 Task: Look for space in Chervonohrad, Ukraine from 6th September, 2023 to 15th September, 2023 for 6 adults in price range Rs.8000 to Rs.12000. Place can be entire place or private room with 6 bedrooms having 6 beds and 6 bathrooms. Property type can be house, flat, guest house. Amenities needed are: wifi, TV, free parkinig on premises, gym, breakfast. Booking option can be shelf check-in. Required host language is English.
Action: Mouse moved to (579, 135)
Screenshot: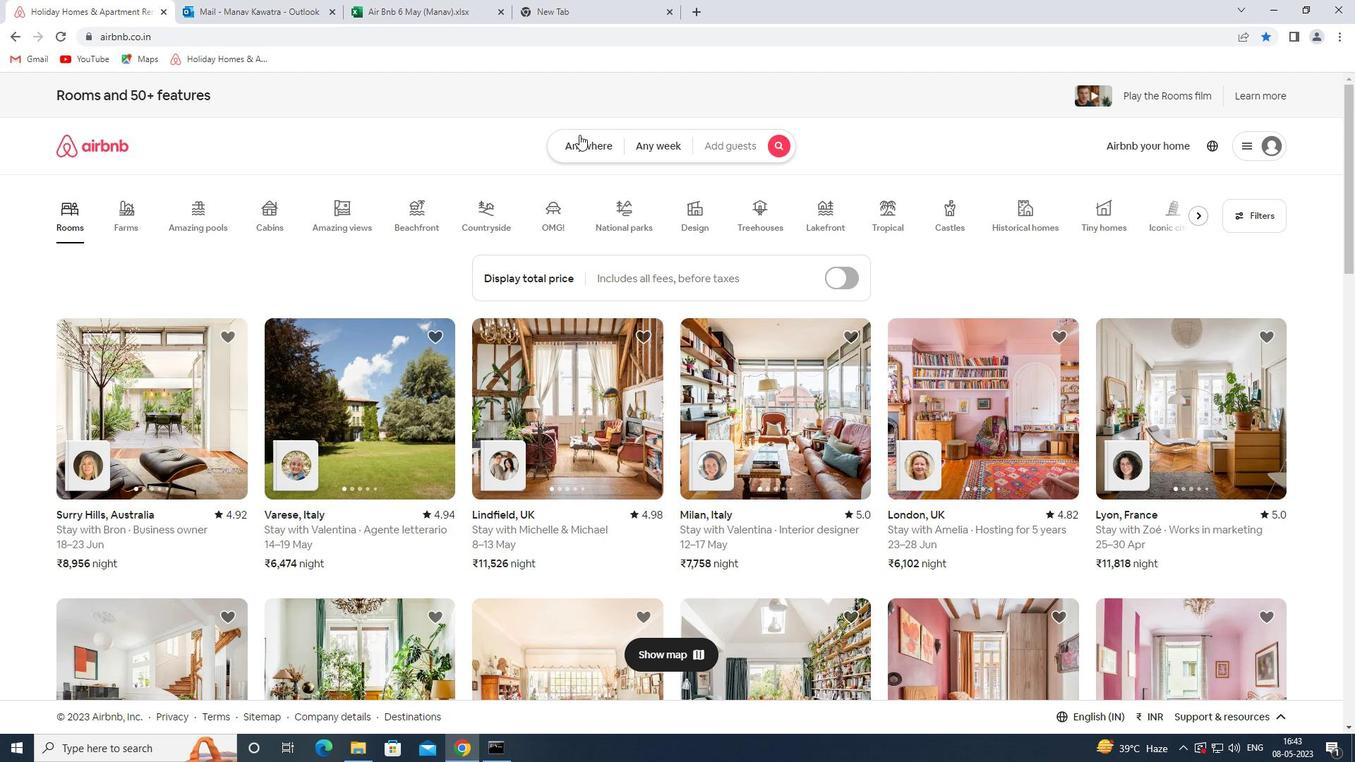 
Action: Mouse pressed left at (579, 135)
Screenshot: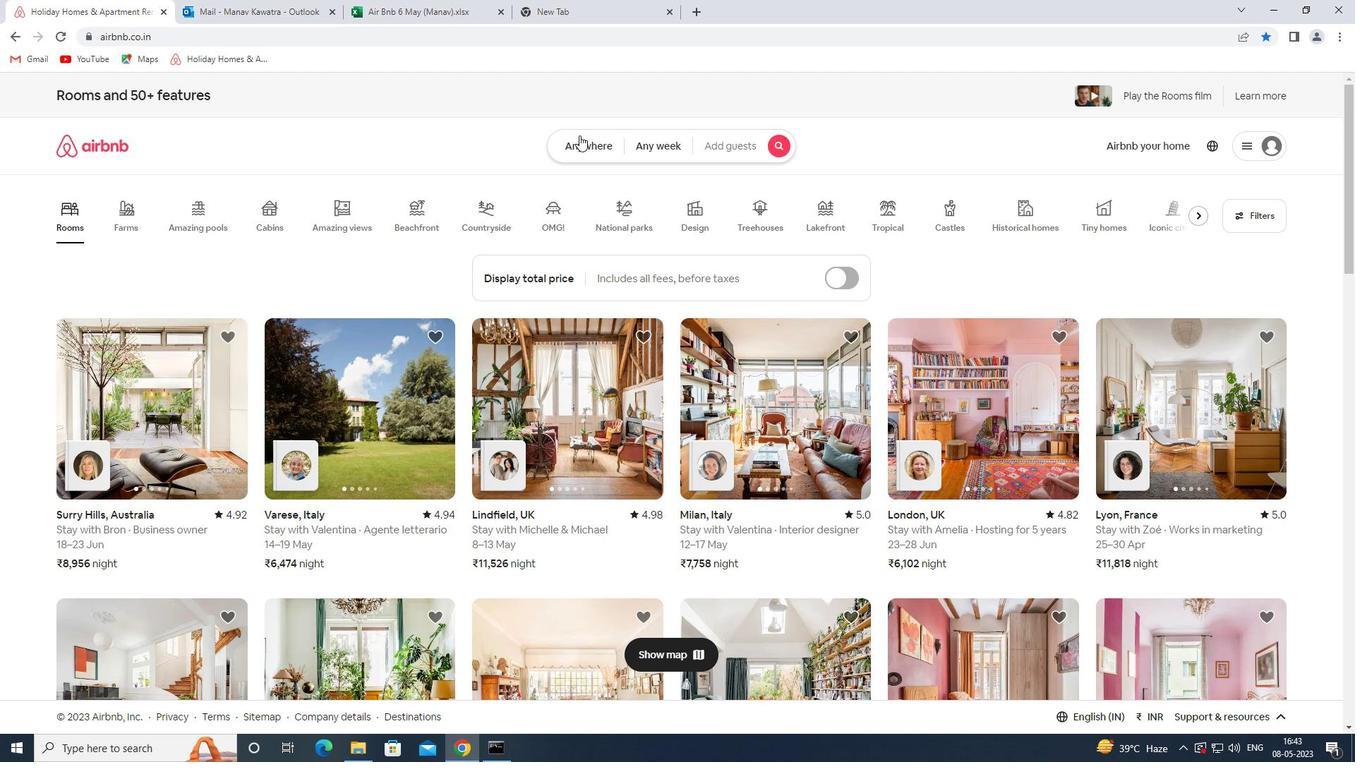 
Action: Mouse moved to (459, 209)
Screenshot: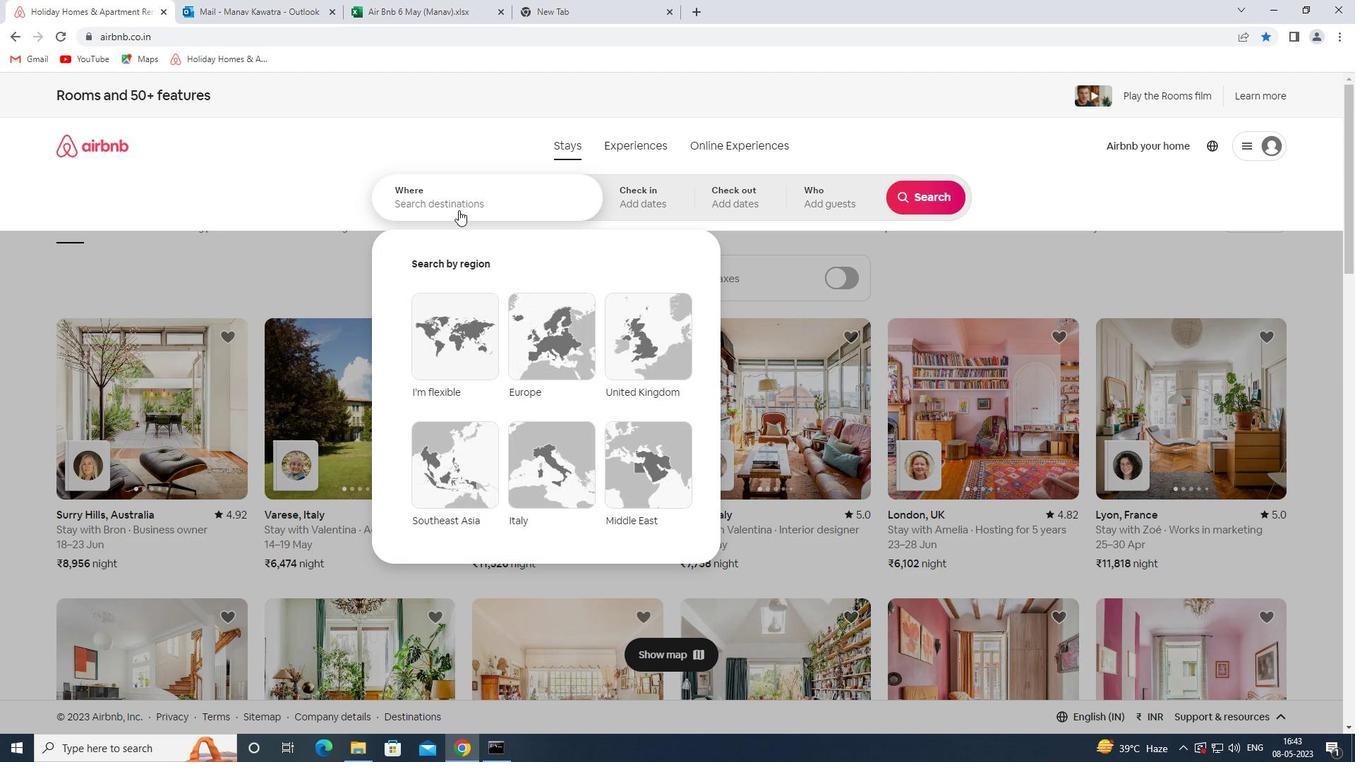
Action: Mouse pressed left at (459, 209)
Screenshot: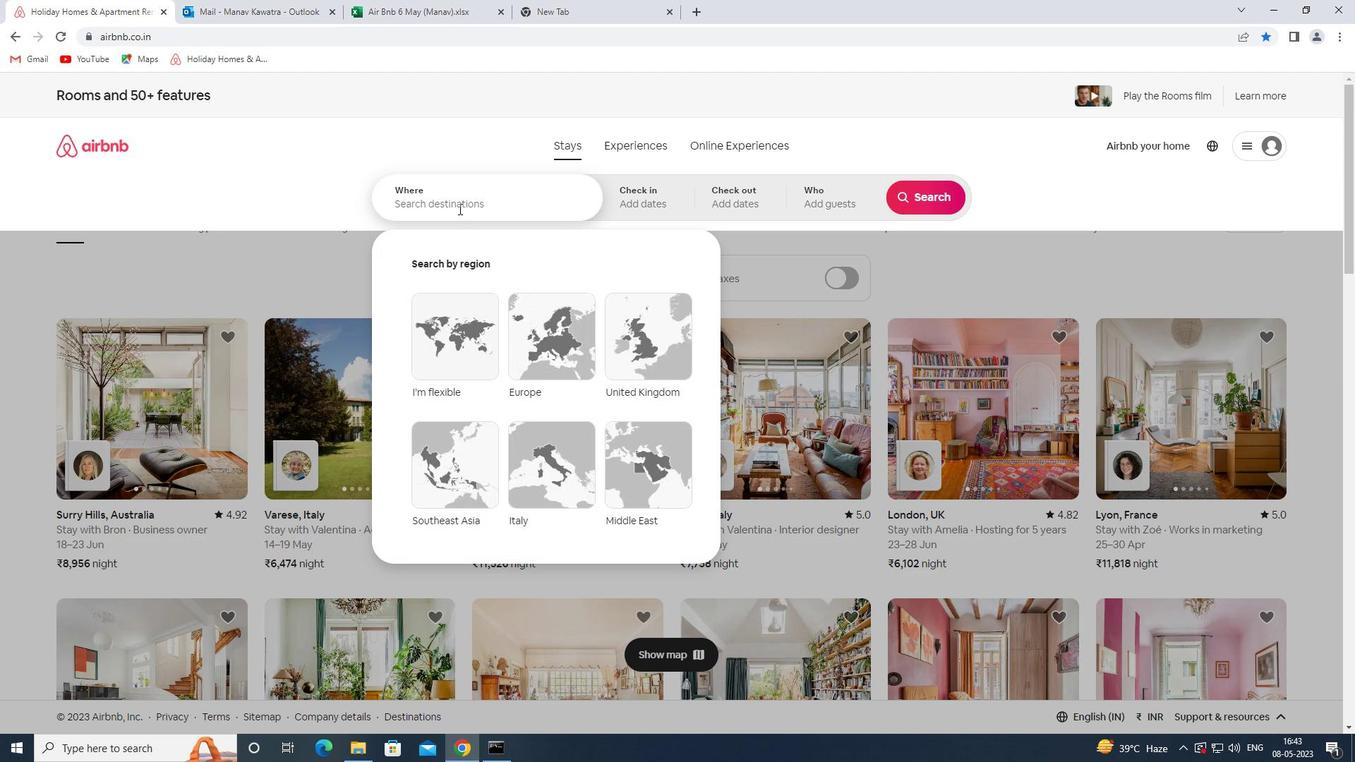 
Action: Key pressed <Key.shift>CHERVON<Key.space><Key.backspace>OHRAD<Key.space><Key.shift><Key.shift>UKRAINE<Key.space><Key.enter>
Screenshot: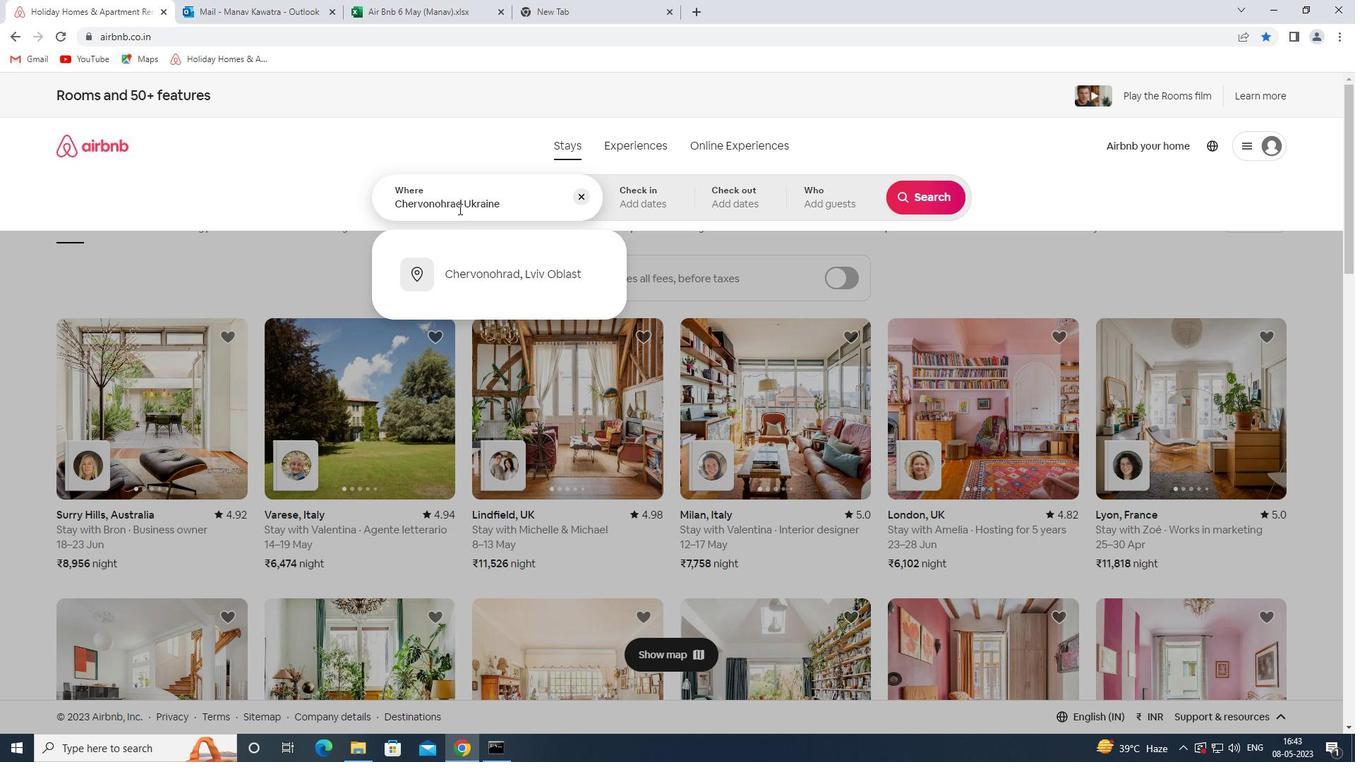 
Action: Mouse moved to (923, 315)
Screenshot: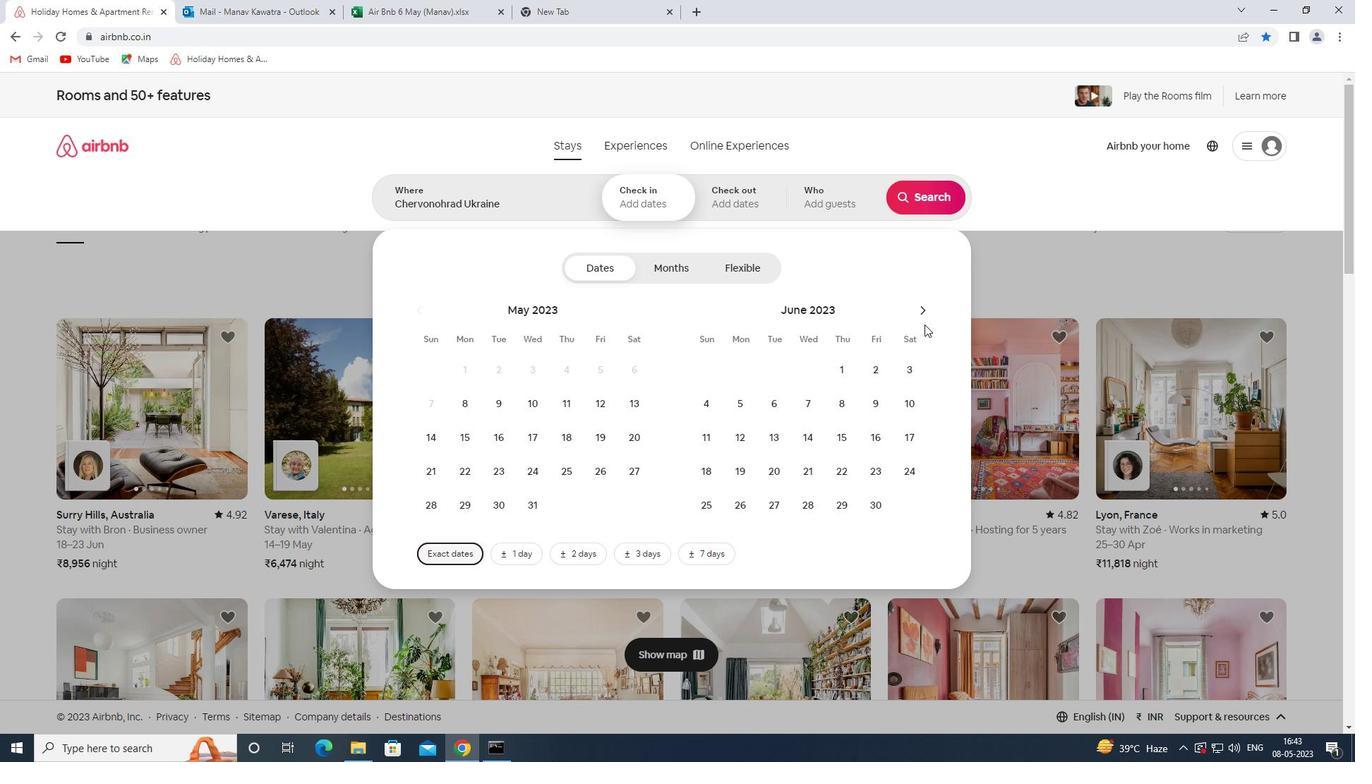 
Action: Mouse pressed left at (923, 315)
Screenshot: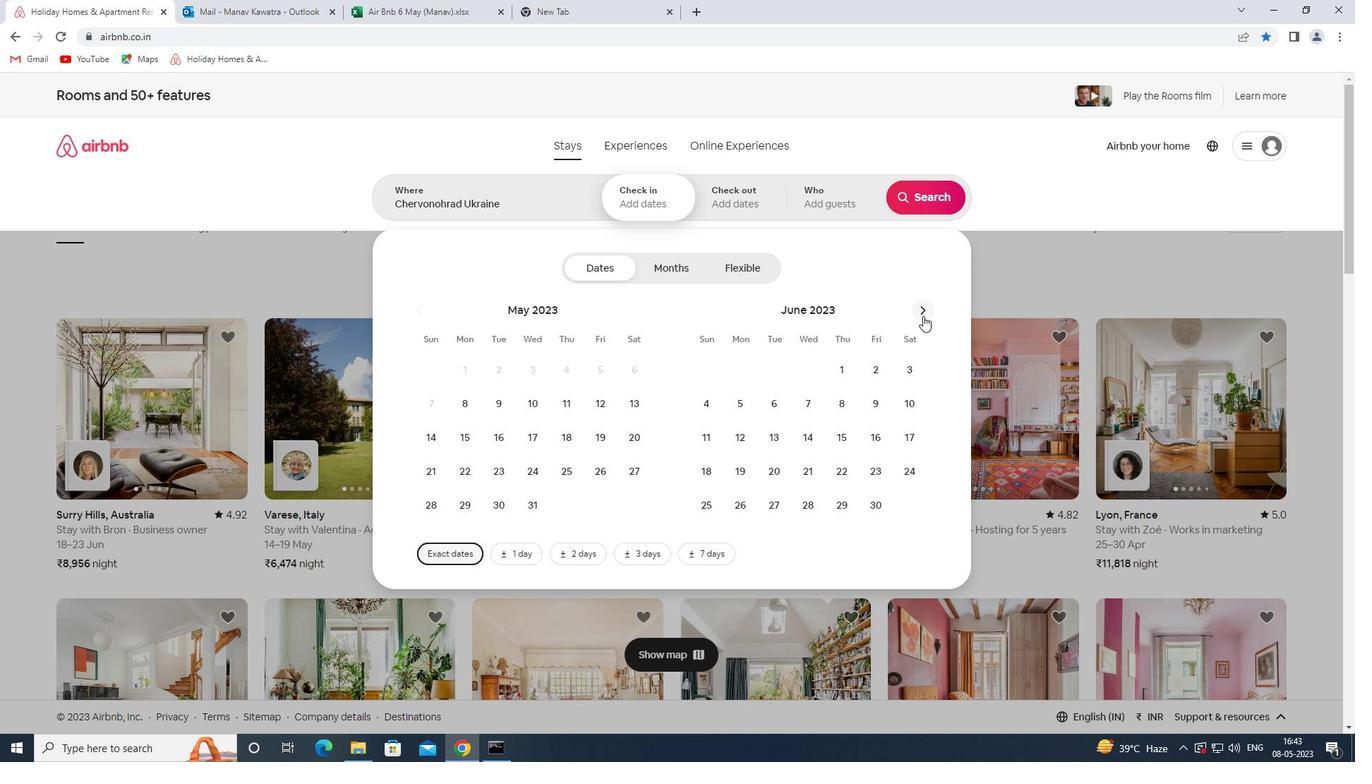 
Action: Mouse moved to (923, 314)
Screenshot: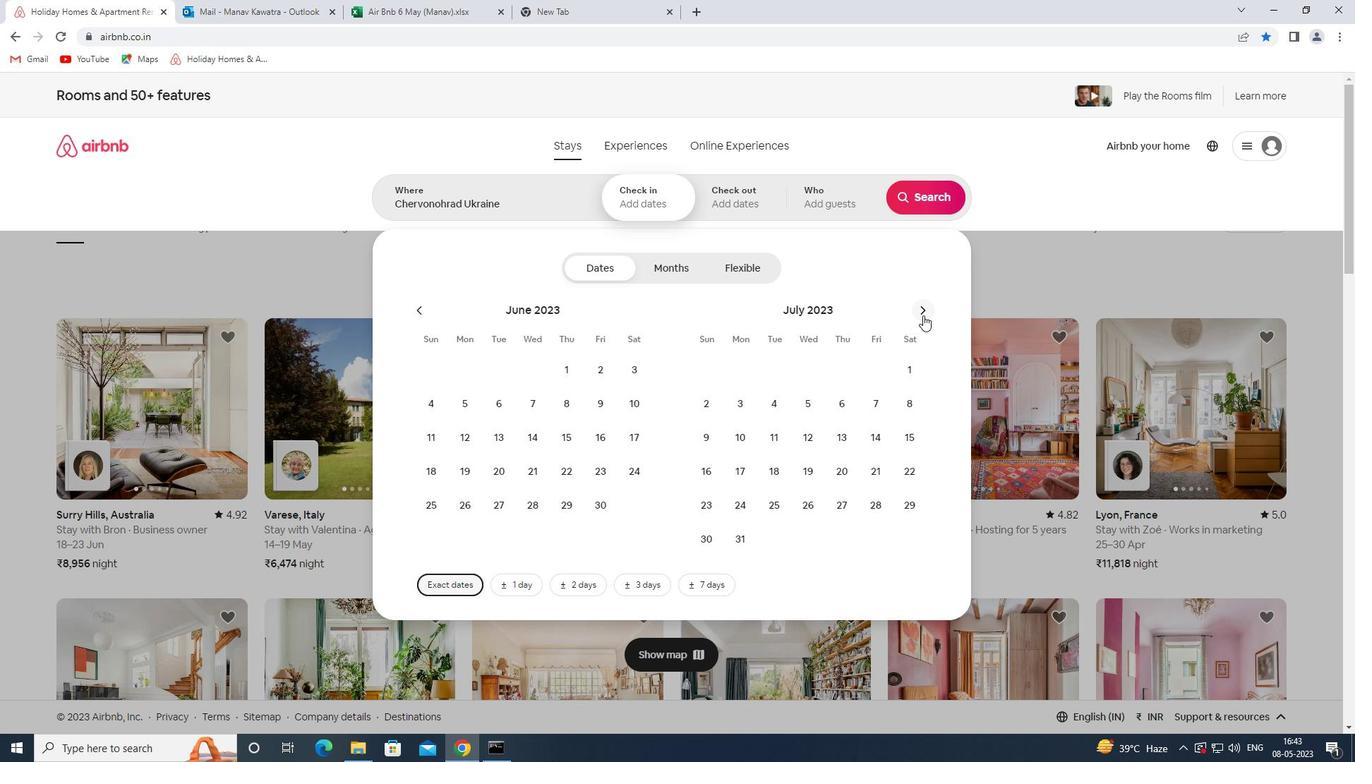 
Action: Mouse pressed left at (923, 314)
Screenshot: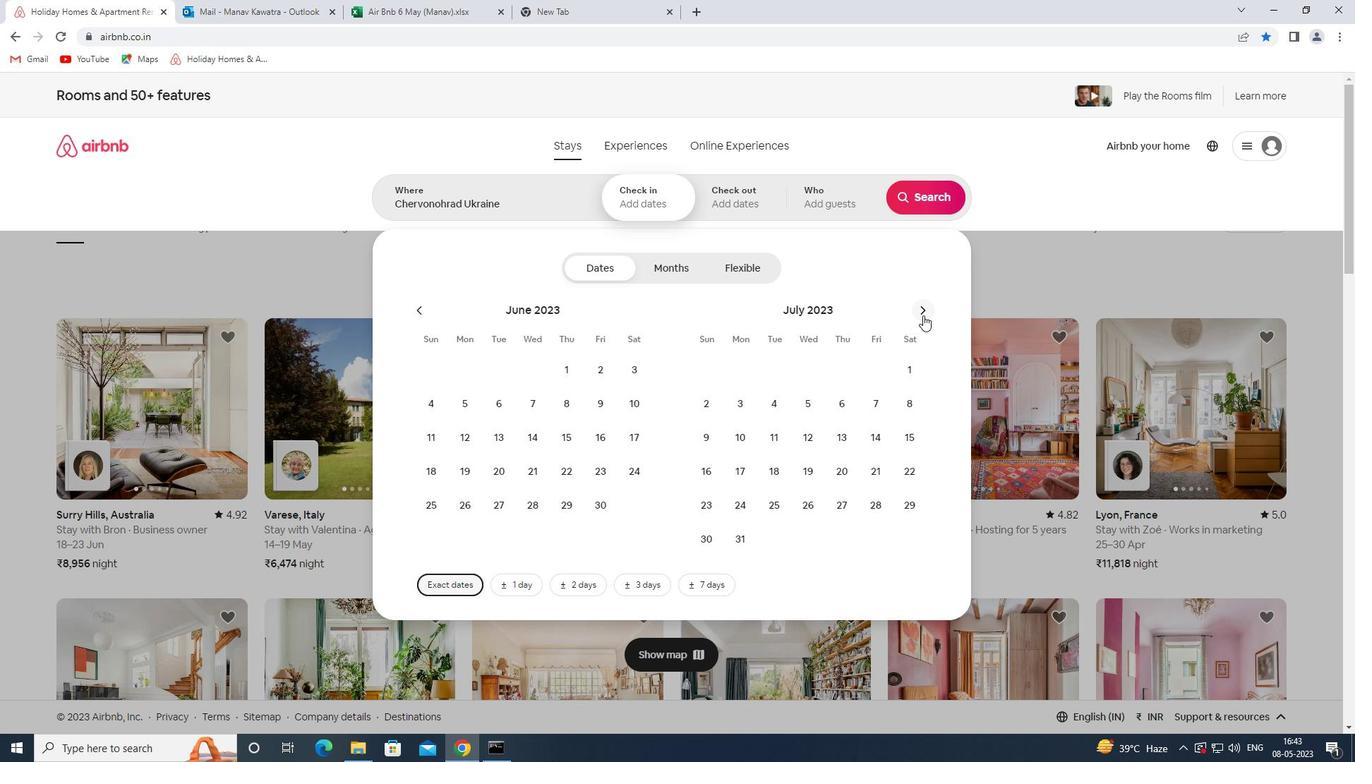 
Action: Mouse pressed left at (923, 314)
Screenshot: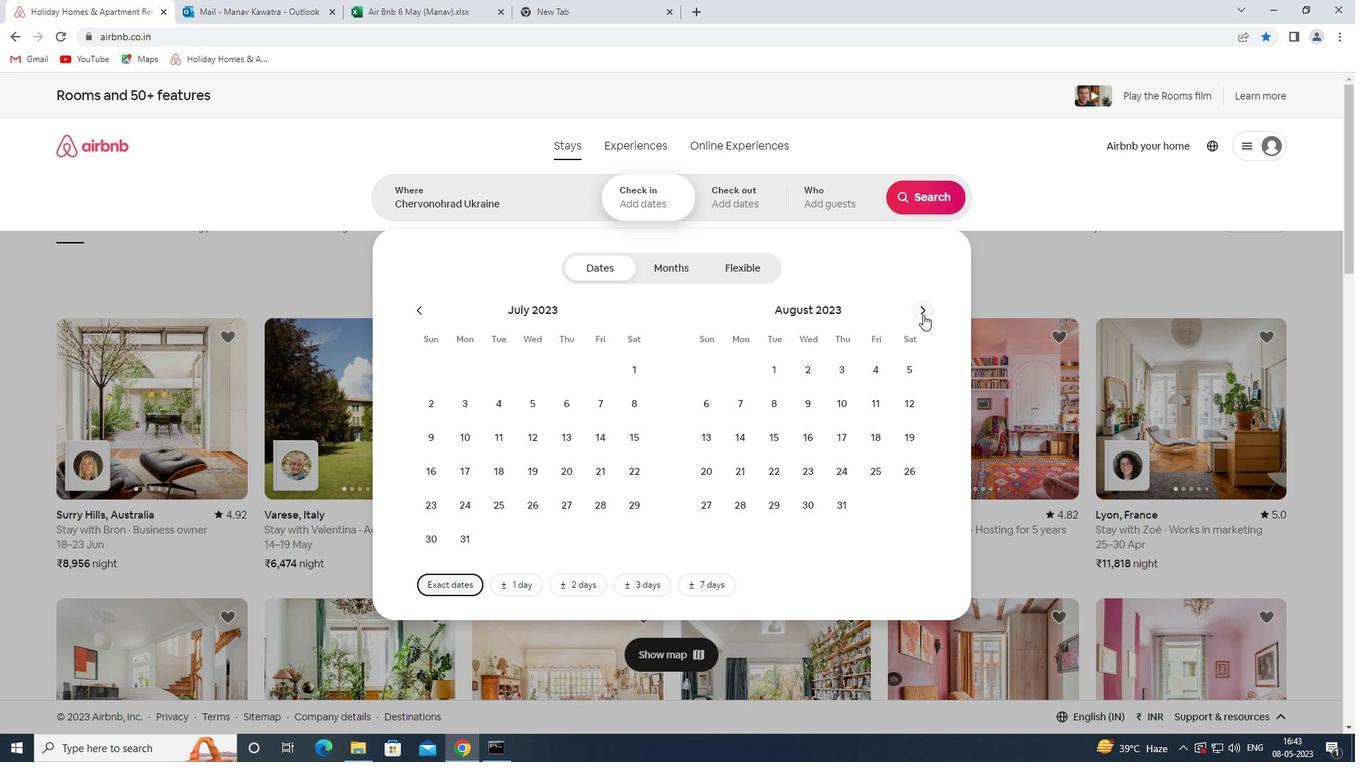 
Action: Mouse moved to (813, 400)
Screenshot: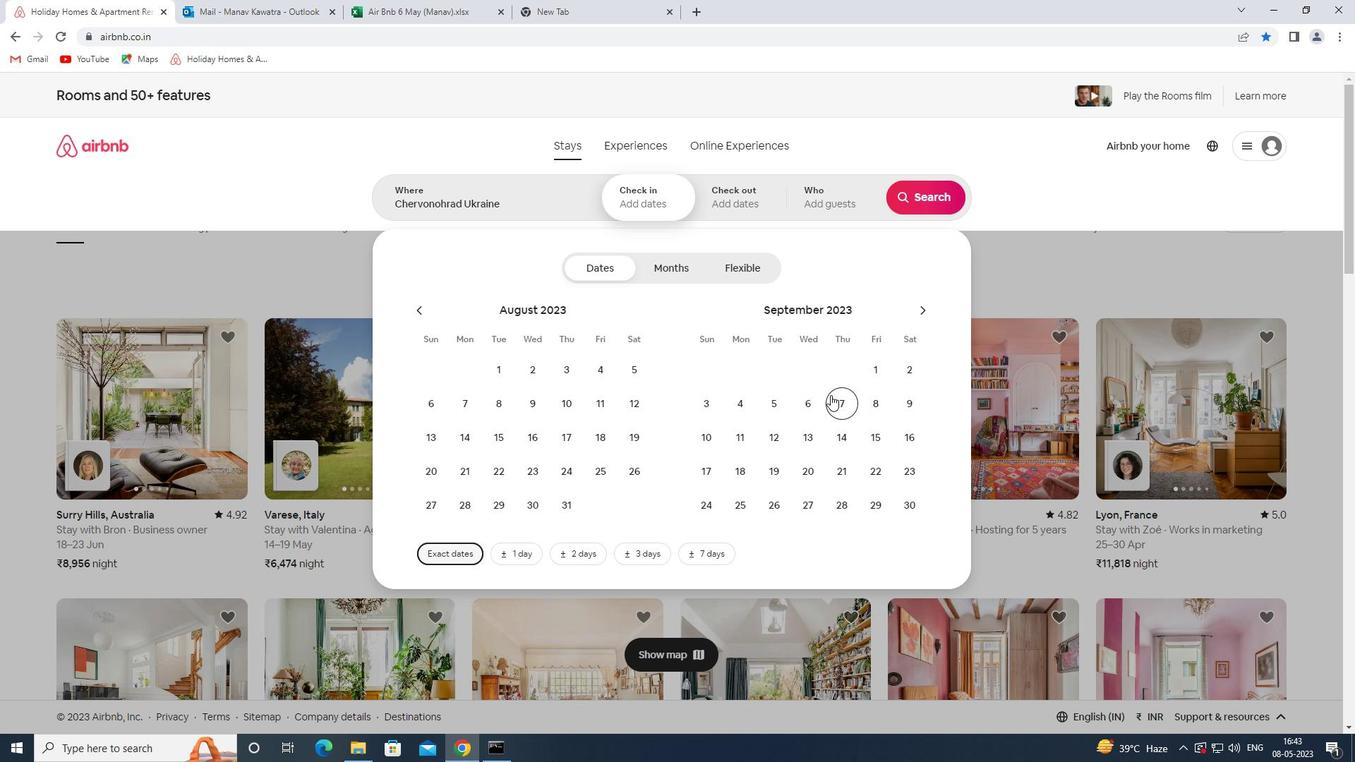 
Action: Mouse pressed left at (813, 400)
Screenshot: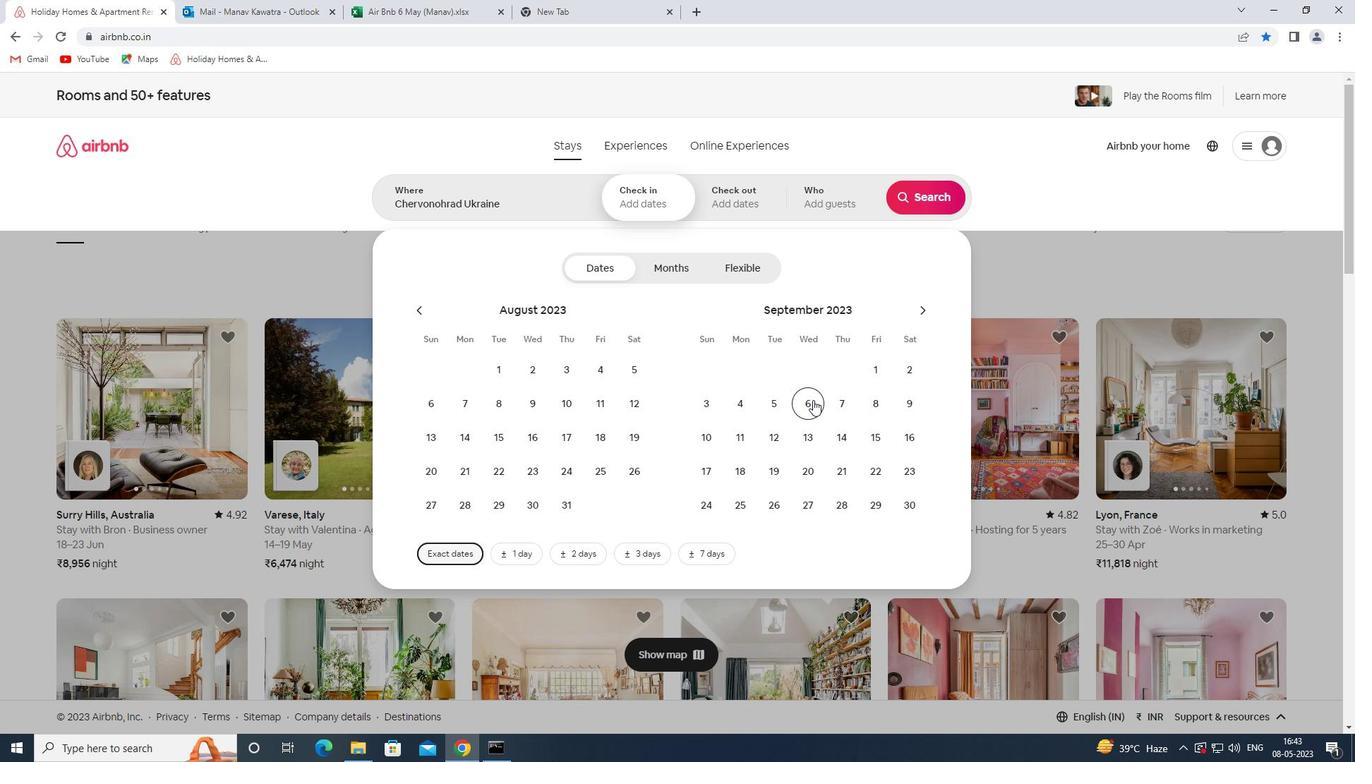 
Action: Mouse moved to (884, 434)
Screenshot: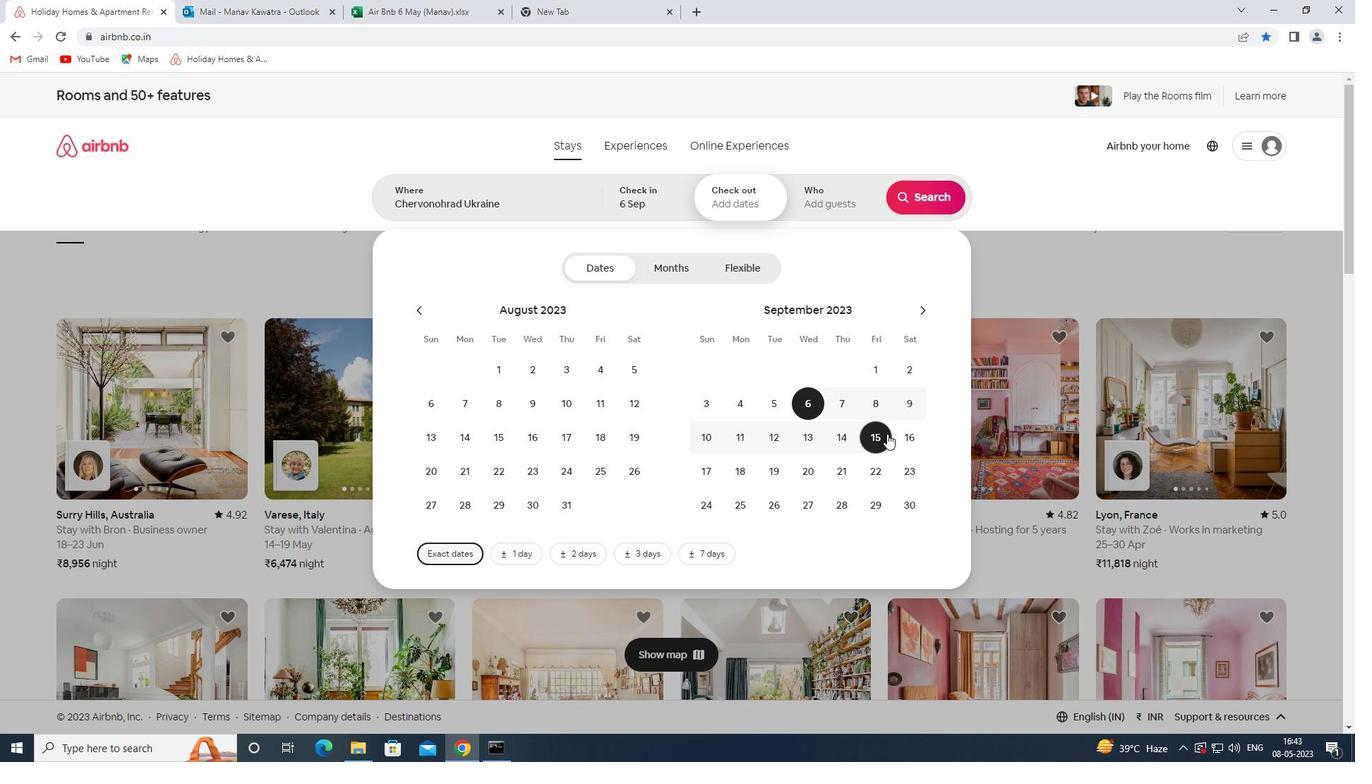 
Action: Mouse pressed left at (884, 434)
Screenshot: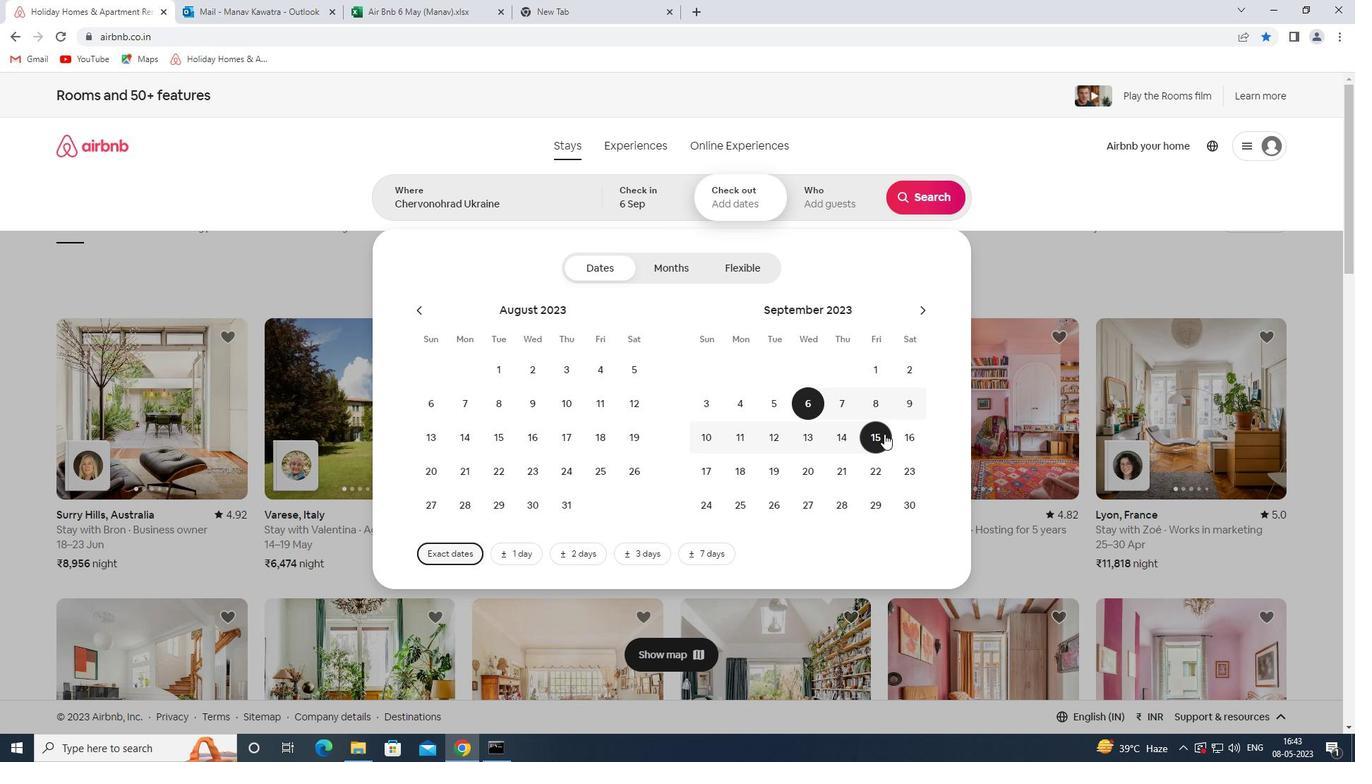 
Action: Mouse moved to (832, 211)
Screenshot: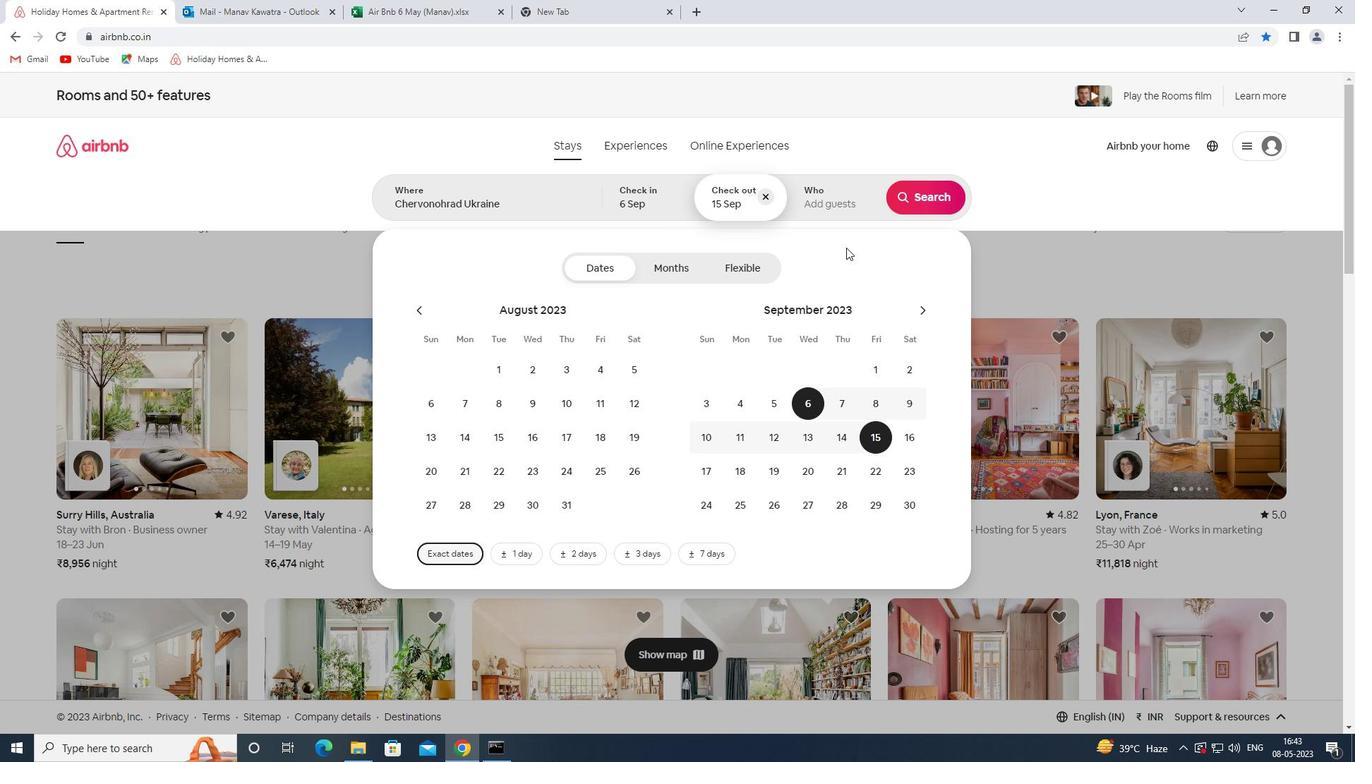 
Action: Mouse pressed left at (832, 211)
Screenshot: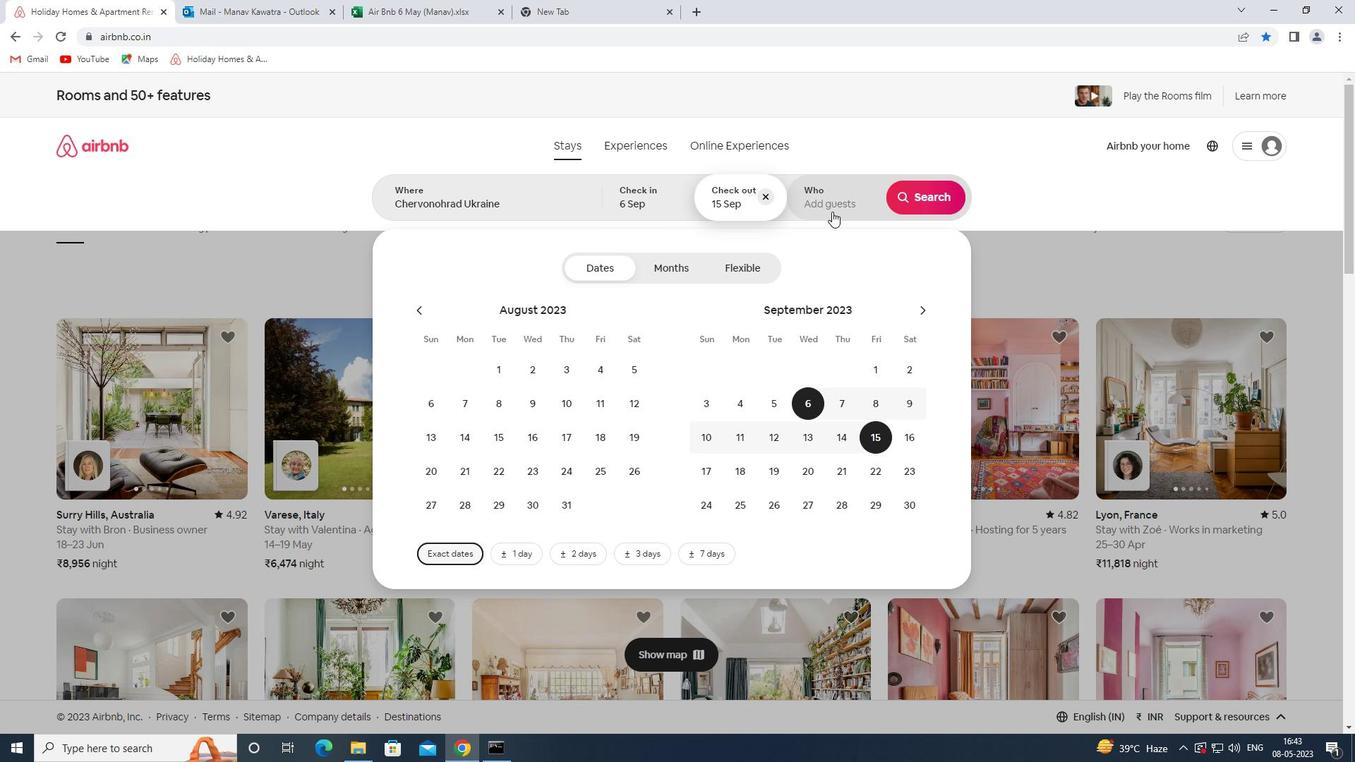 
Action: Mouse moved to (928, 274)
Screenshot: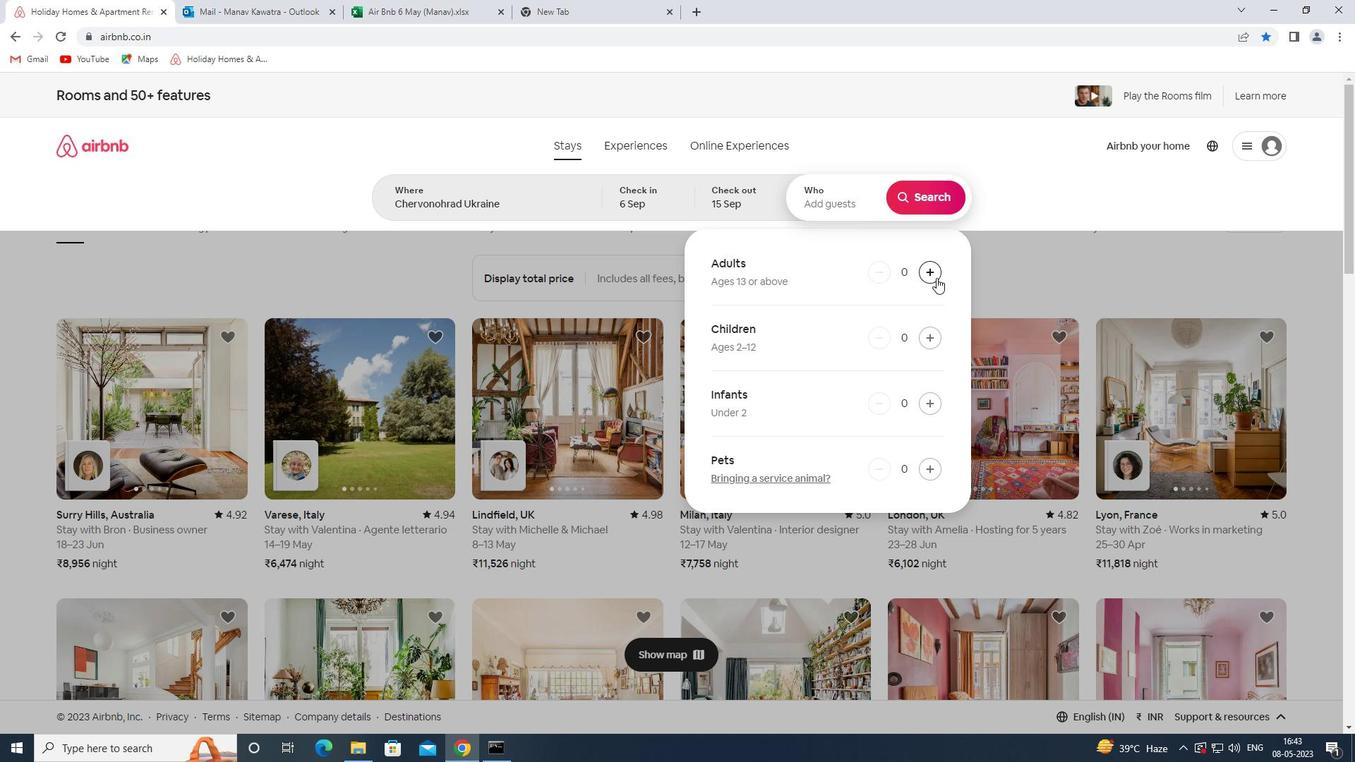 
Action: Mouse pressed left at (928, 274)
Screenshot: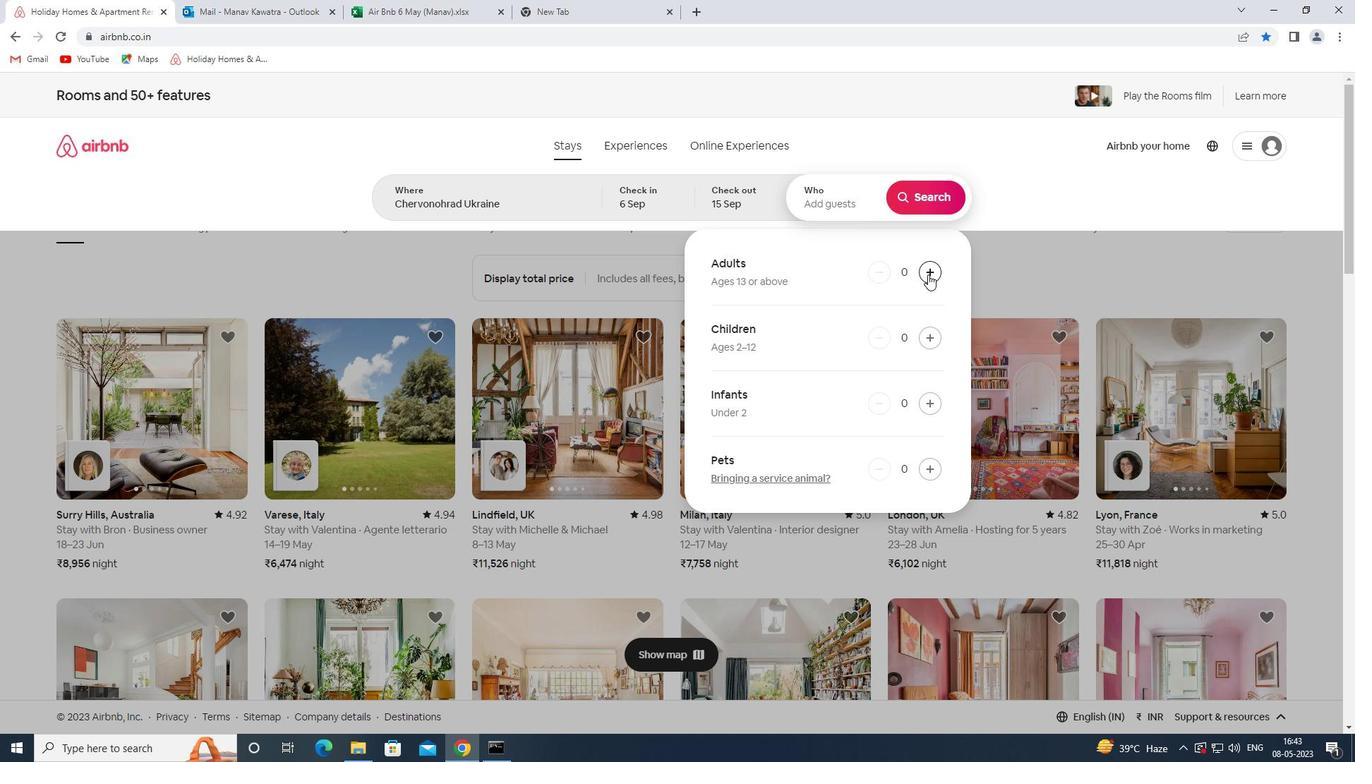 
Action: Mouse pressed left at (928, 274)
Screenshot: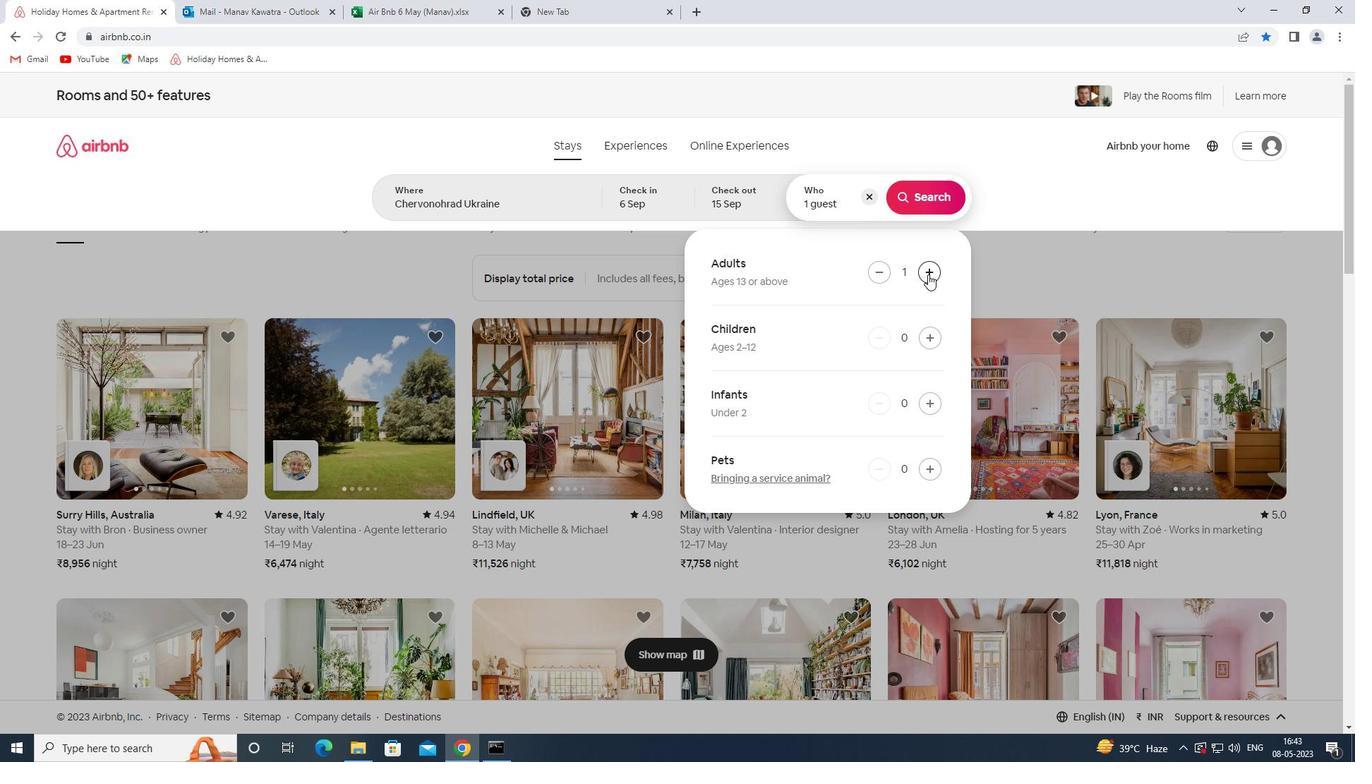 
Action: Mouse pressed left at (928, 274)
Screenshot: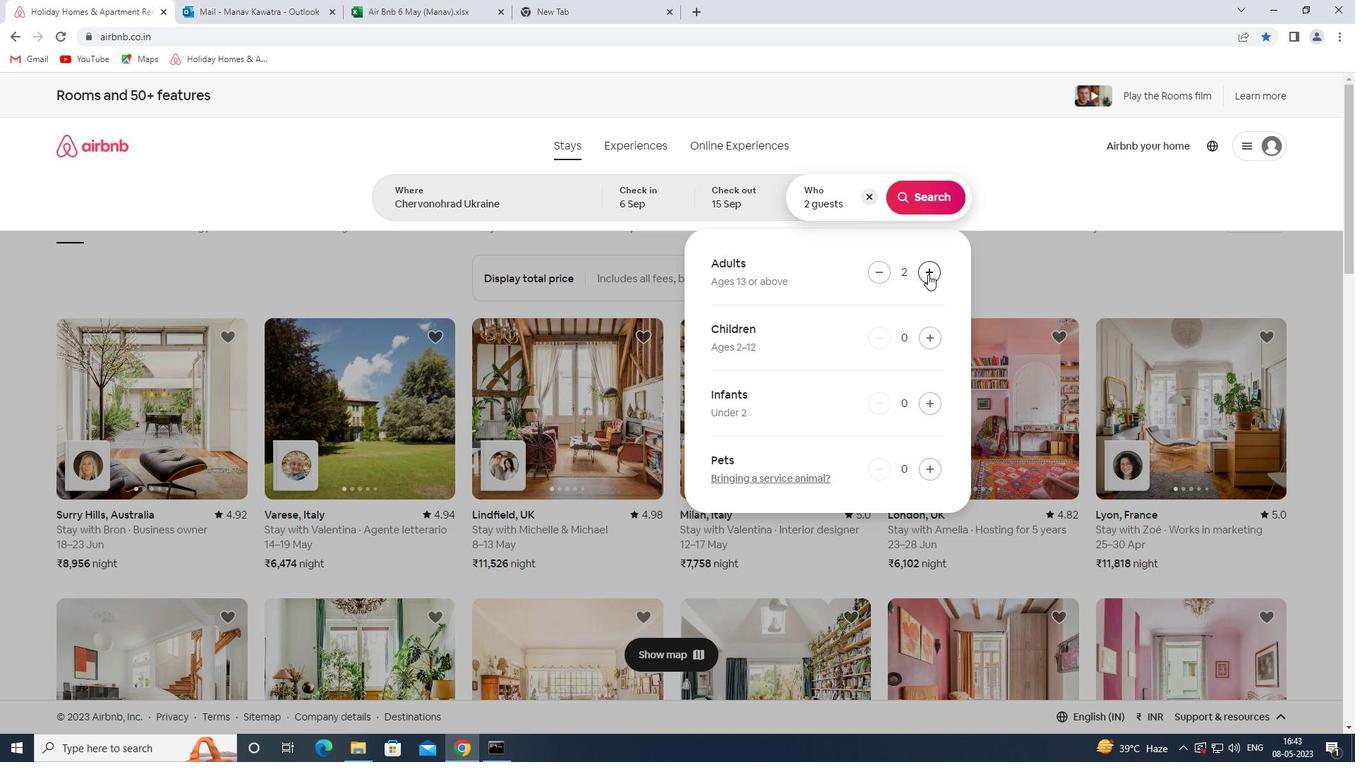 
Action: Mouse pressed left at (928, 274)
Screenshot: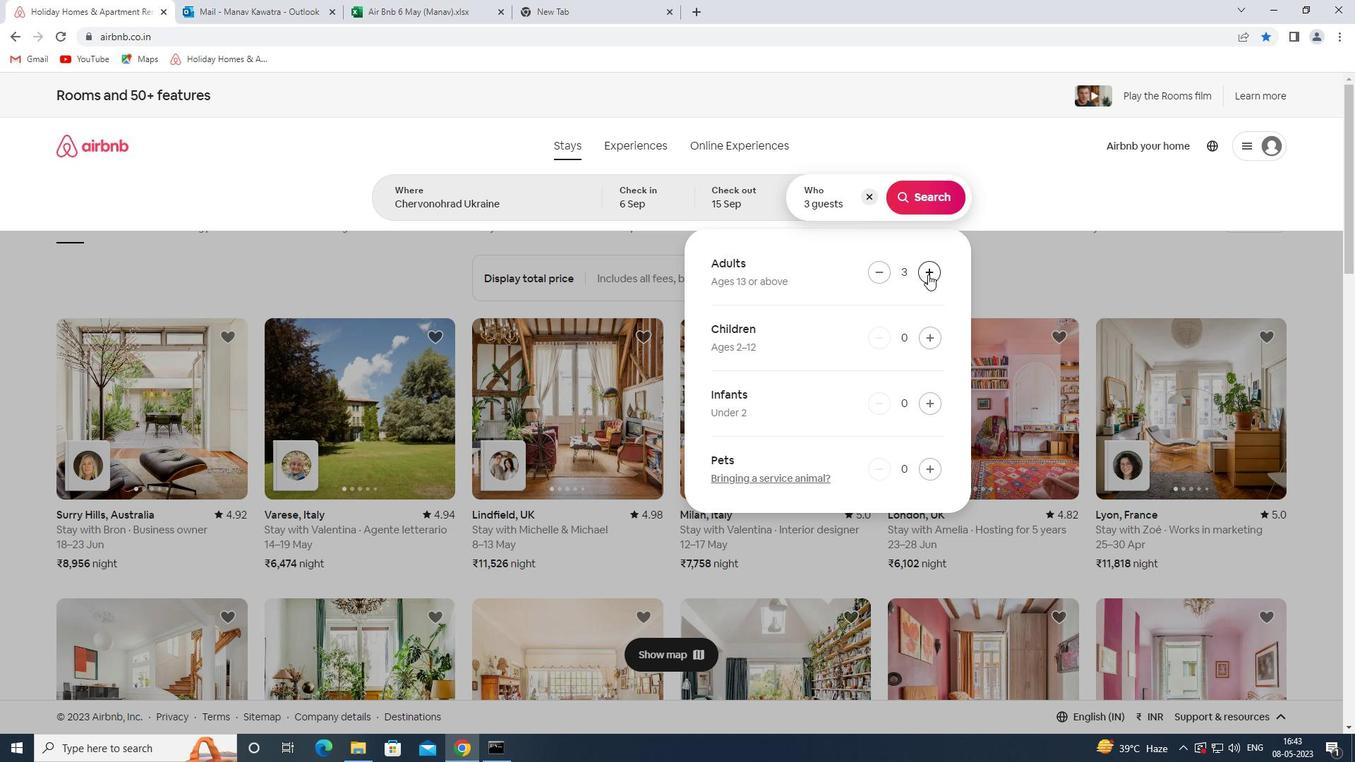 
Action: Mouse pressed left at (928, 274)
Screenshot: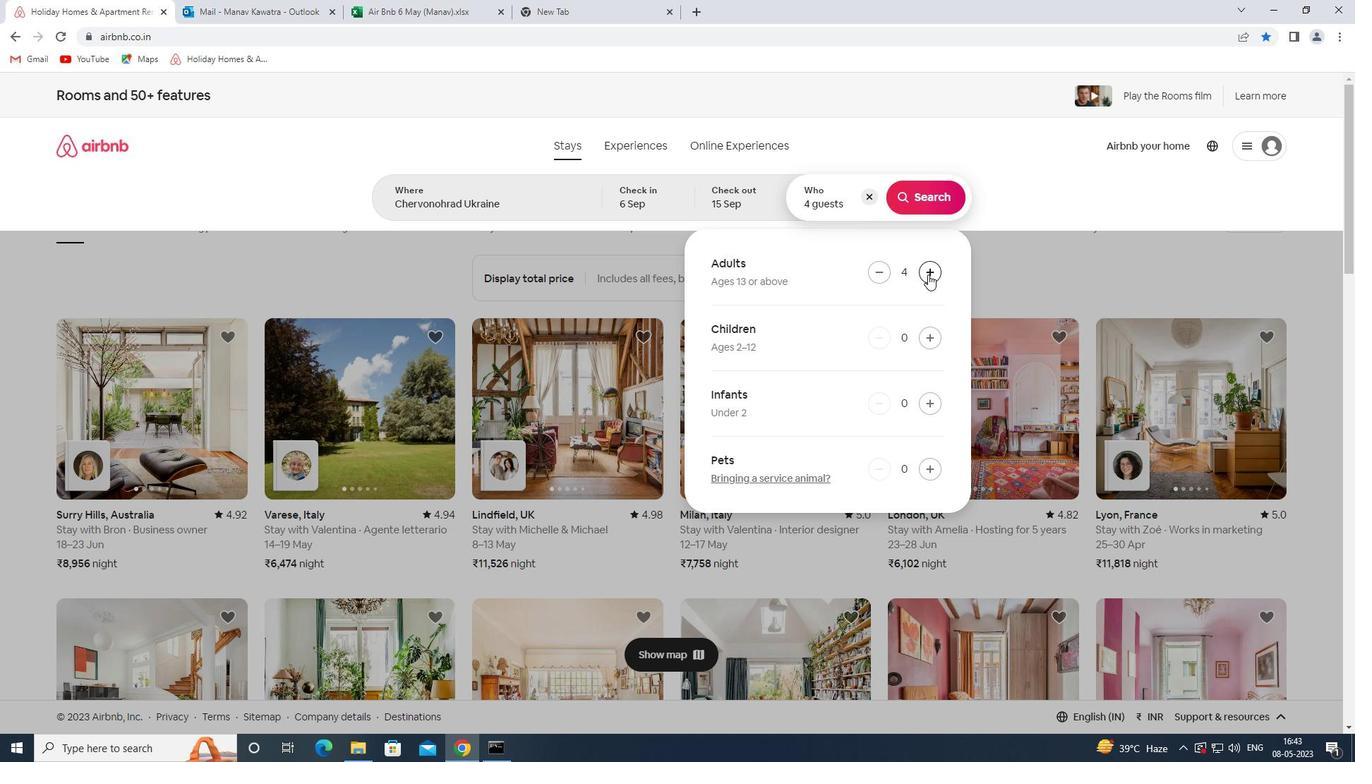 
Action: Mouse pressed left at (928, 274)
Screenshot: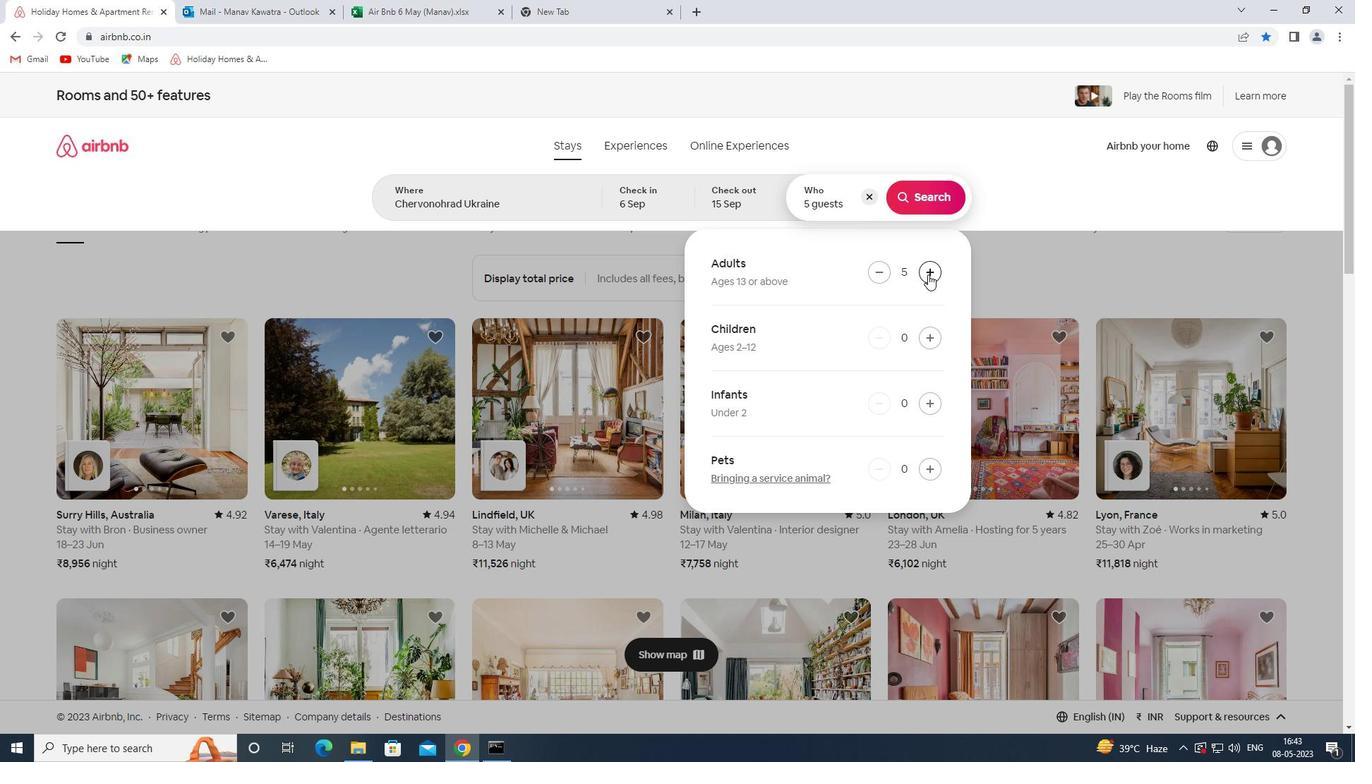 
Action: Mouse moved to (925, 214)
Screenshot: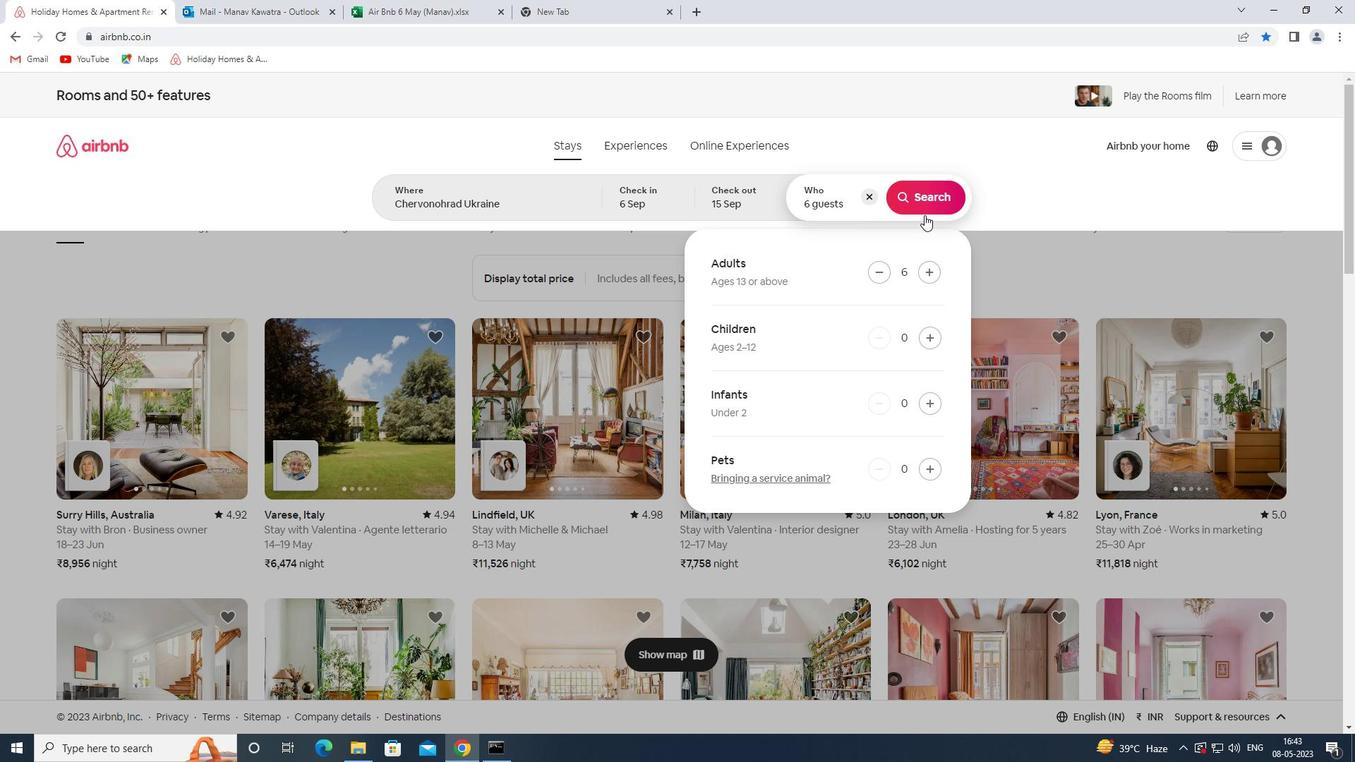 
Action: Mouse pressed left at (925, 214)
Screenshot: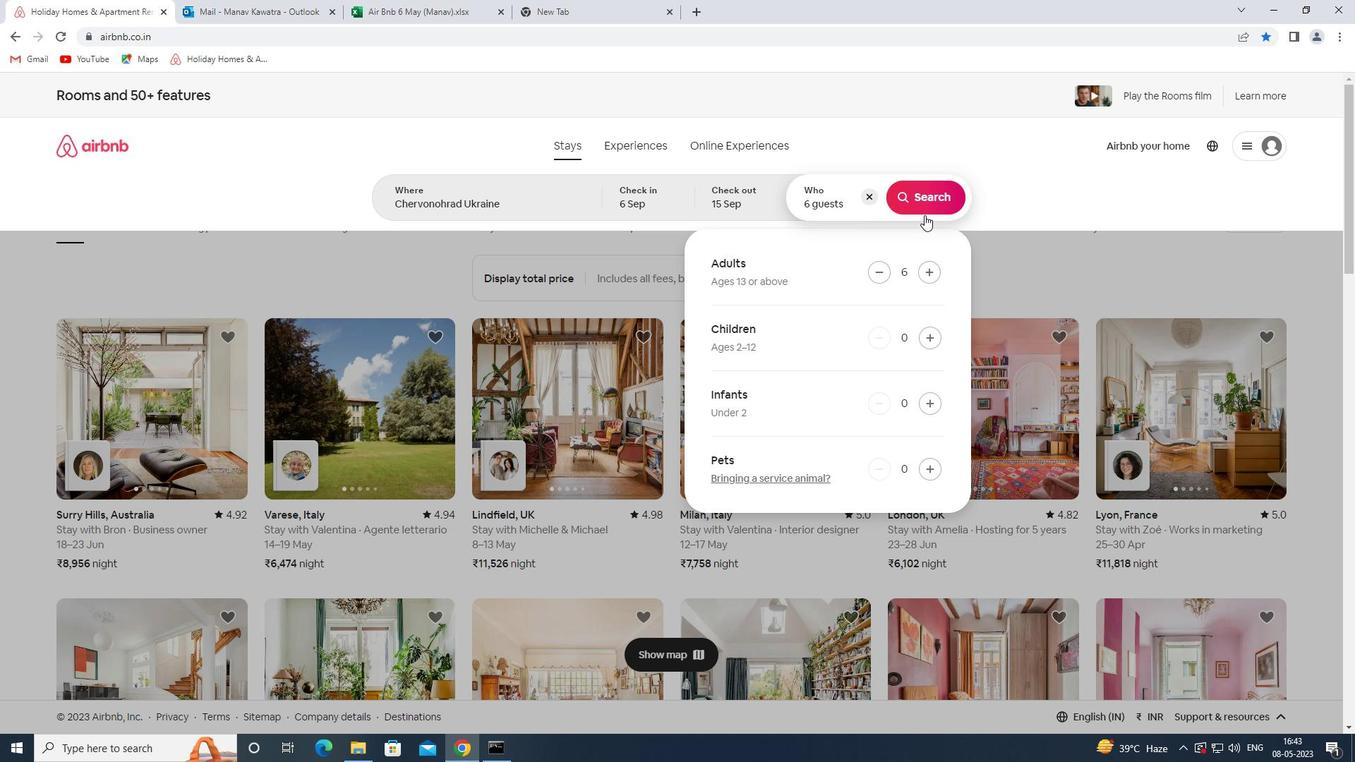 
Action: Mouse moved to (927, 204)
Screenshot: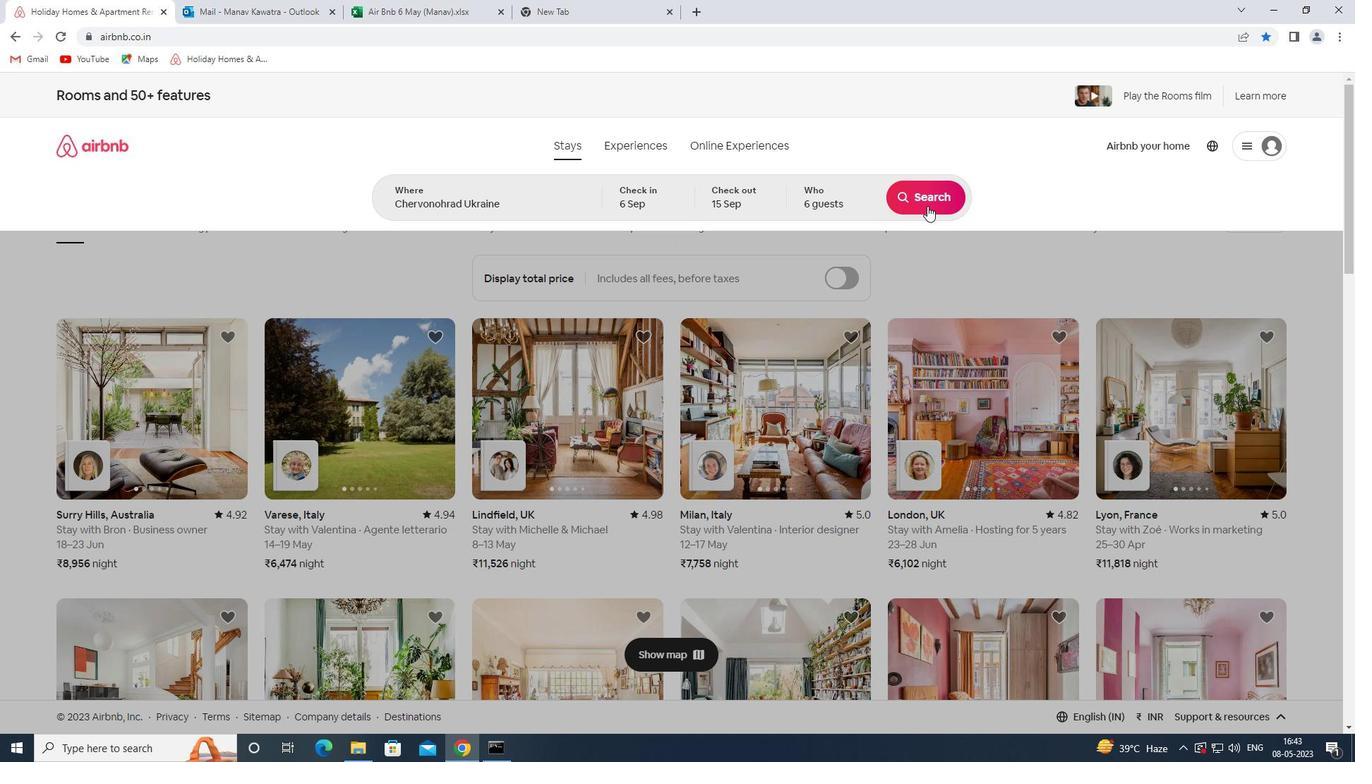 
Action: Mouse pressed left at (927, 204)
Screenshot: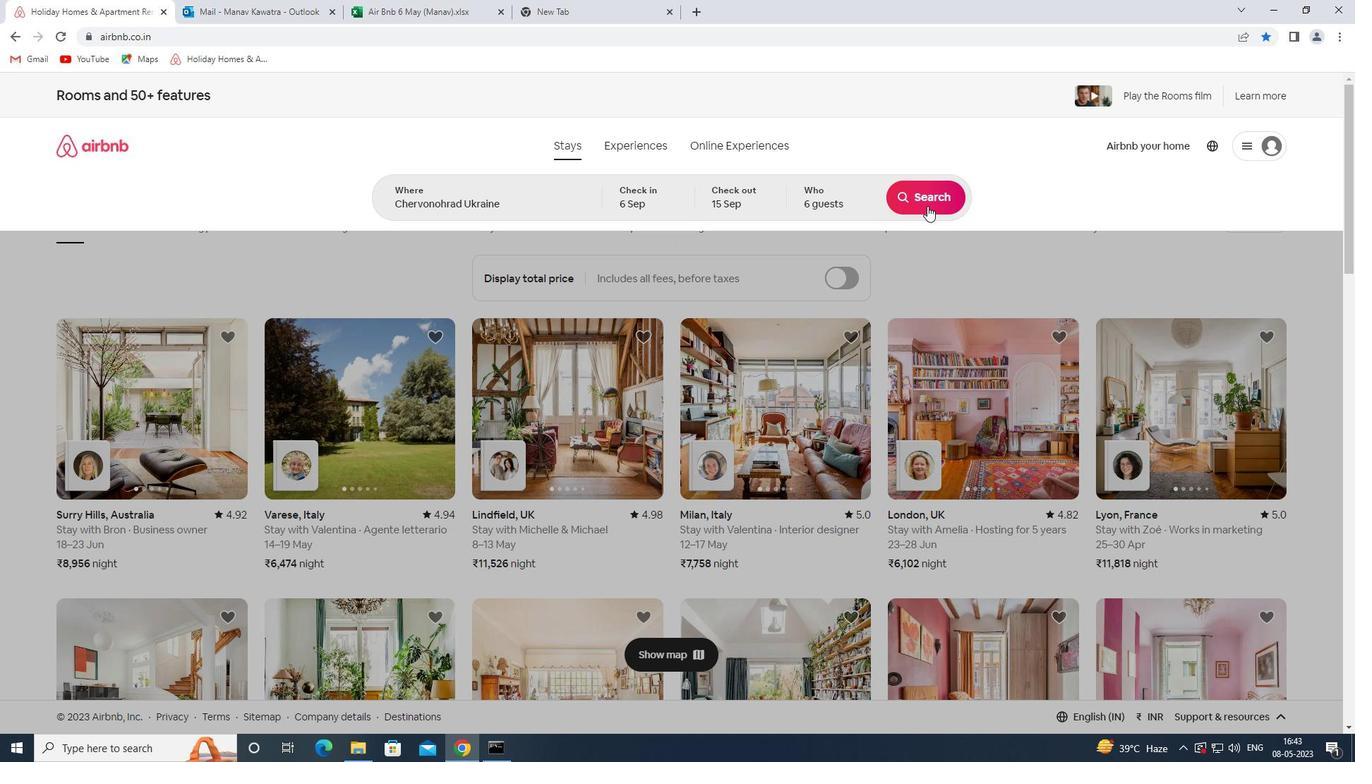 
Action: Mouse moved to (1285, 161)
Screenshot: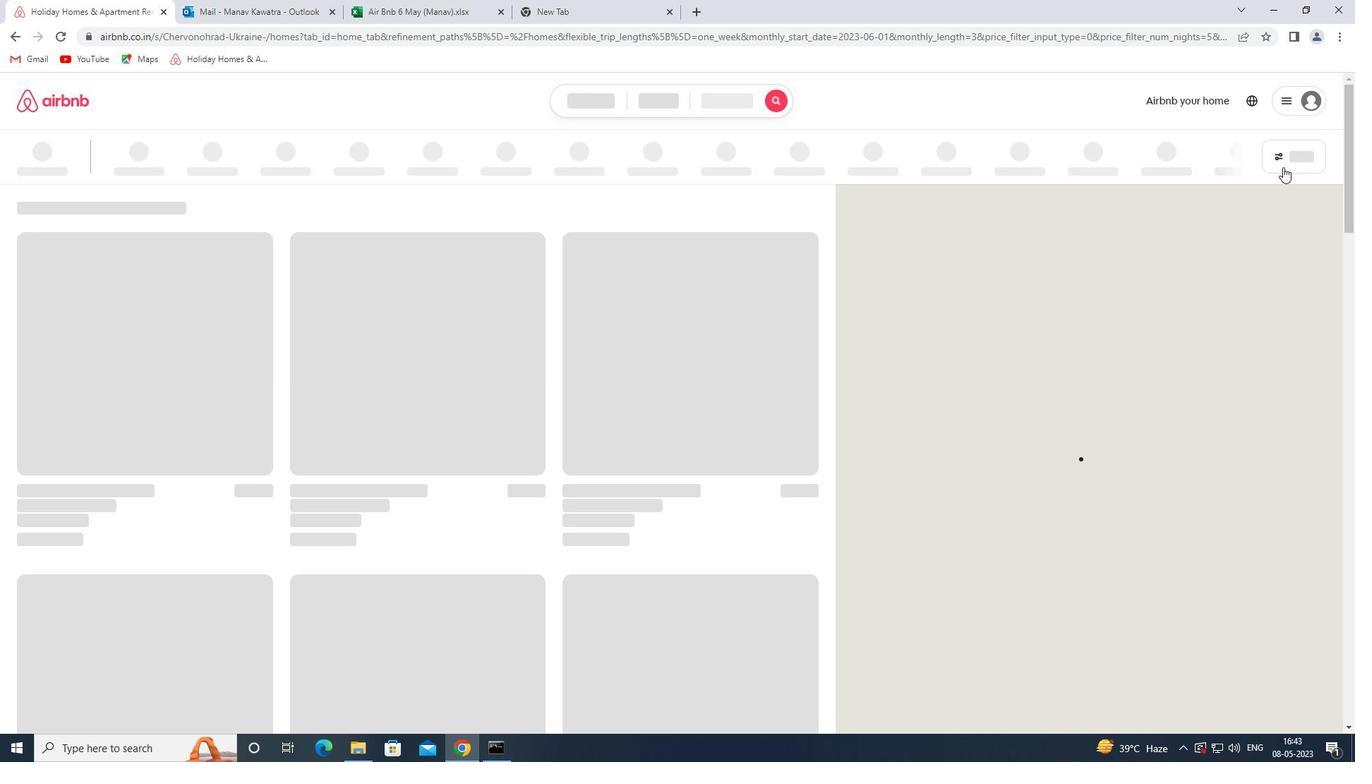 
Action: Mouse pressed left at (1285, 161)
Screenshot: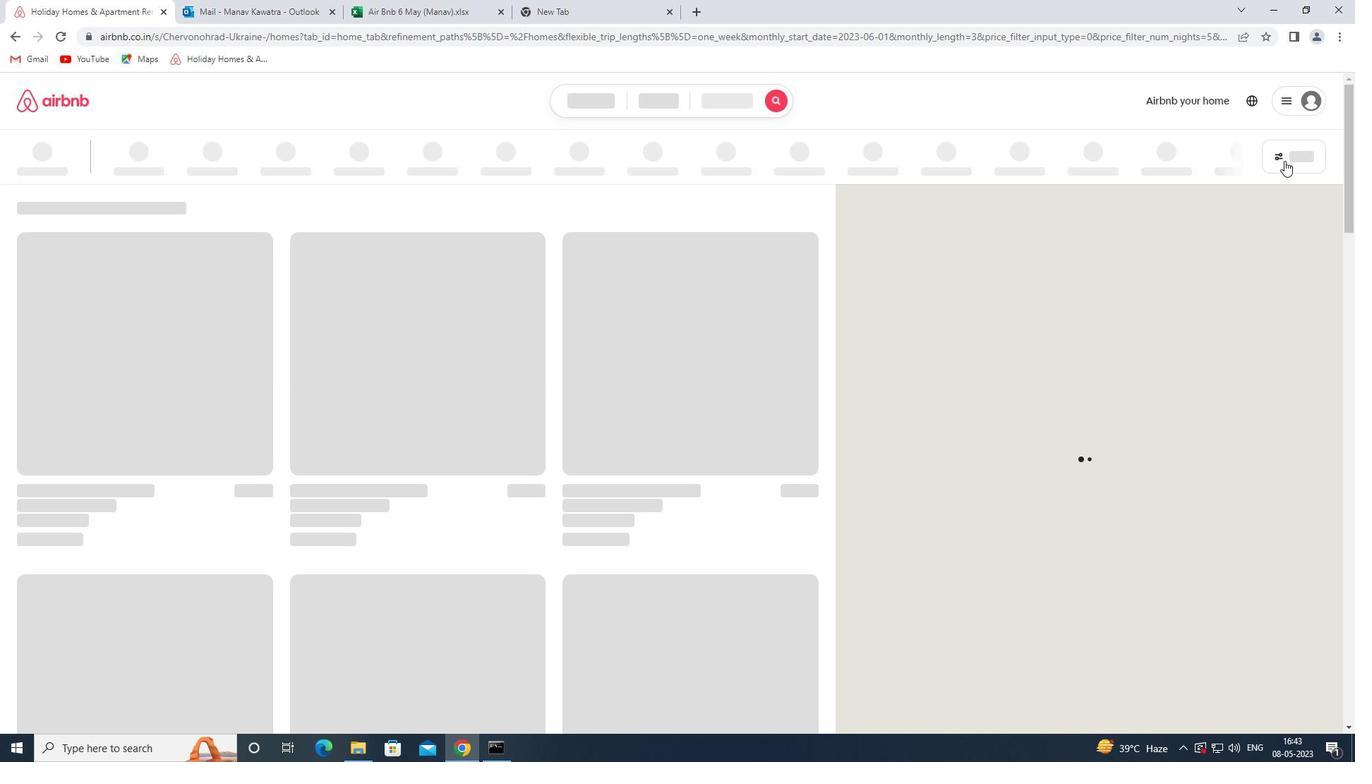
Action: Mouse moved to (516, 511)
Screenshot: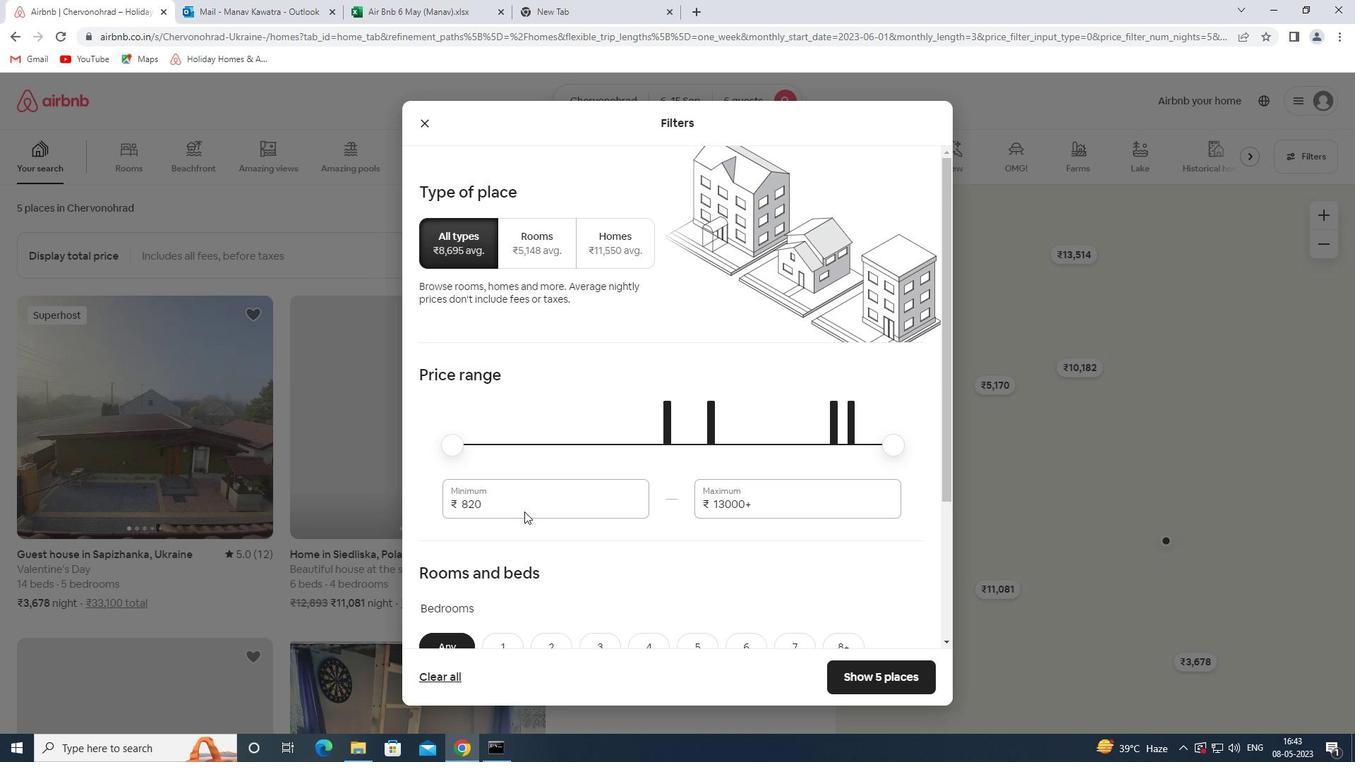 
Action: Mouse pressed left at (516, 511)
Screenshot: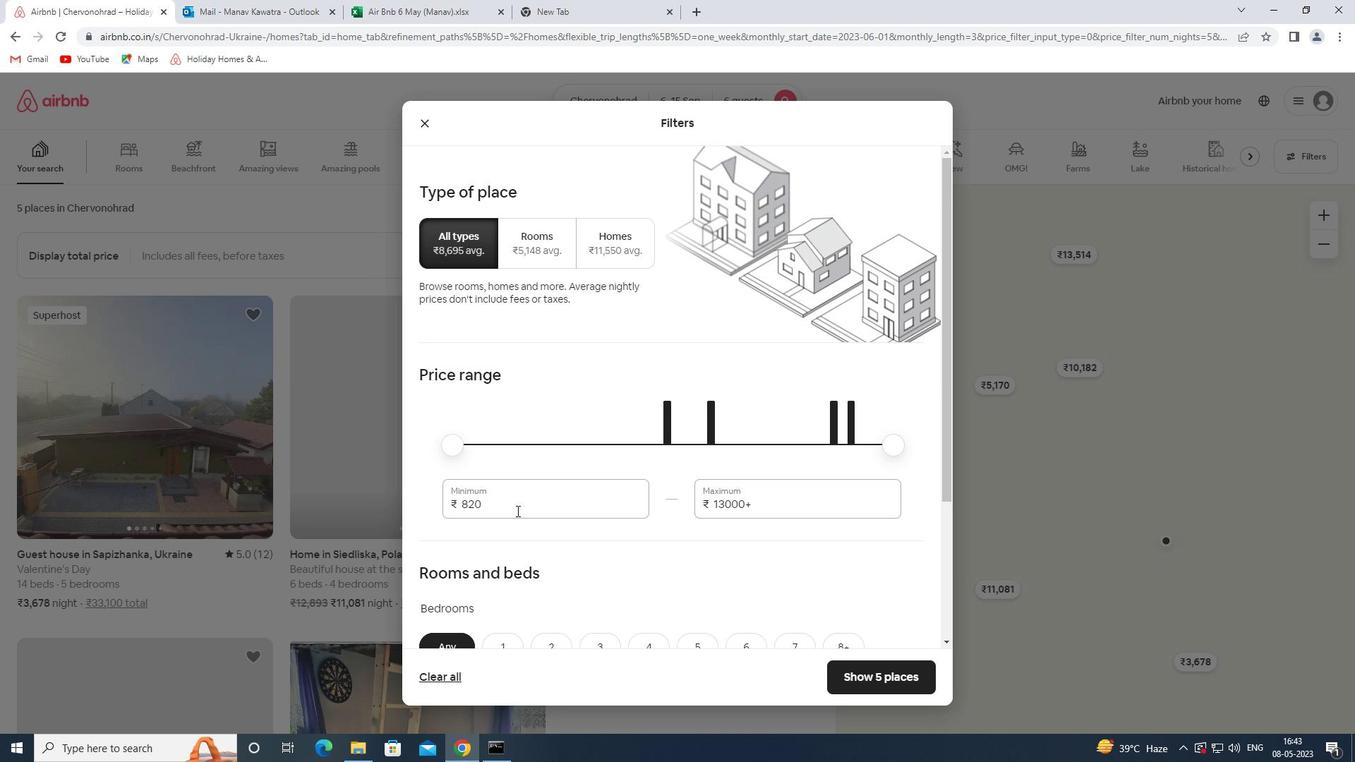 
Action: Mouse pressed left at (516, 511)
Screenshot: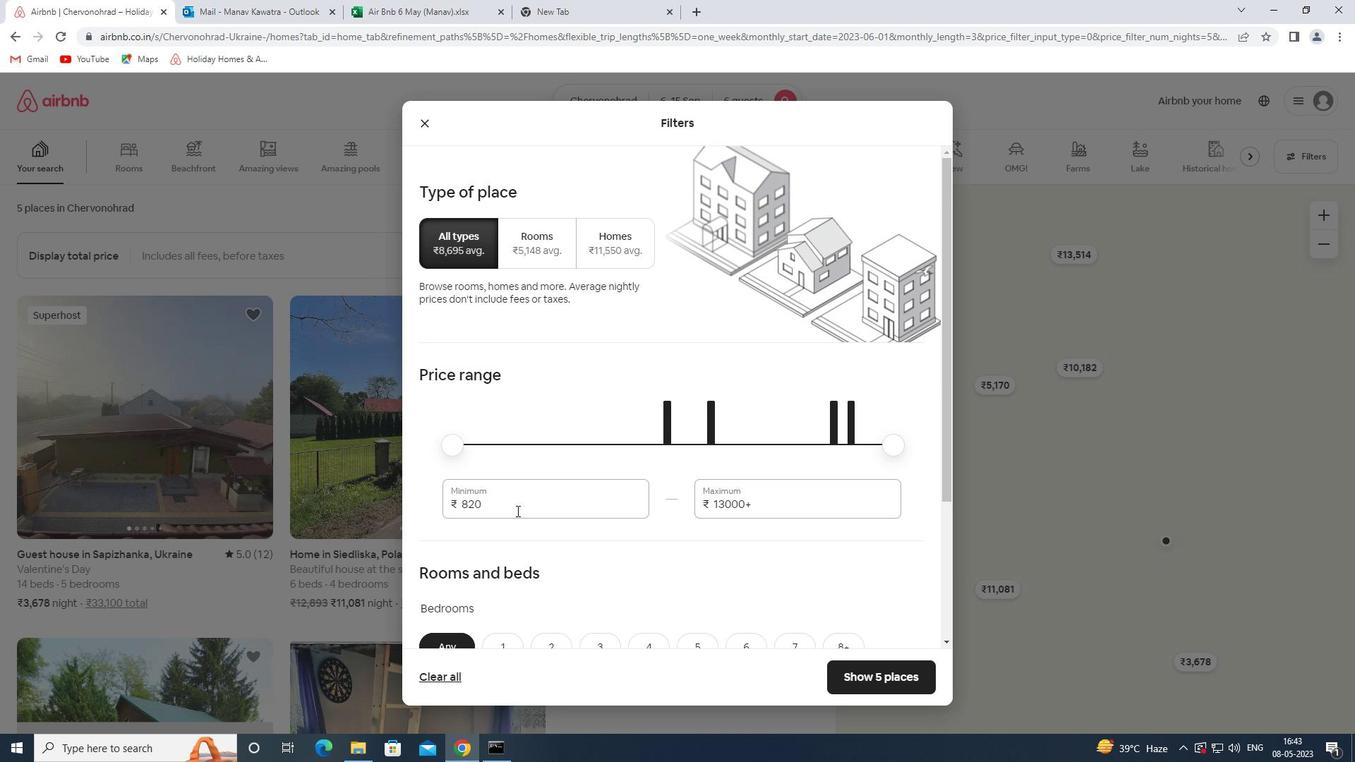 
Action: Key pressed 8000<Key.tab>12000
Screenshot: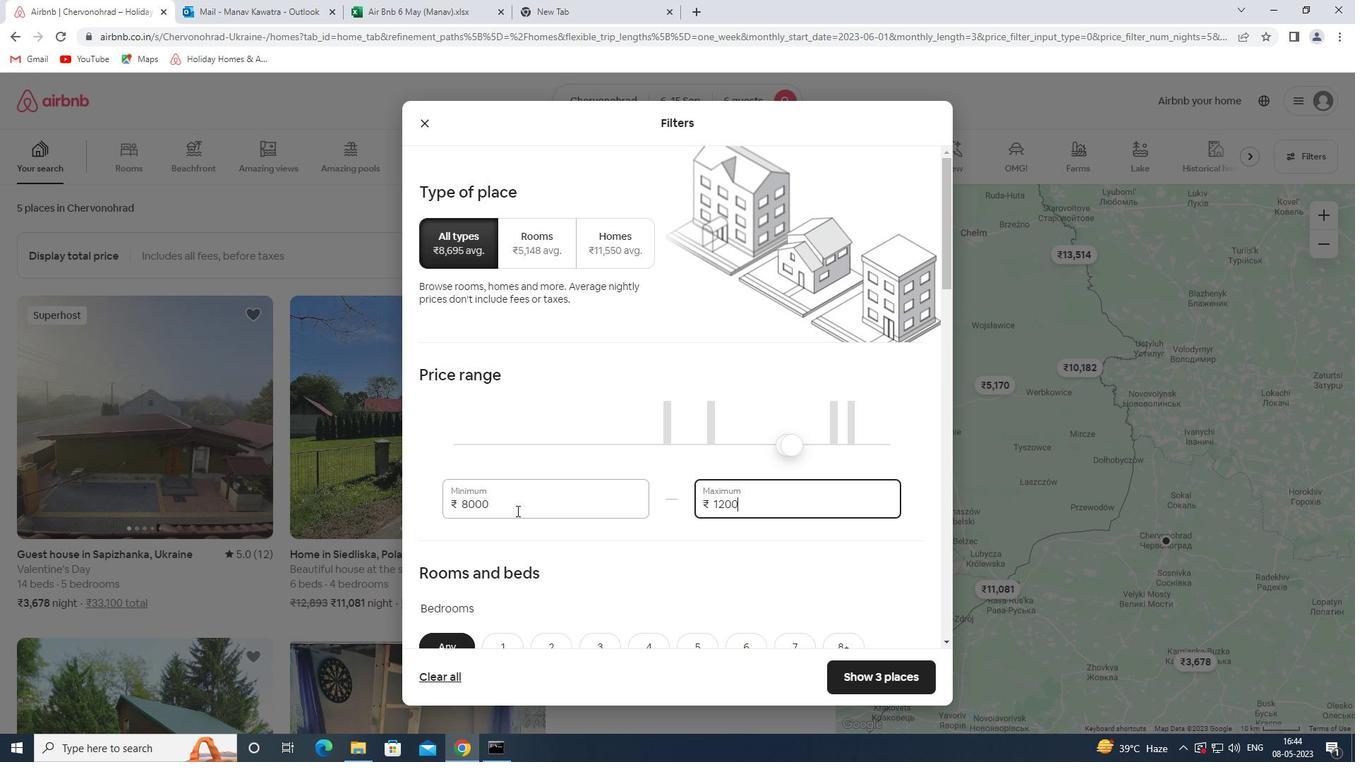 
Action: Mouse scrolled (516, 510) with delta (0, 0)
Screenshot: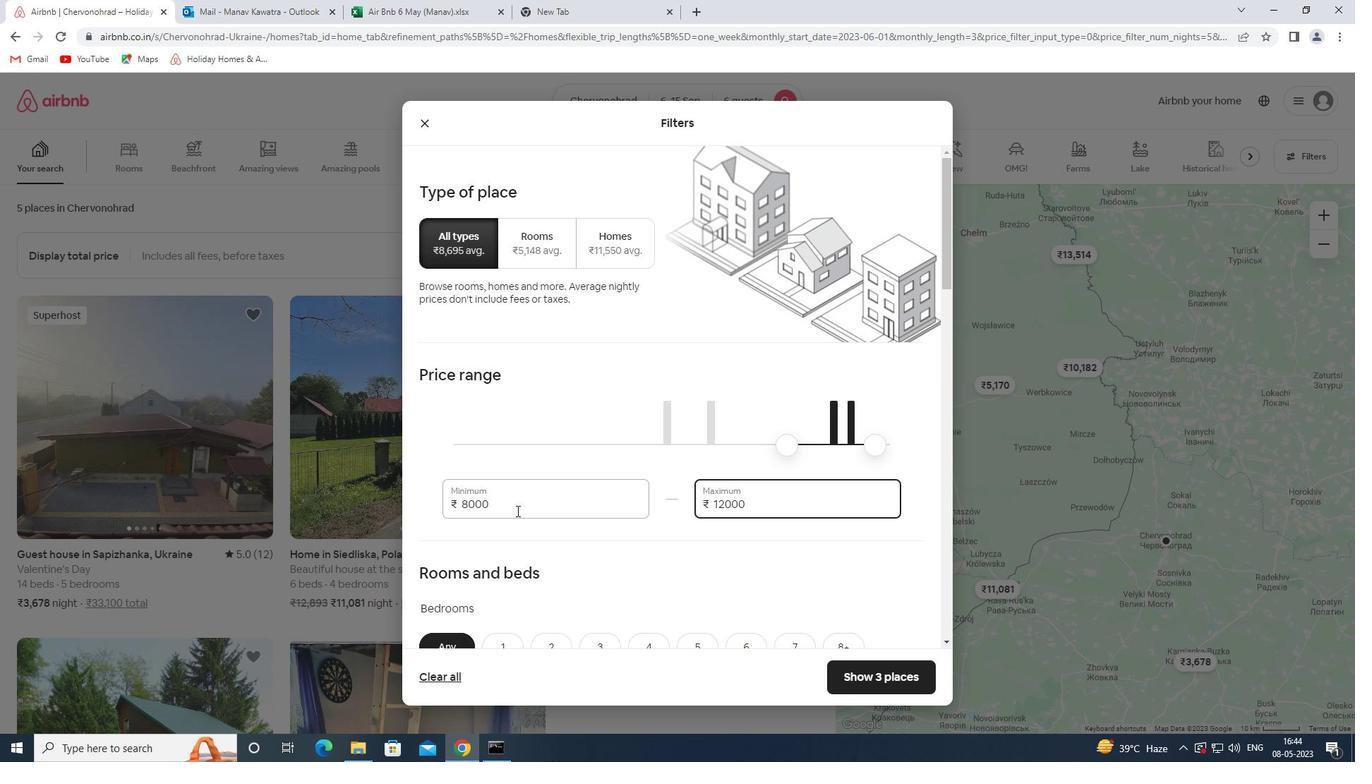 
Action: Mouse scrolled (516, 510) with delta (0, 0)
Screenshot: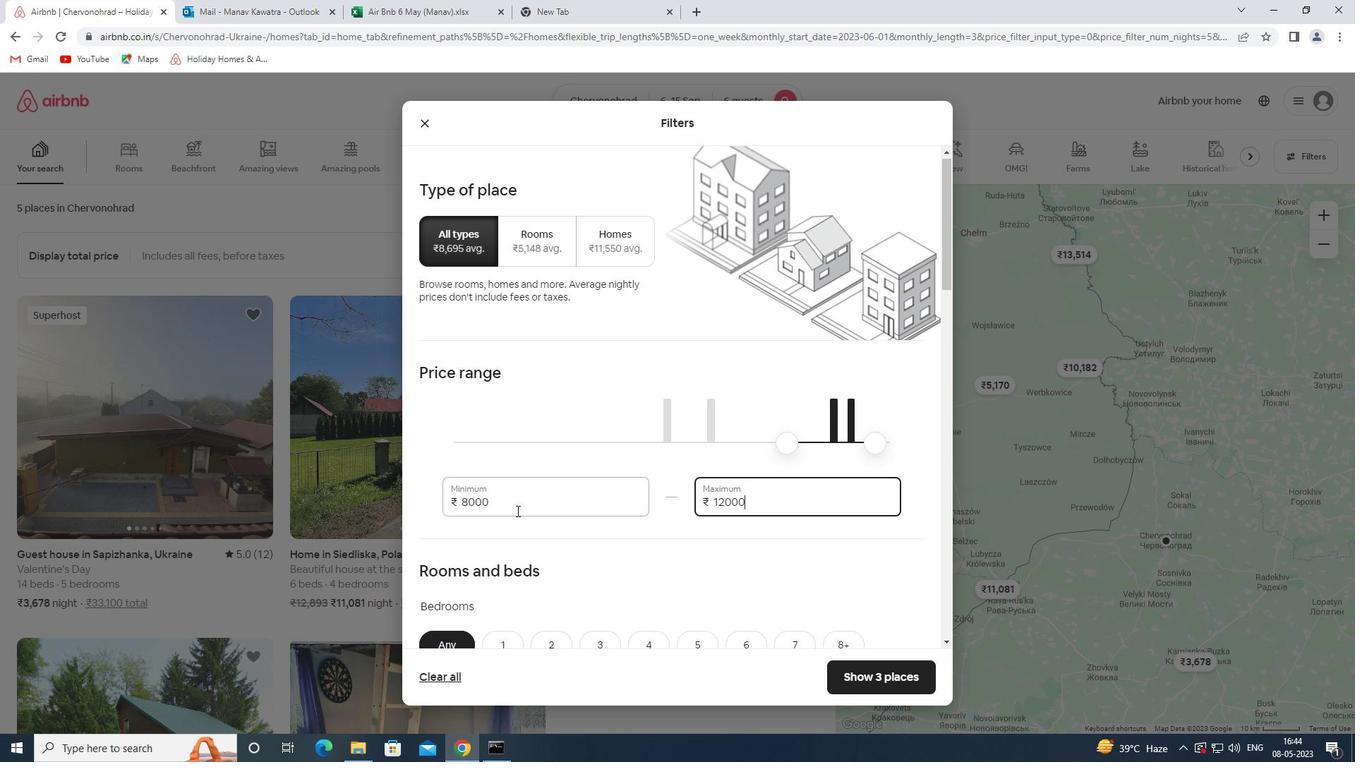 
Action: Mouse scrolled (516, 510) with delta (0, 0)
Screenshot: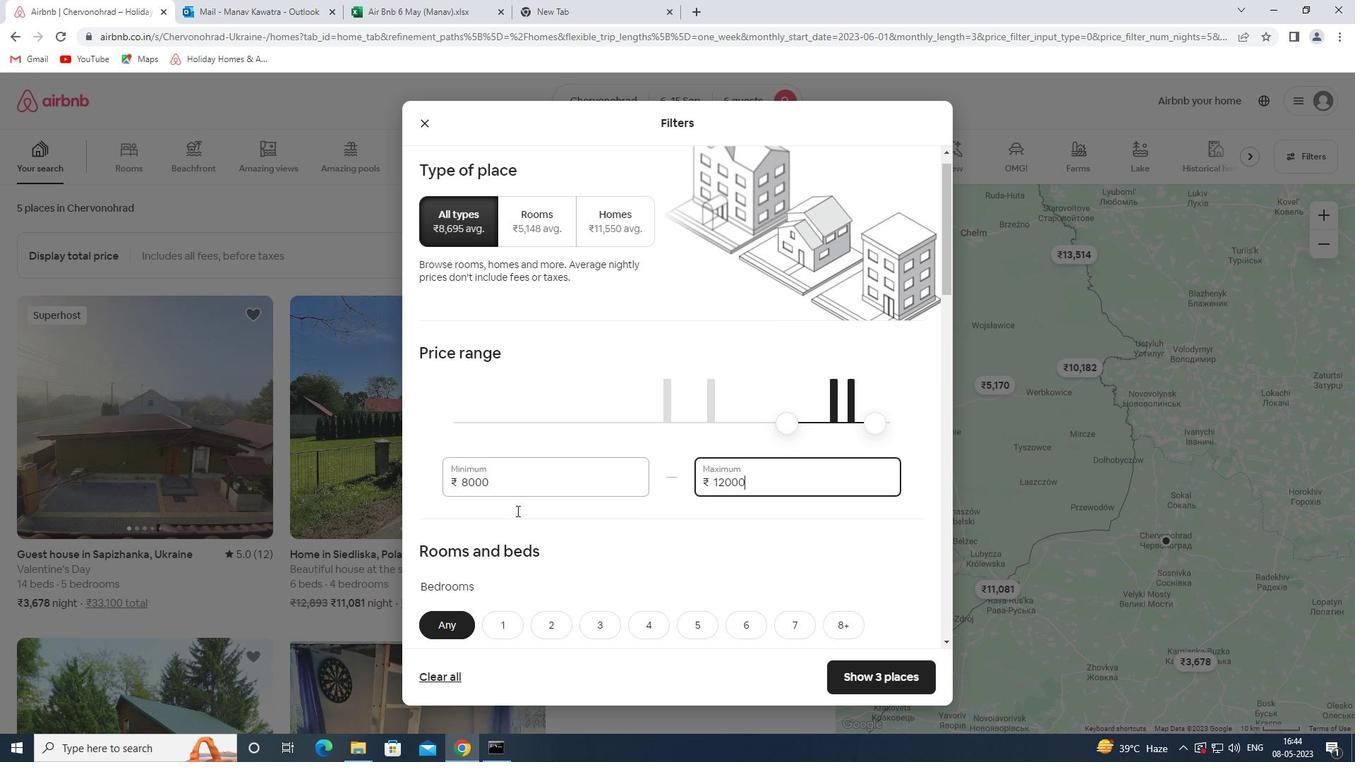 
Action: Mouse scrolled (516, 510) with delta (0, 0)
Screenshot: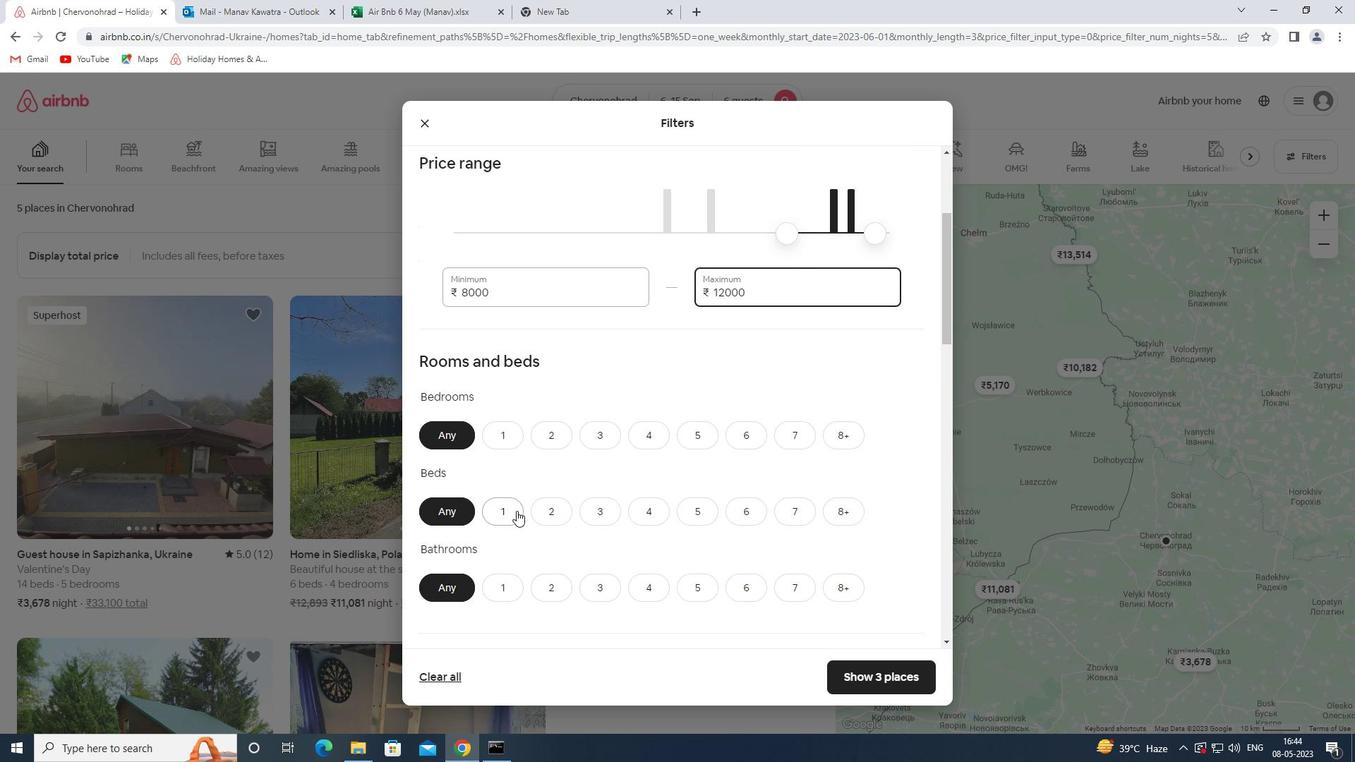 
Action: Mouse moved to (737, 368)
Screenshot: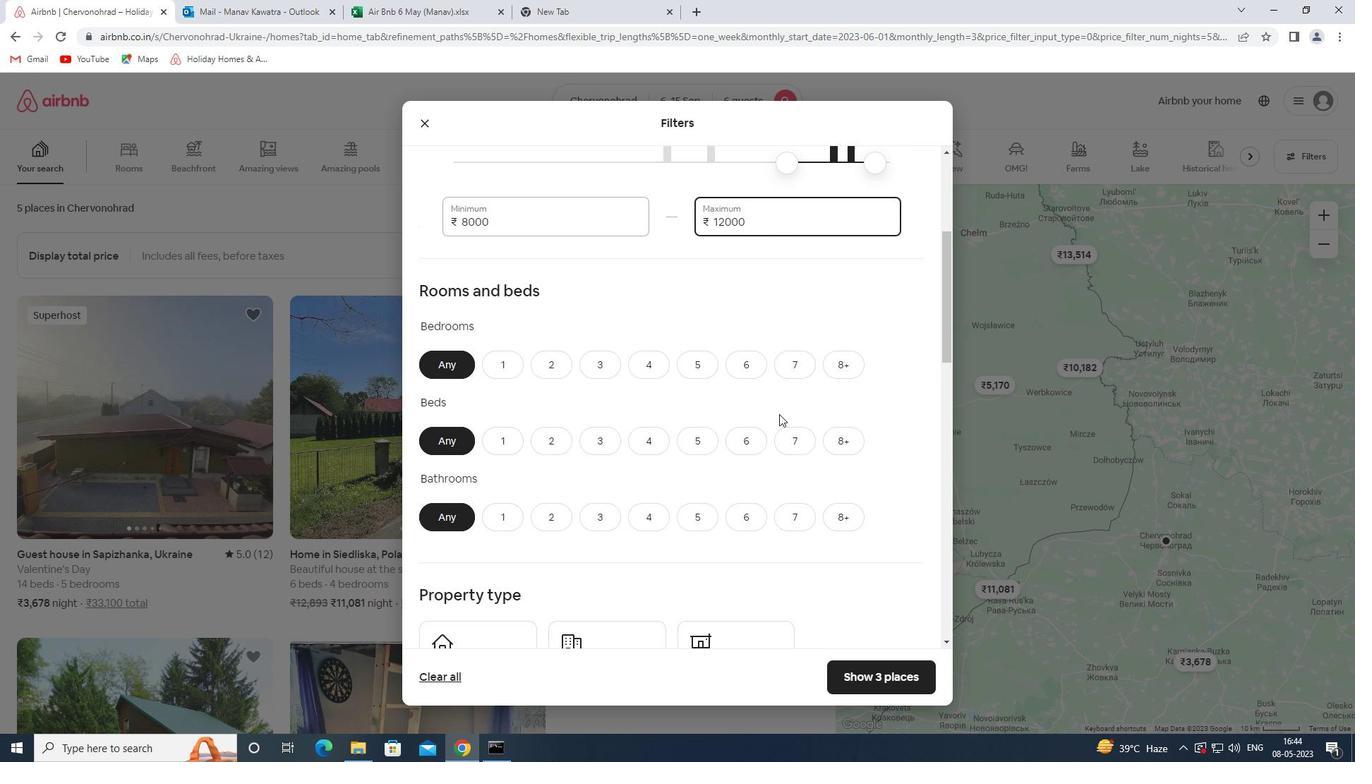 
Action: Mouse pressed left at (737, 368)
Screenshot: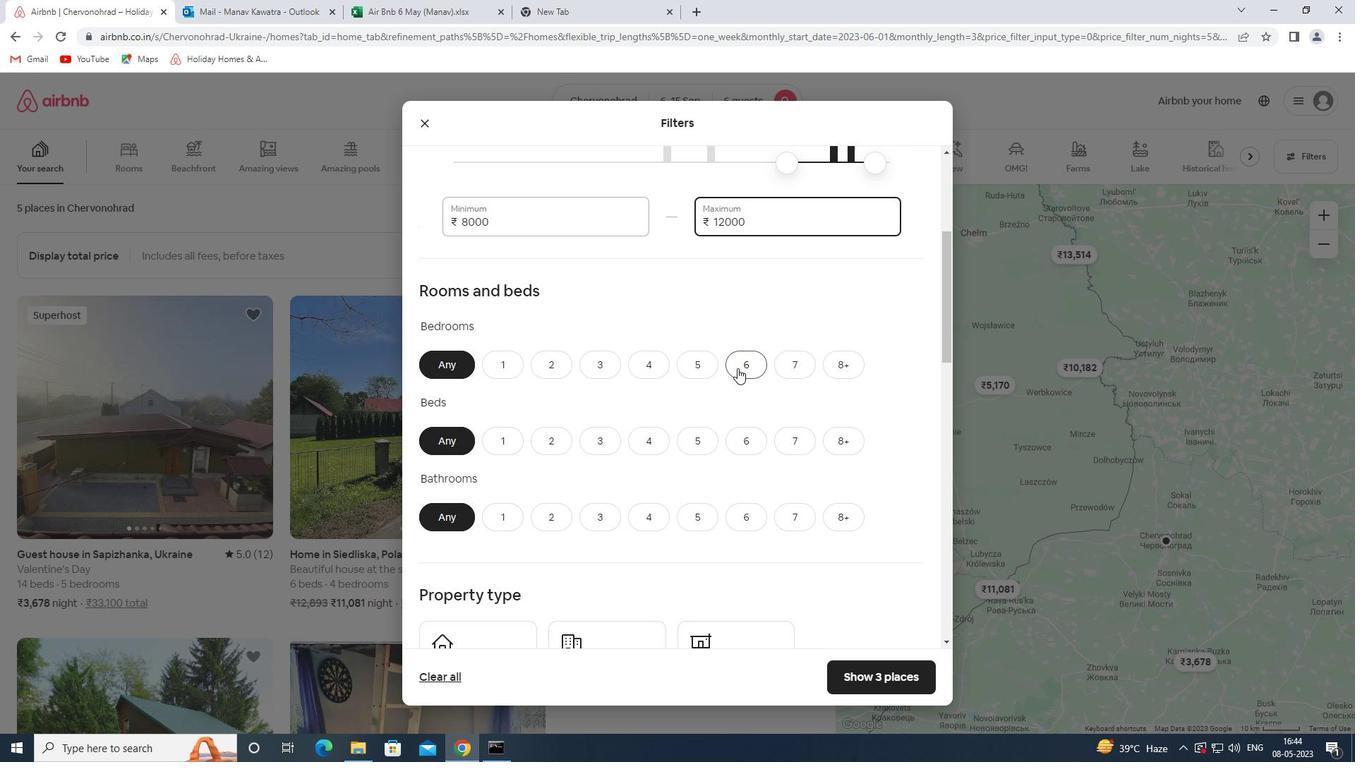 
Action: Mouse moved to (753, 430)
Screenshot: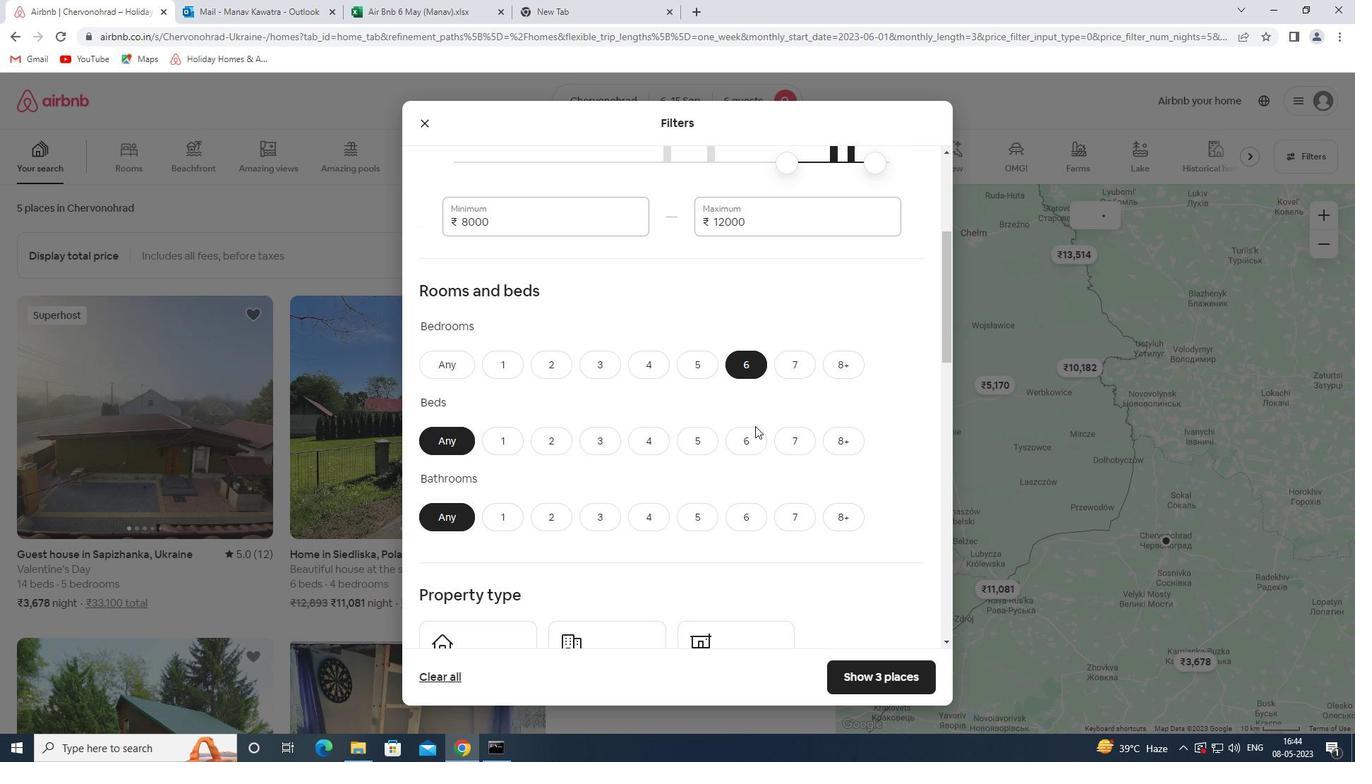
Action: Mouse pressed left at (753, 430)
Screenshot: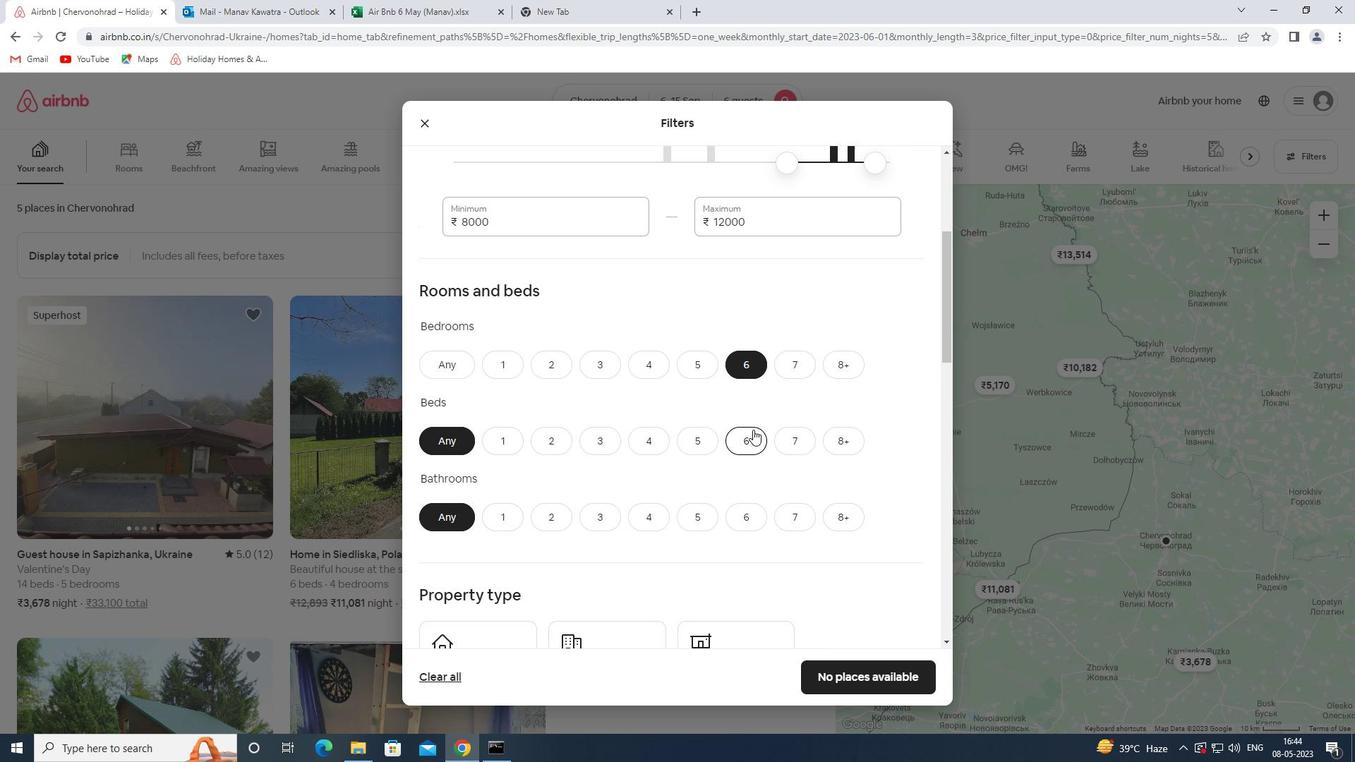 
Action: Mouse moved to (739, 513)
Screenshot: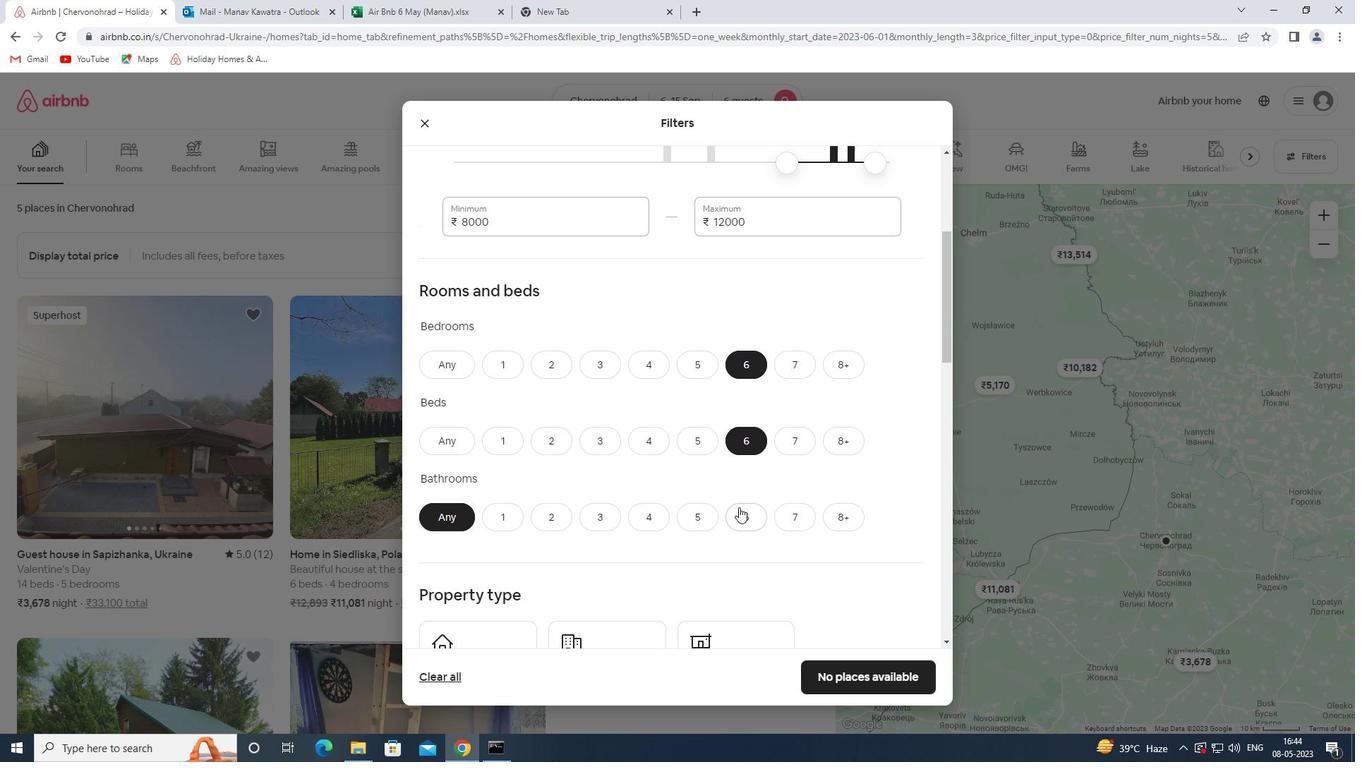 
Action: Mouse pressed left at (739, 513)
Screenshot: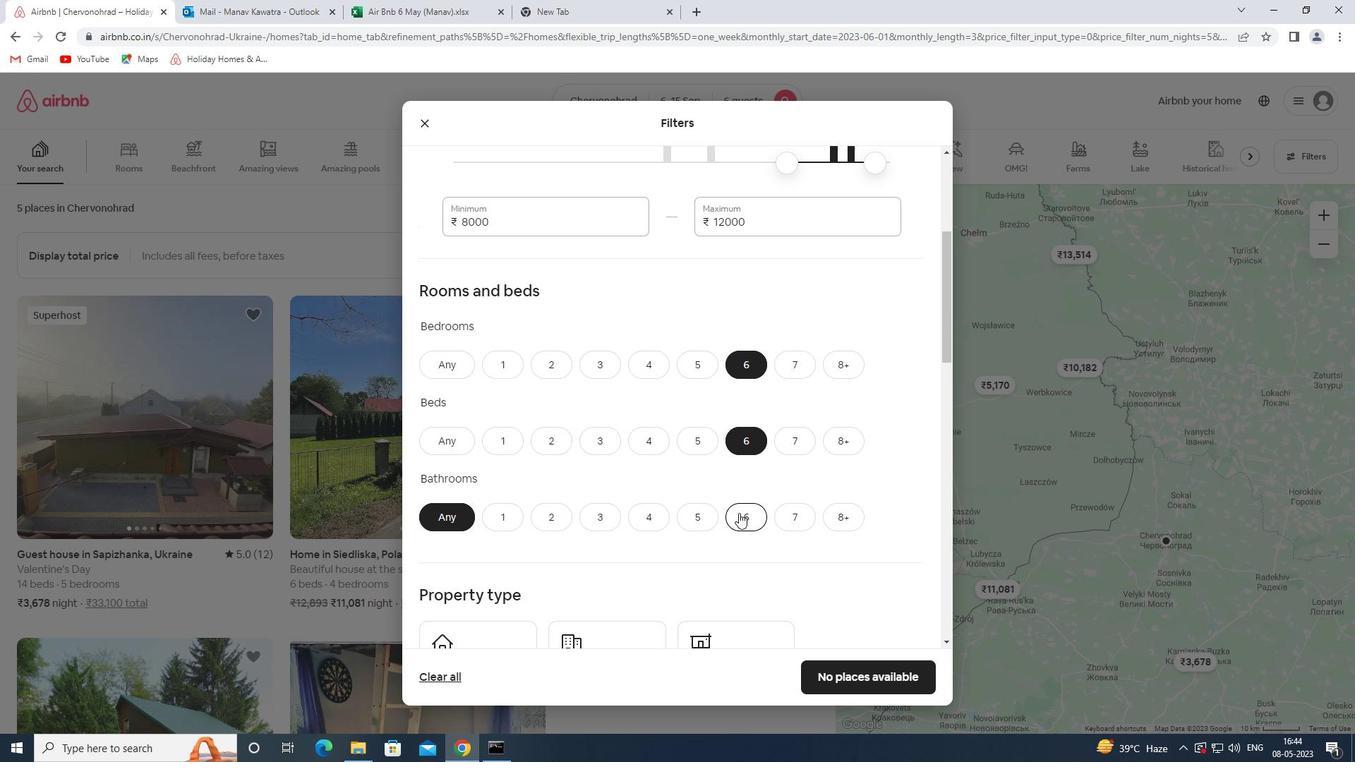 
Action: Mouse scrolled (739, 512) with delta (0, 0)
Screenshot: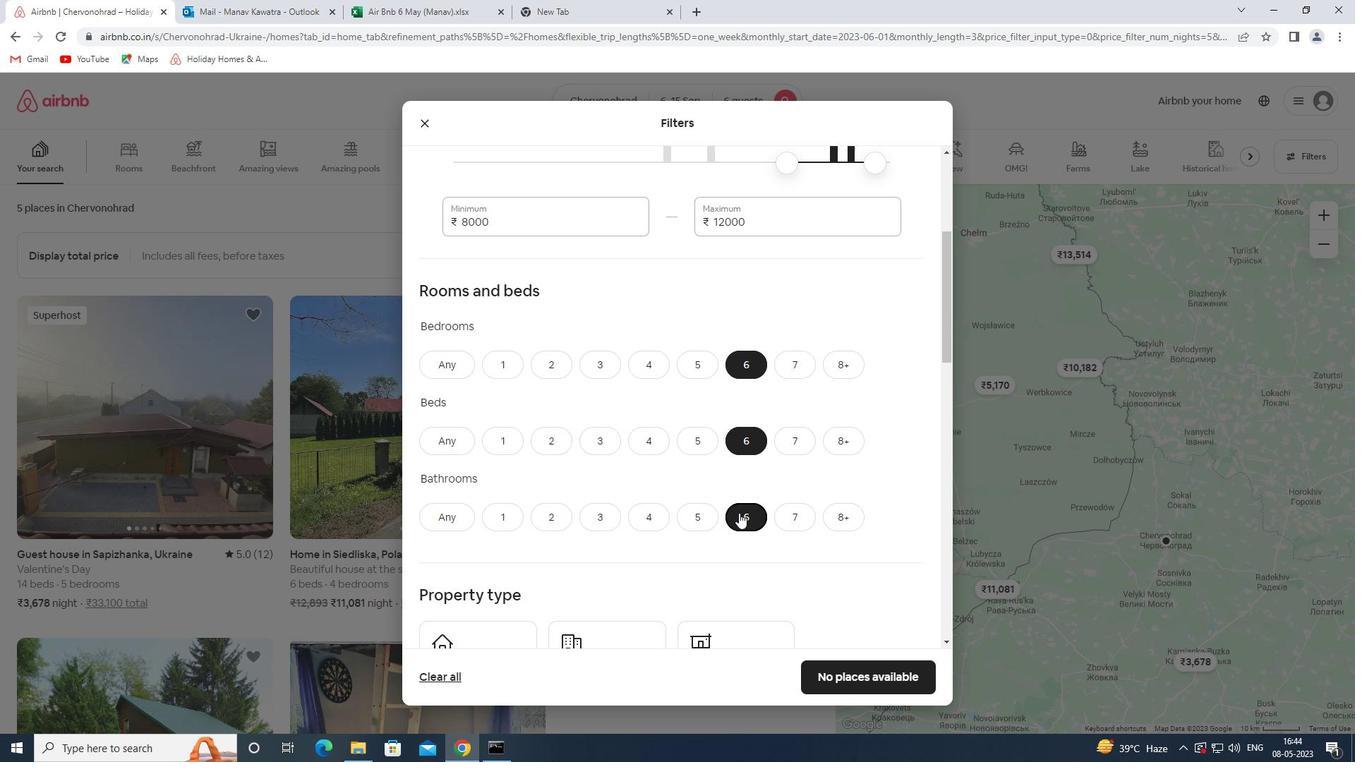 
Action: Mouse moved to (737, 507)
Screenshot: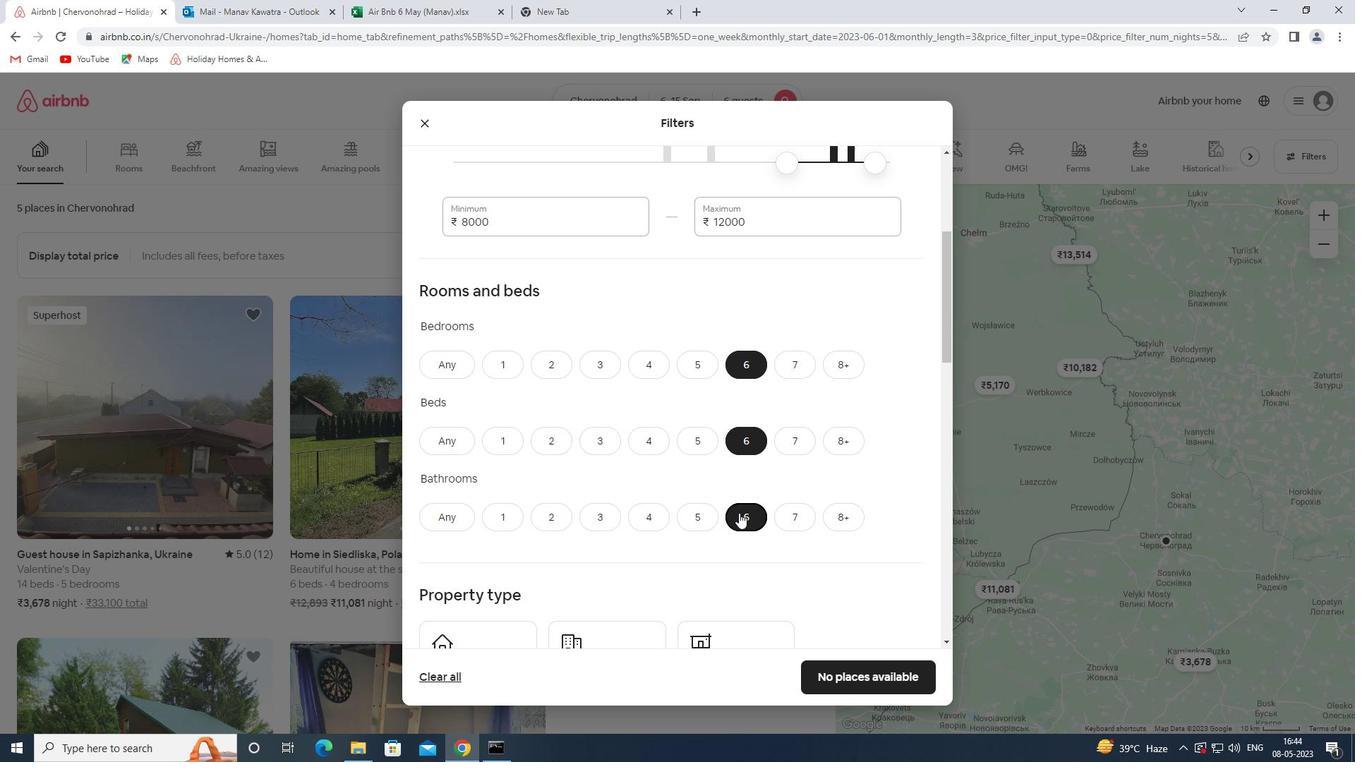
Action: Mouse scrolled (737, 507) with delta (0, 0)
Screenshot: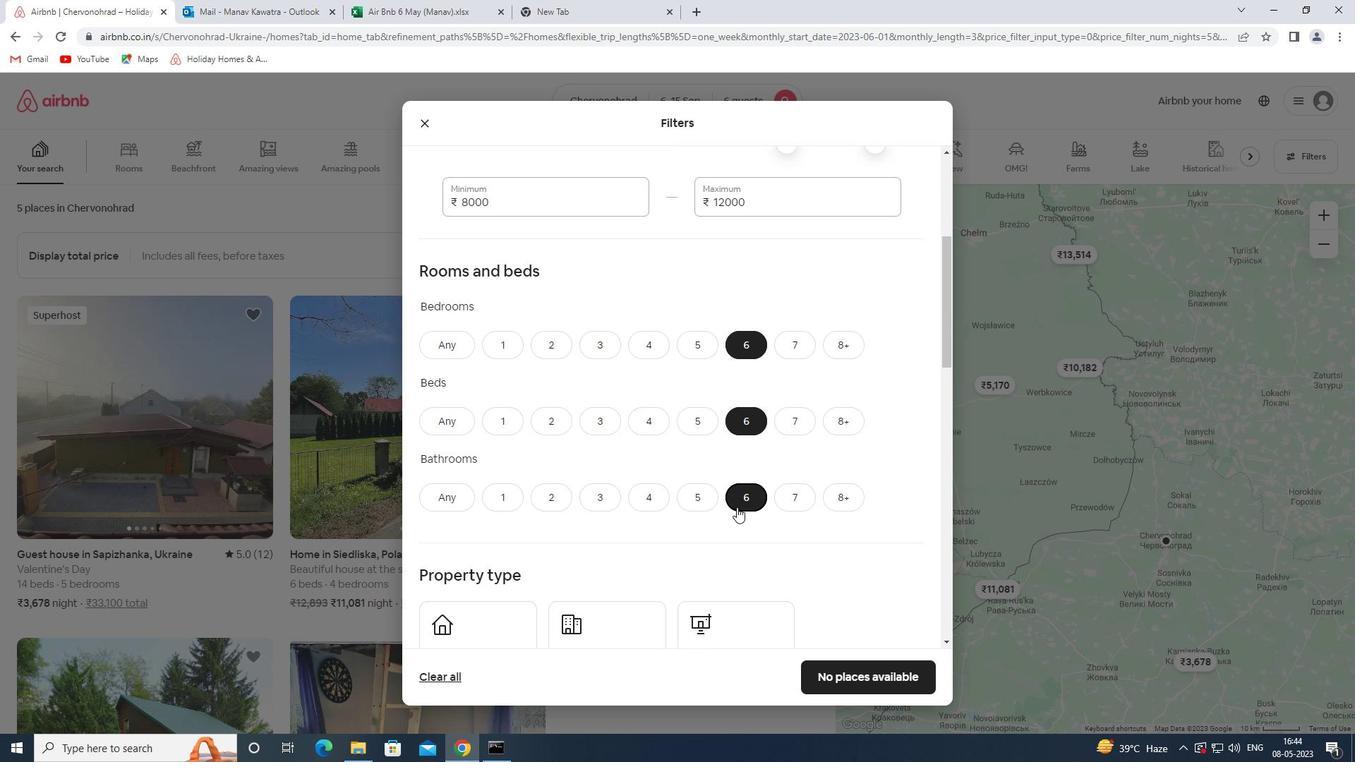 
Action: Mouse moved to (521, 535)
Screenshot: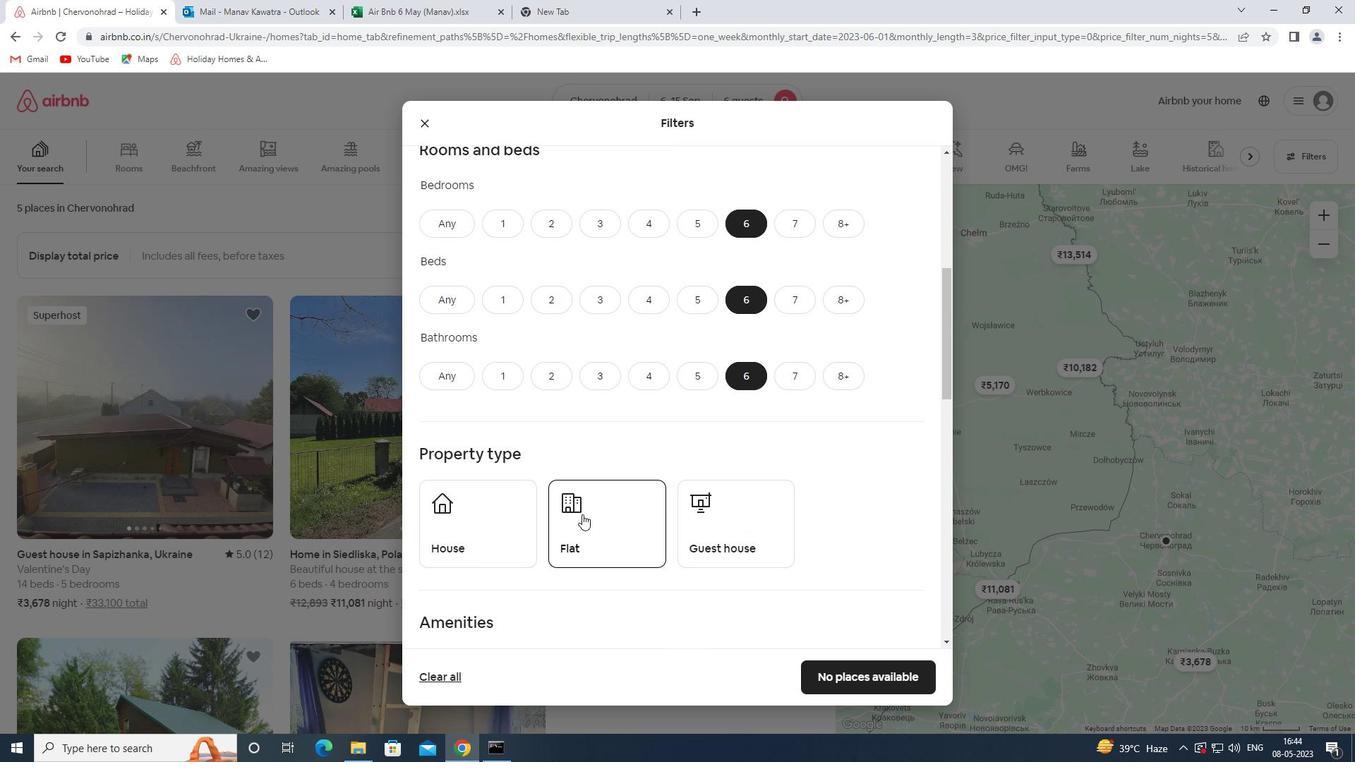 
Action: Mouse pressed left at (521, 535)
Screenshot: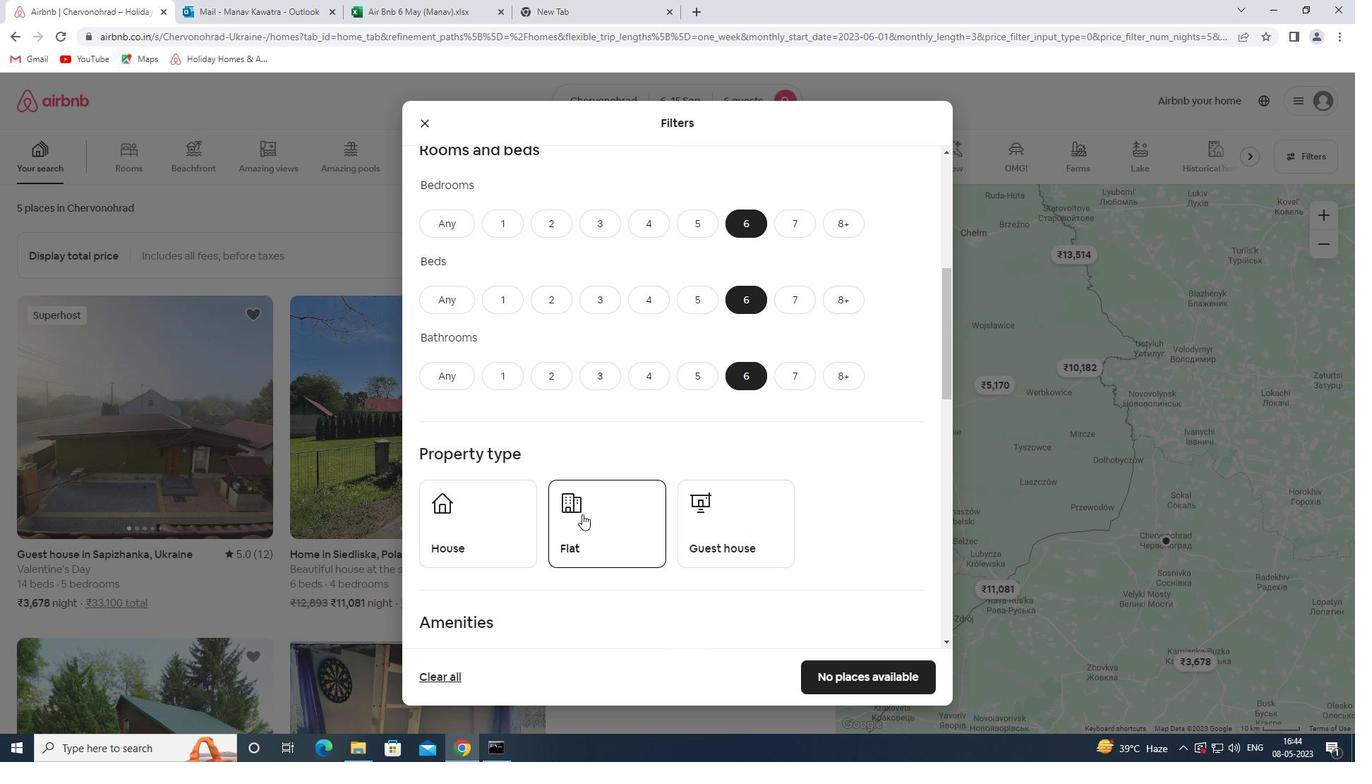 
Action: Mouse moved to (639, 537)
Screenshot: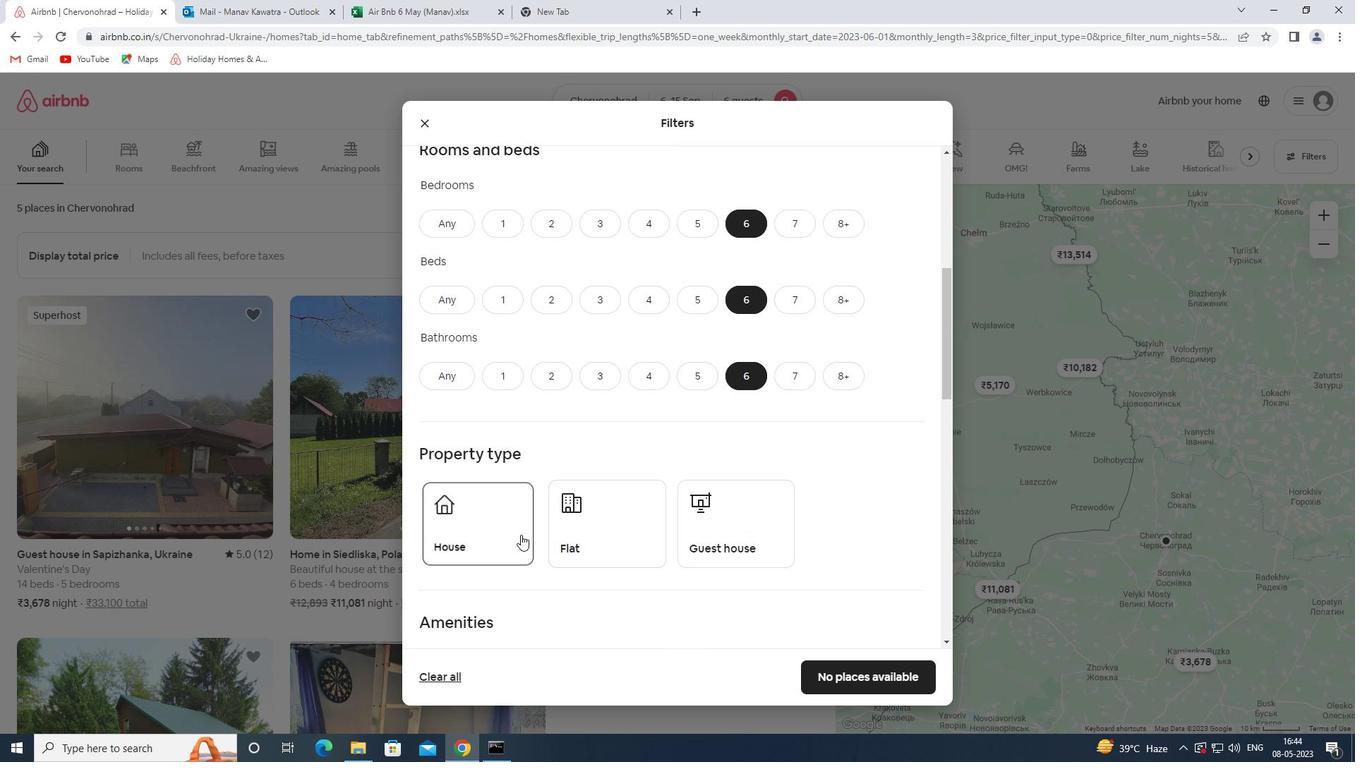 
Action: Mouse pressed left at (639, 537)
Screenshot: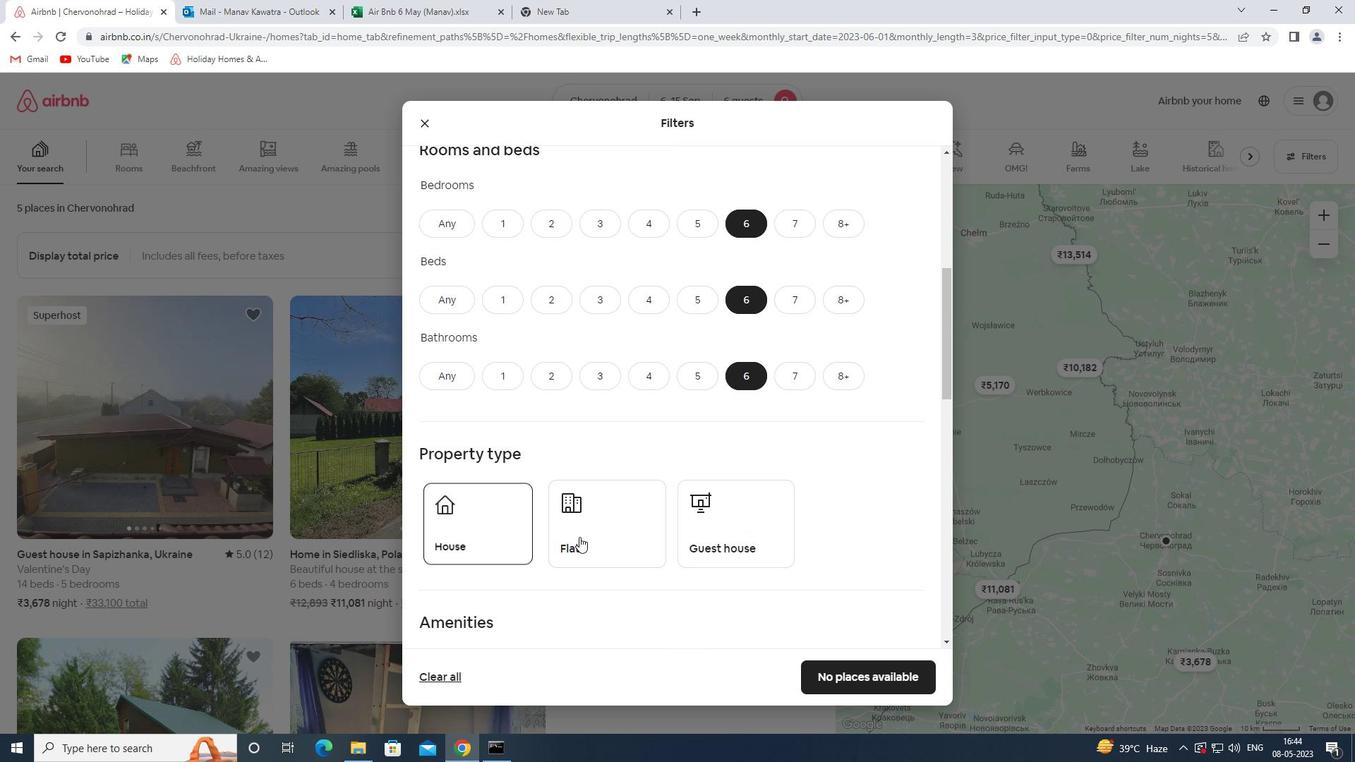 
Action: Mouse moved to (725, 526)
Screenshot: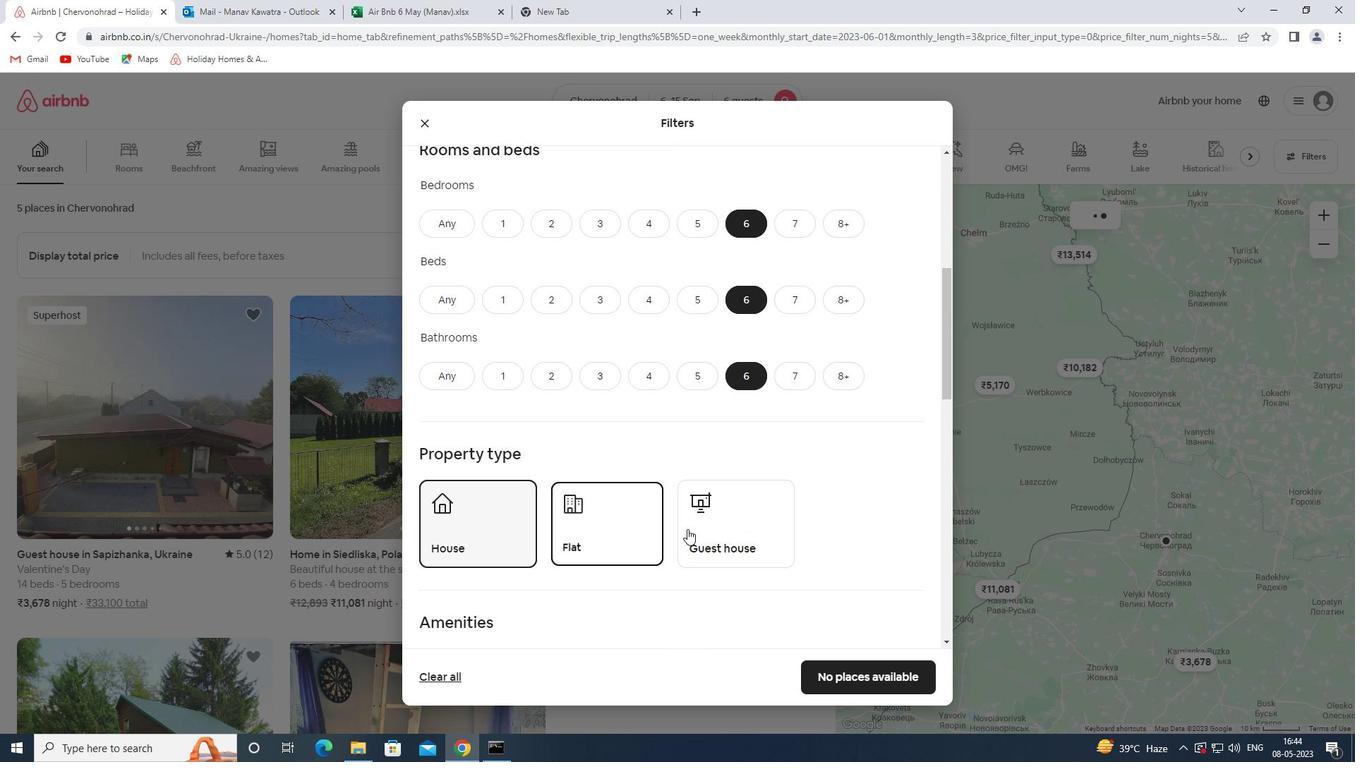 
Action: Mouse pressed left at (725, 526)
Screenshot: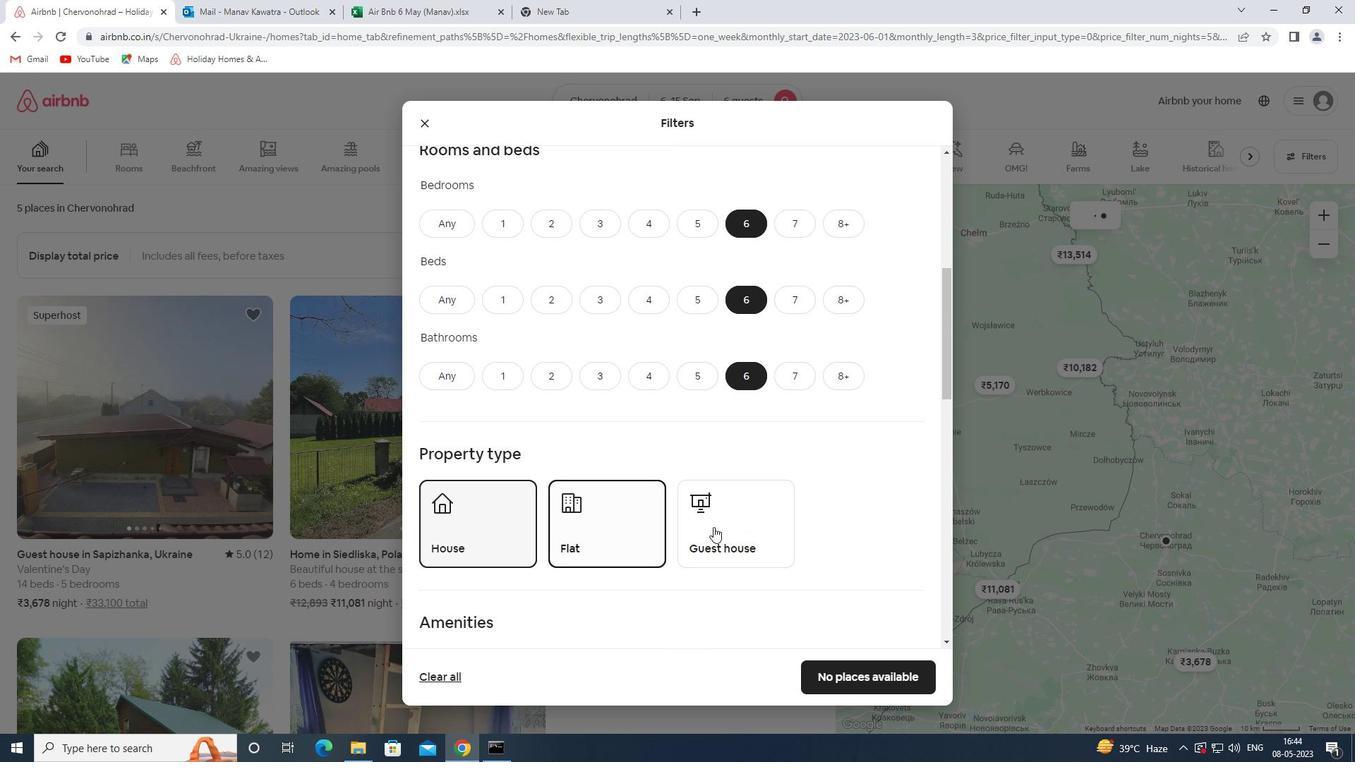 
Action: Mouse moved to (726, 523)
Screenshot: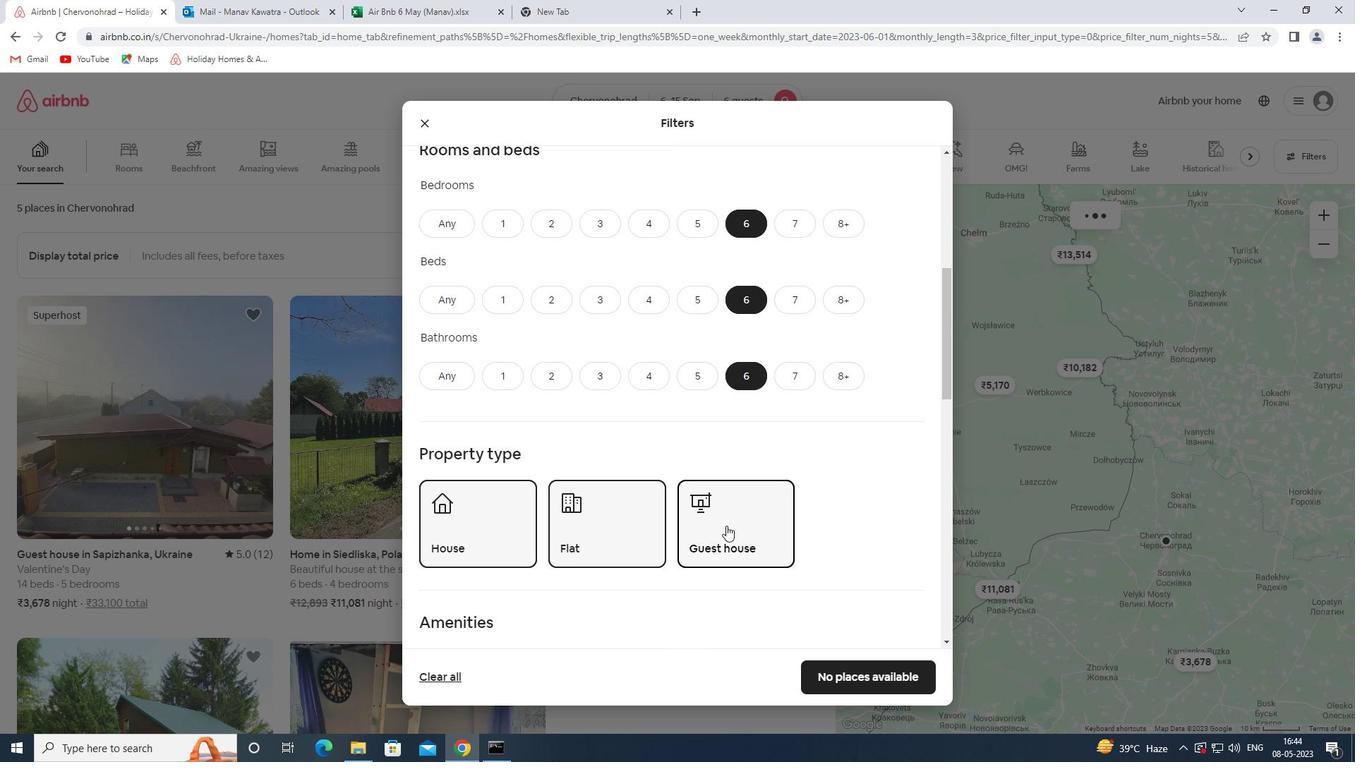 
Action: Mouse scrolled (726, 522) with delta (0, 0)
Screenshot: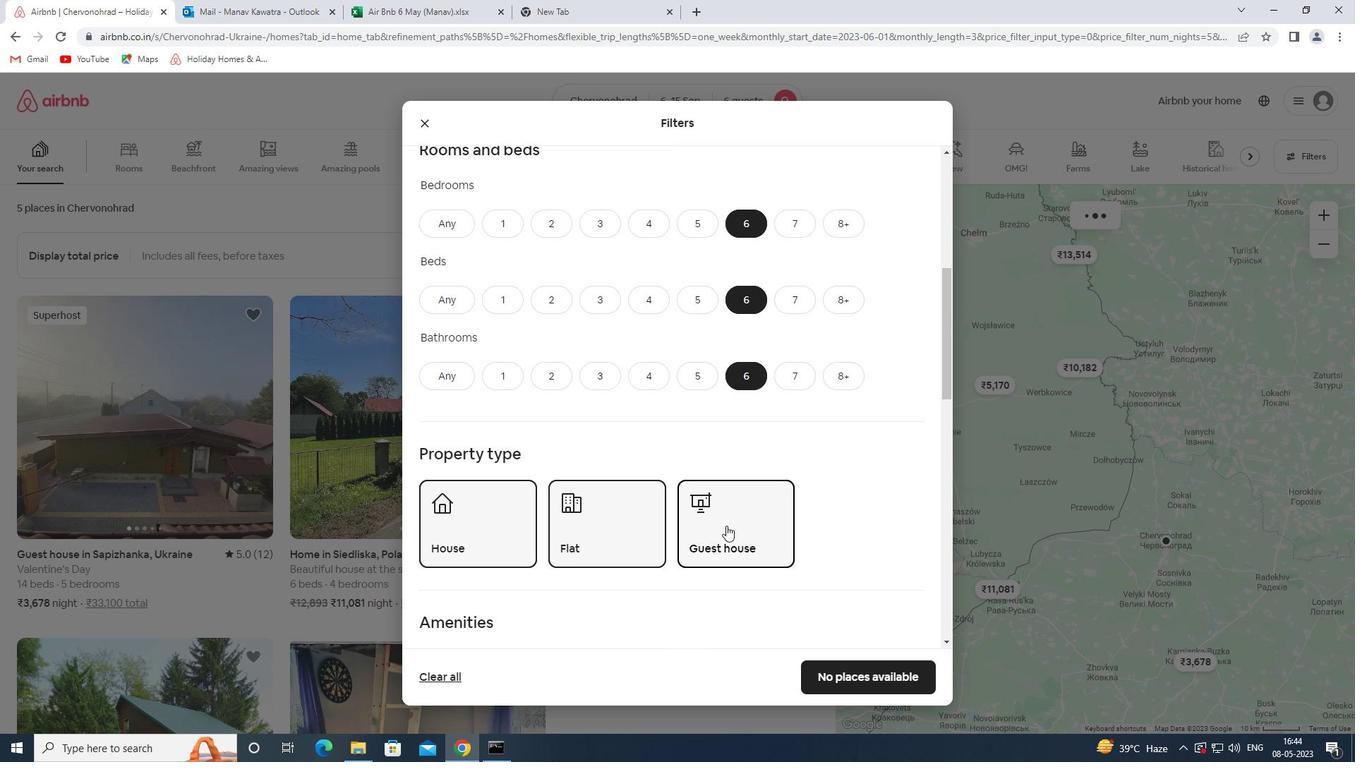 
Action: Mouse scrolled (726, 522) with delta (0, 0)
Screenshot: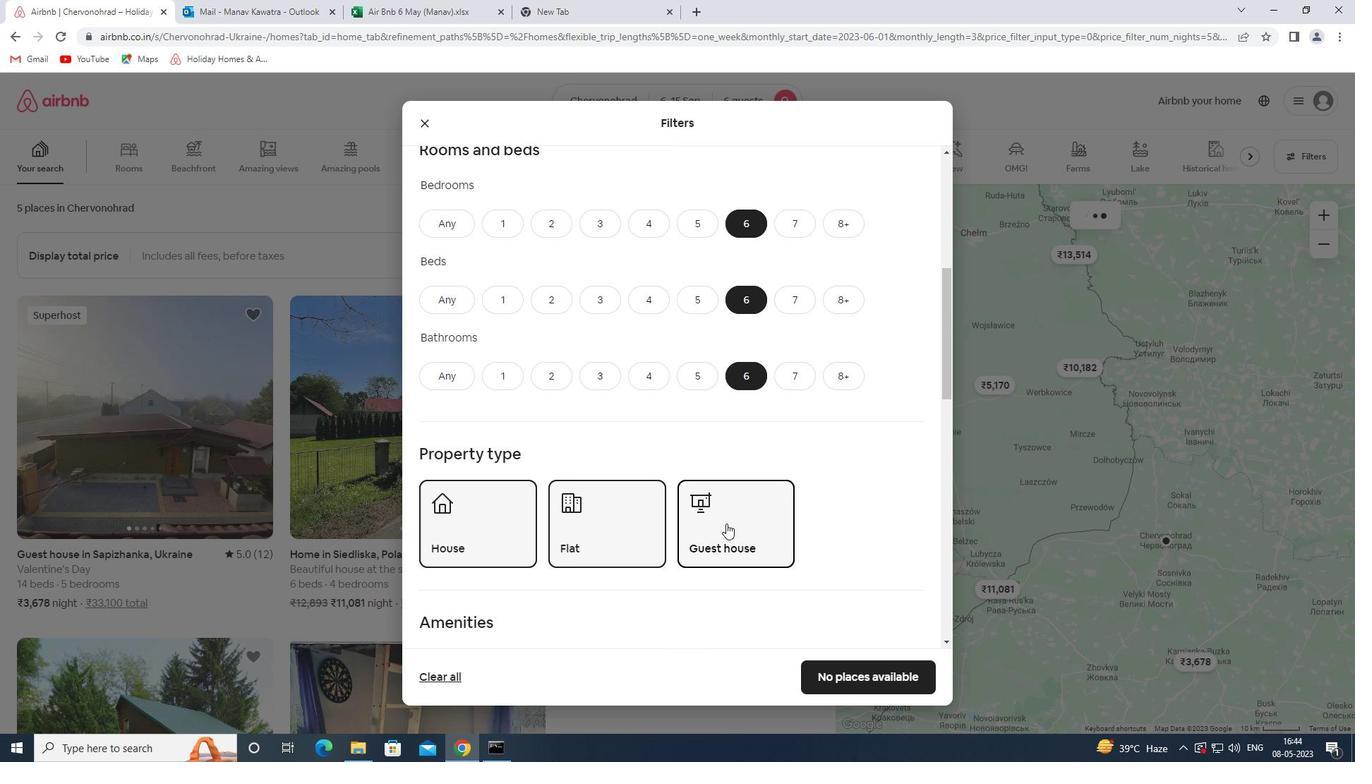 
Action: Mouse scrolled (726, 522) with delta (0, 0)
Screenshot: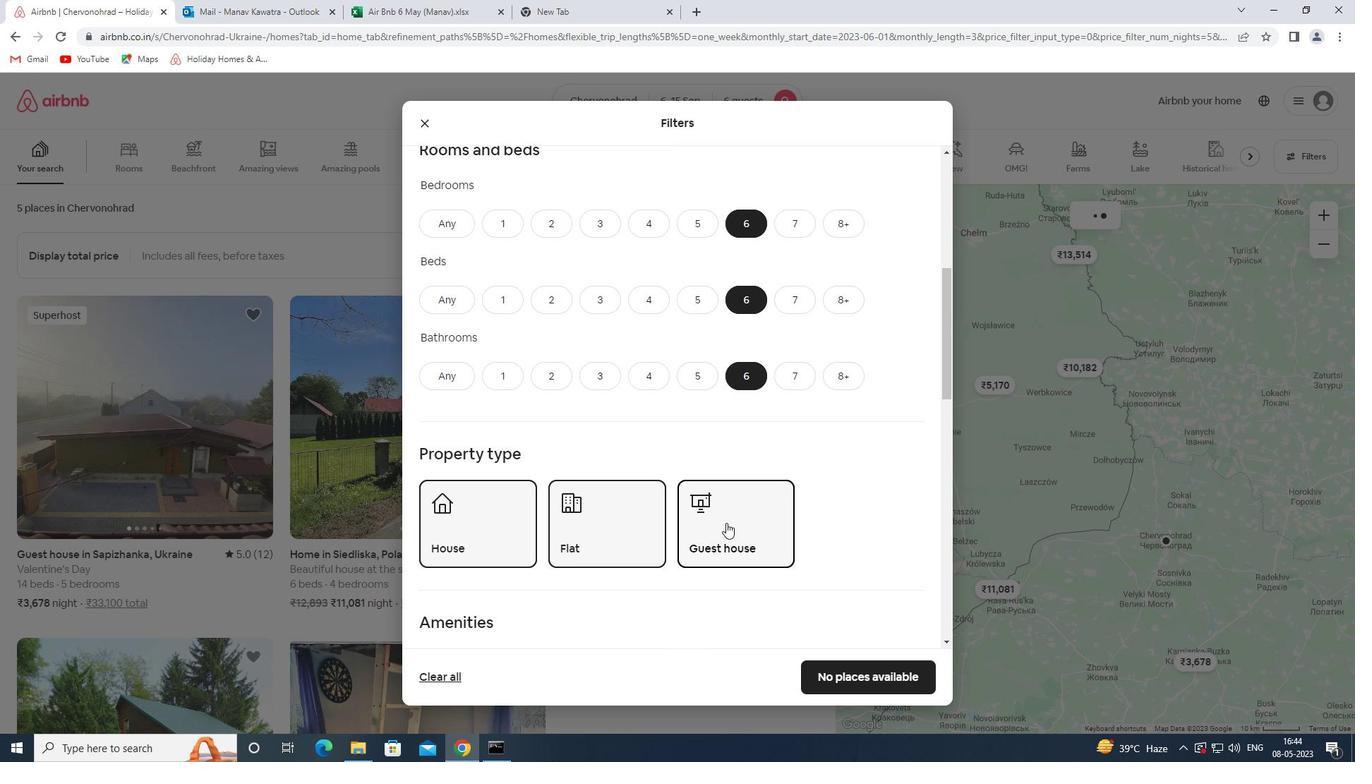
Action: Mouse scrolled (726, 522) with delta (0, 0)
Screenshot: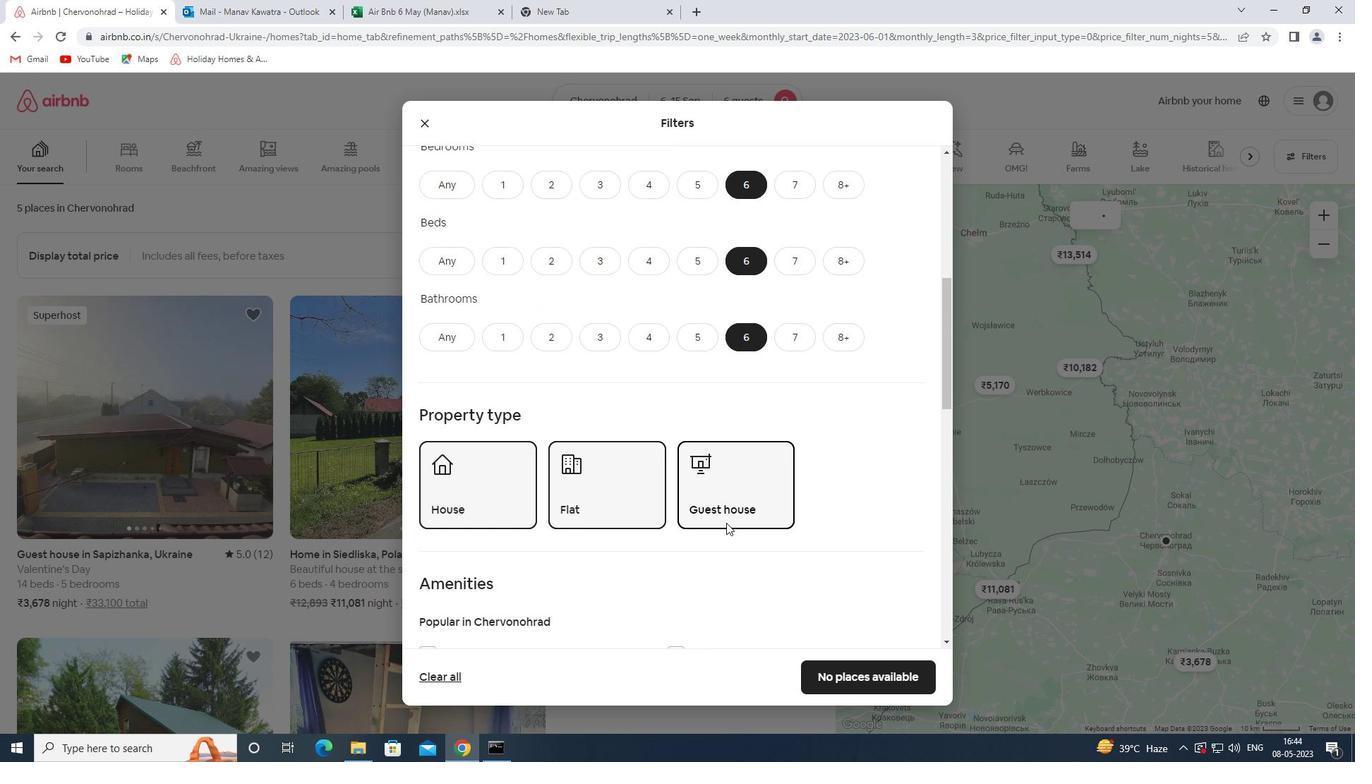 
Action: Mouse moved to (473, 502)
Screenshot: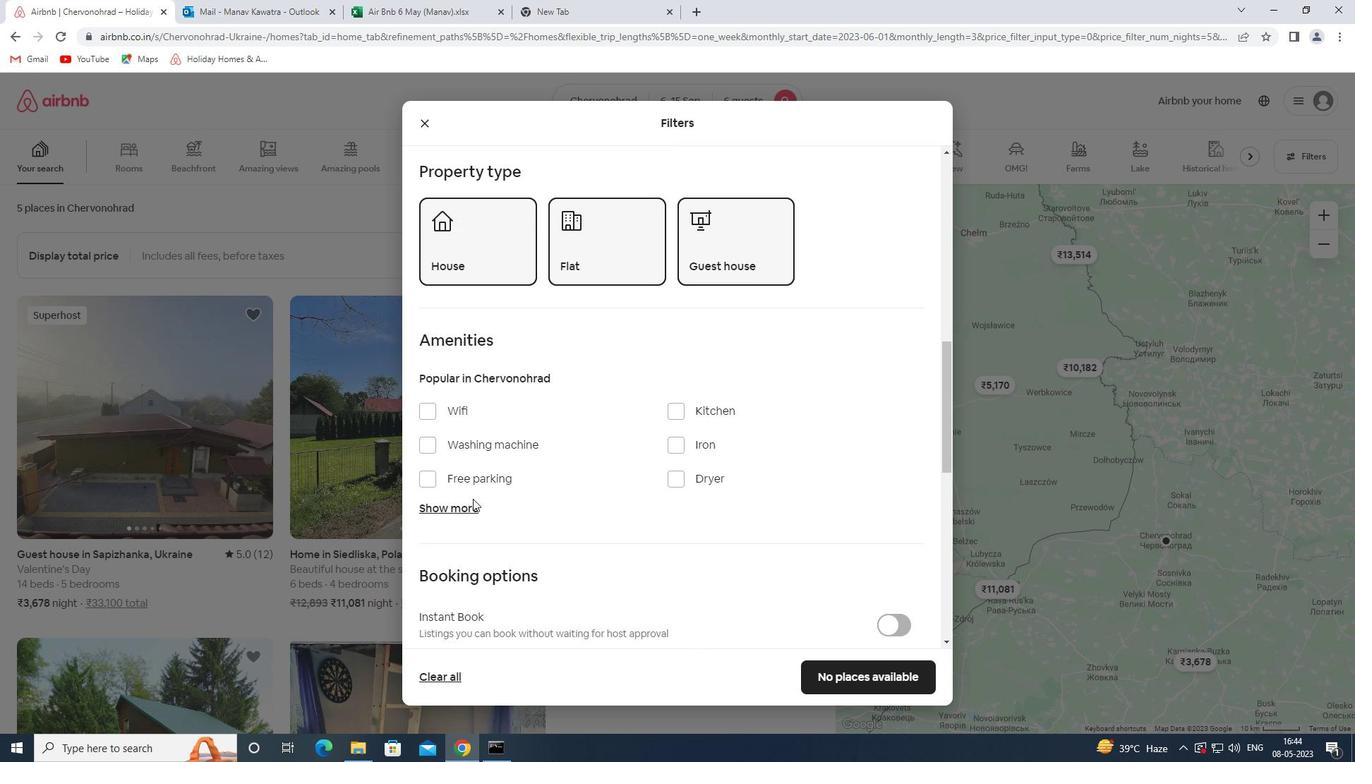 
Action: Mouse pressed left at (473, 502)
Screenshot: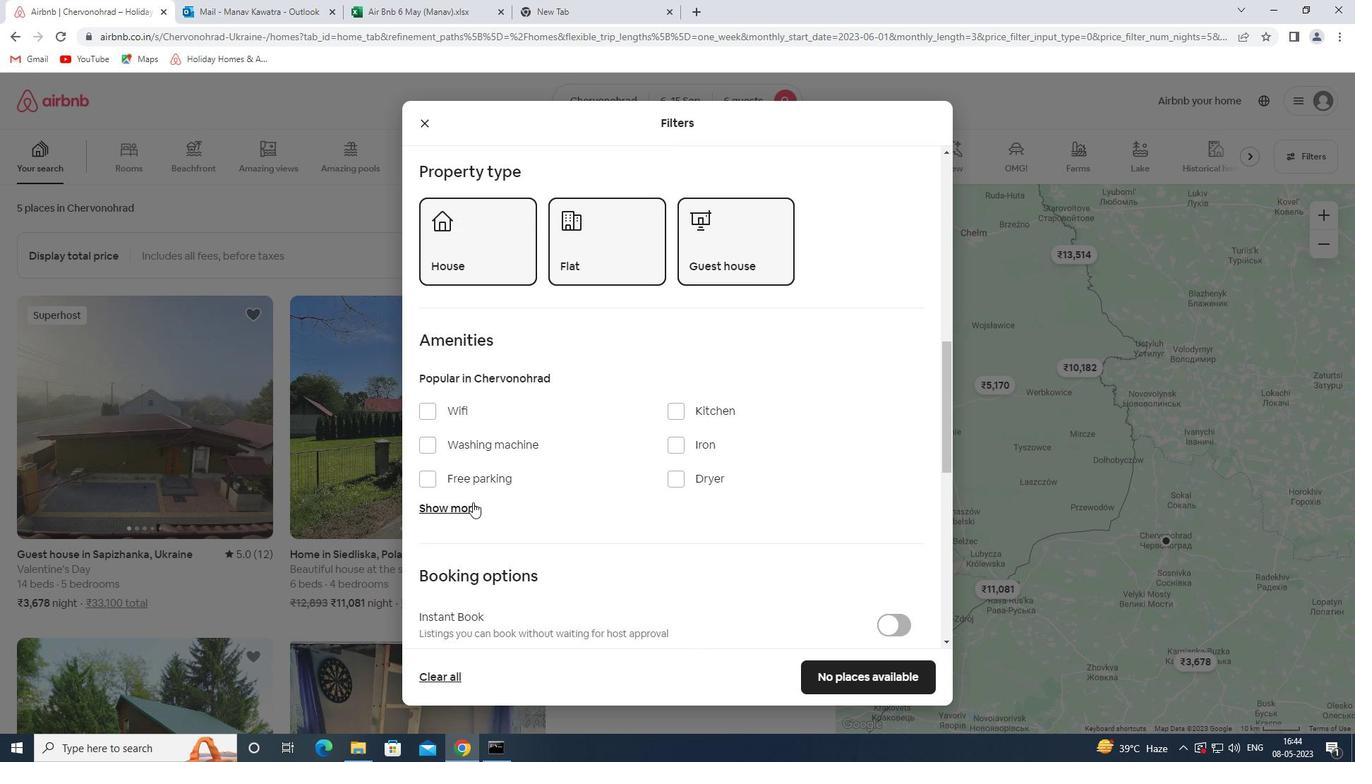 
Action: Mouse moved to (475, 410)
Screenshot: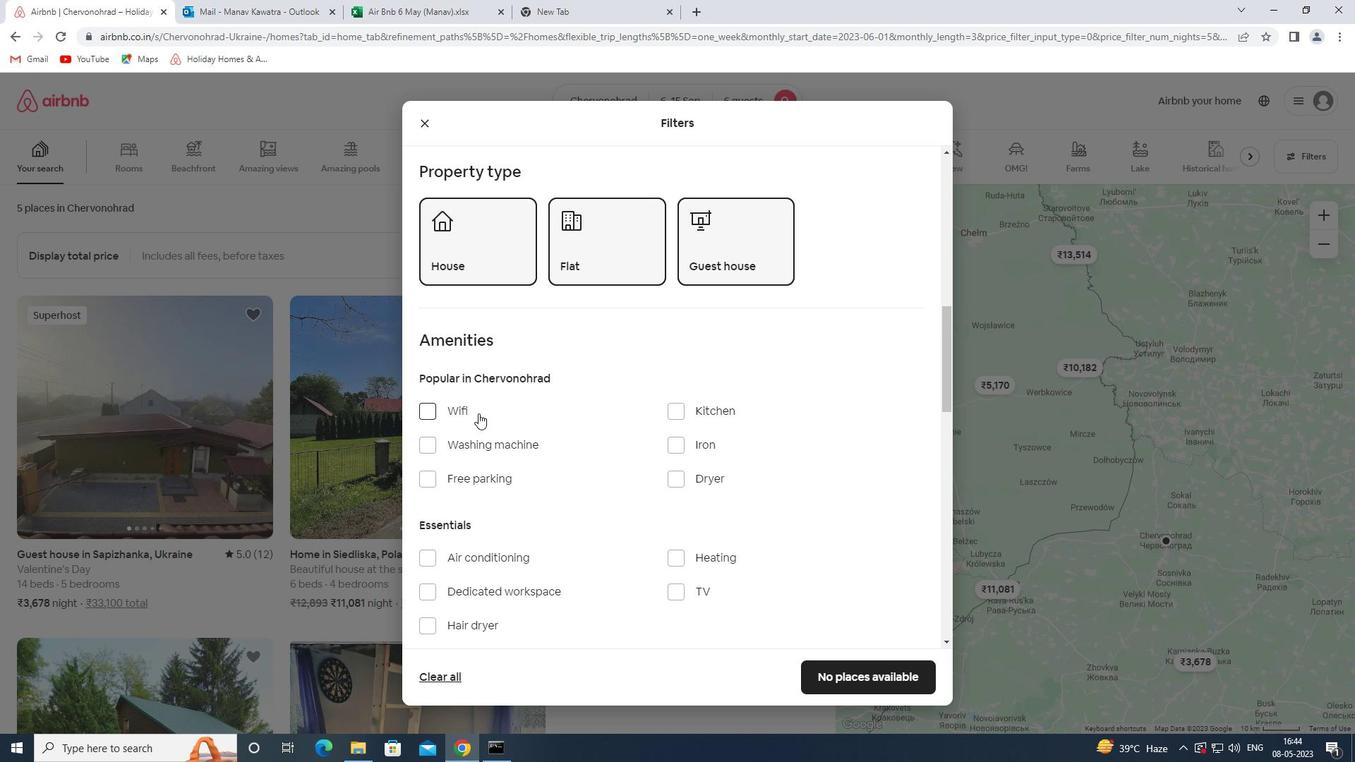 
Action: Mouse pressed left at (475, 410)
Screenshot: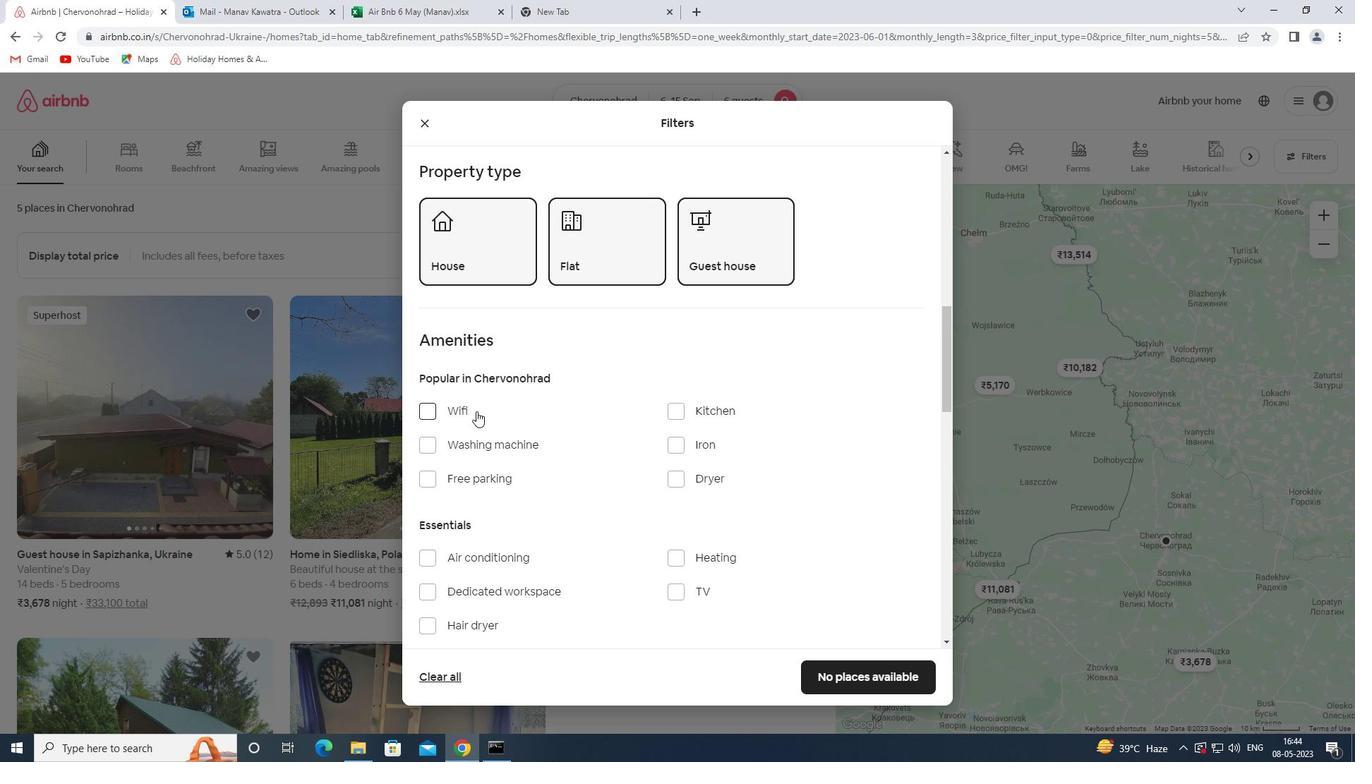 
Action: Mouse moved to (497, 473)
Screenshot: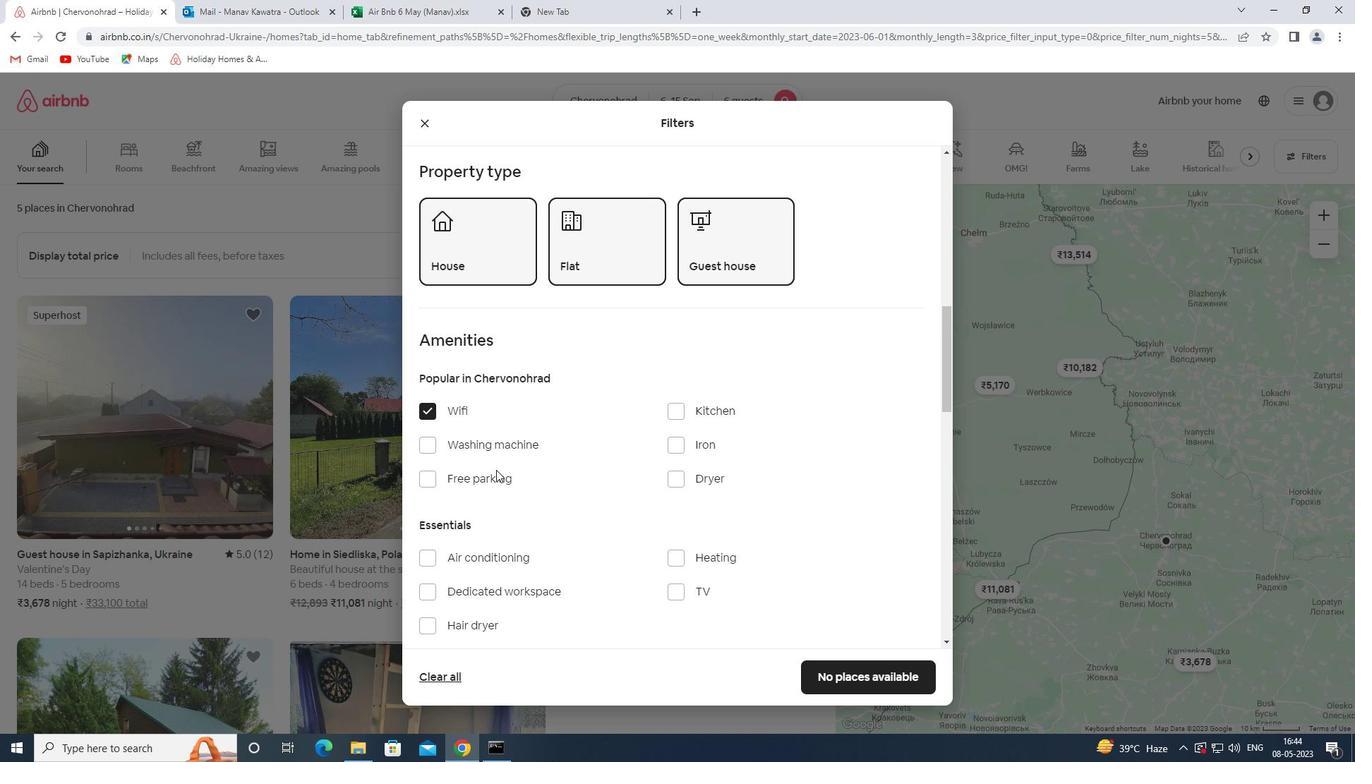
Action: Mouse pressed left at (497, 473)
Screenshot: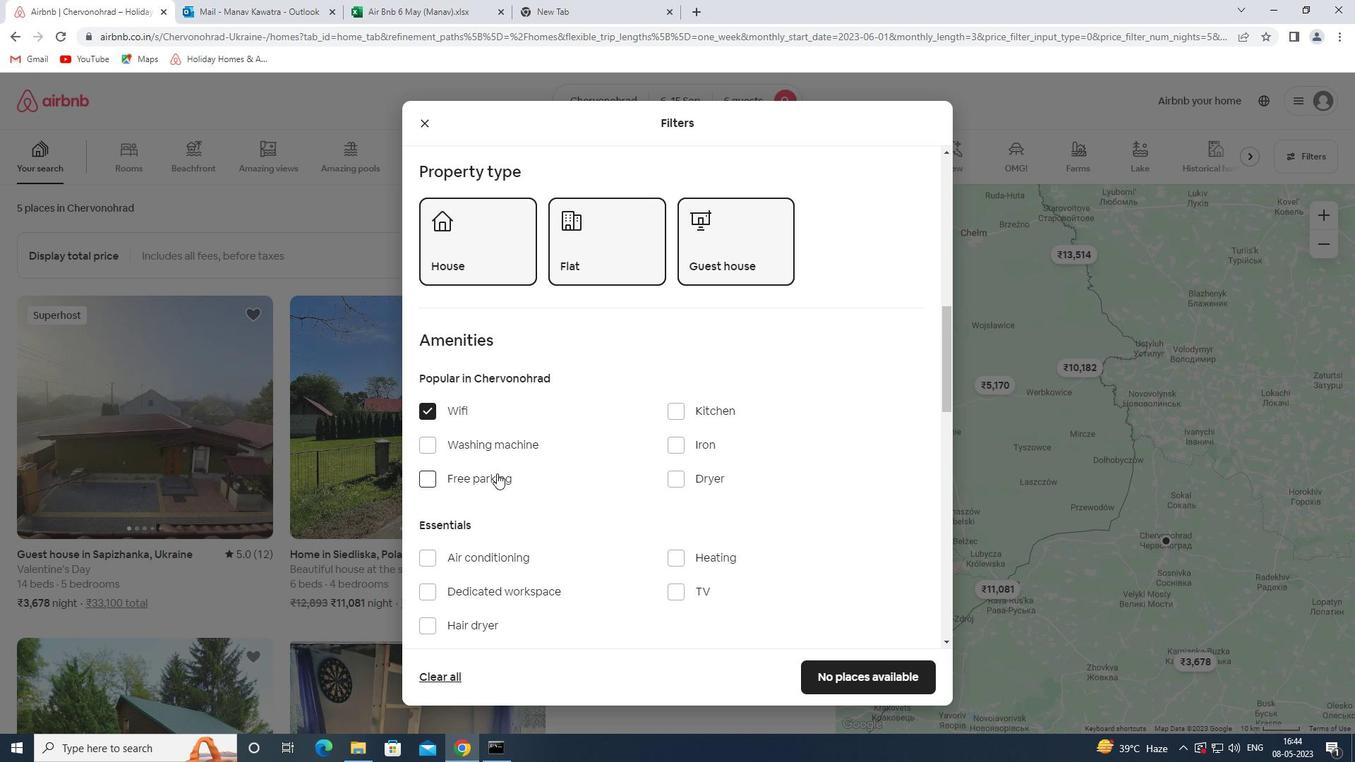 
Action: Mouse moved to (581, 511)
Screenshot: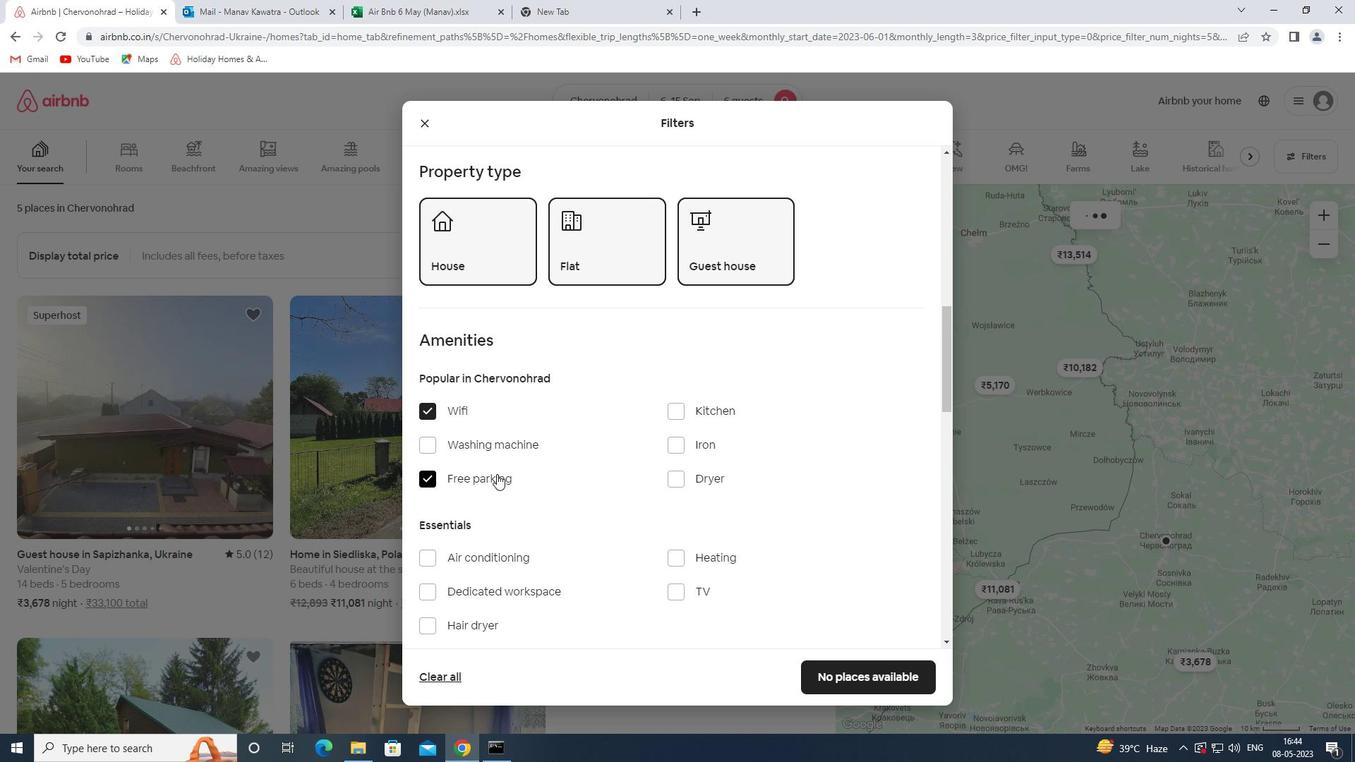 
Action: Mouse scrolled (581, 510) with delta (0, 0)
Screenshot: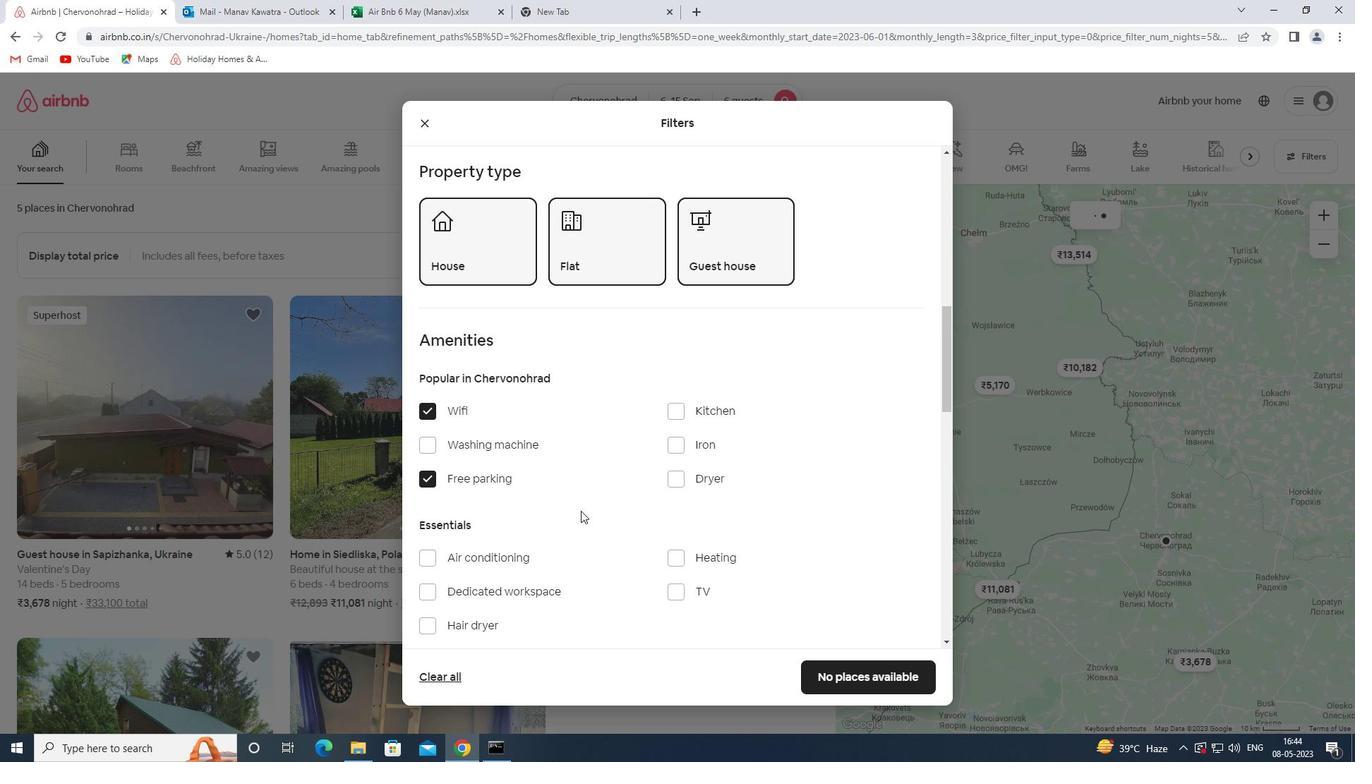 
Action: Mouse scrolled (581, 510) with delta (0, 0)
Screenshot: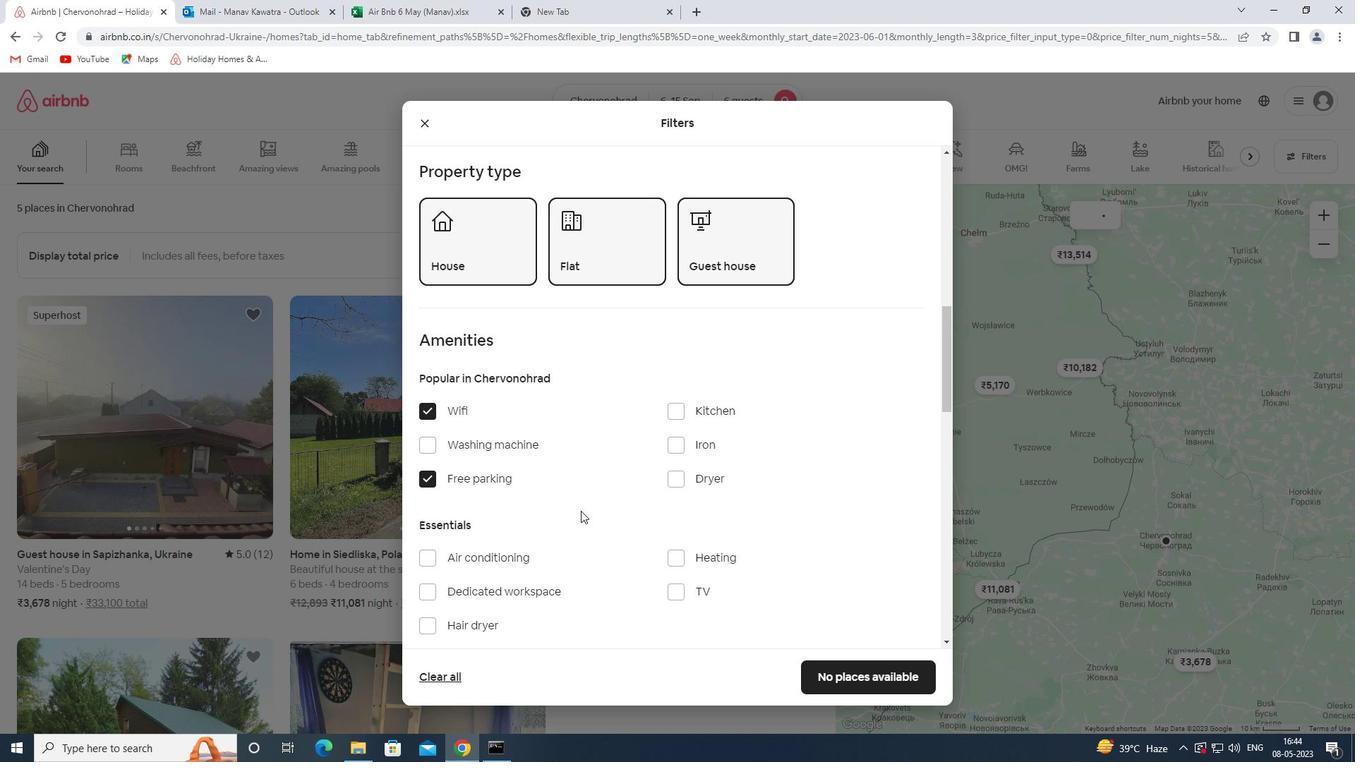 
Action: Mouse moved to (683, 449)
Screenshot: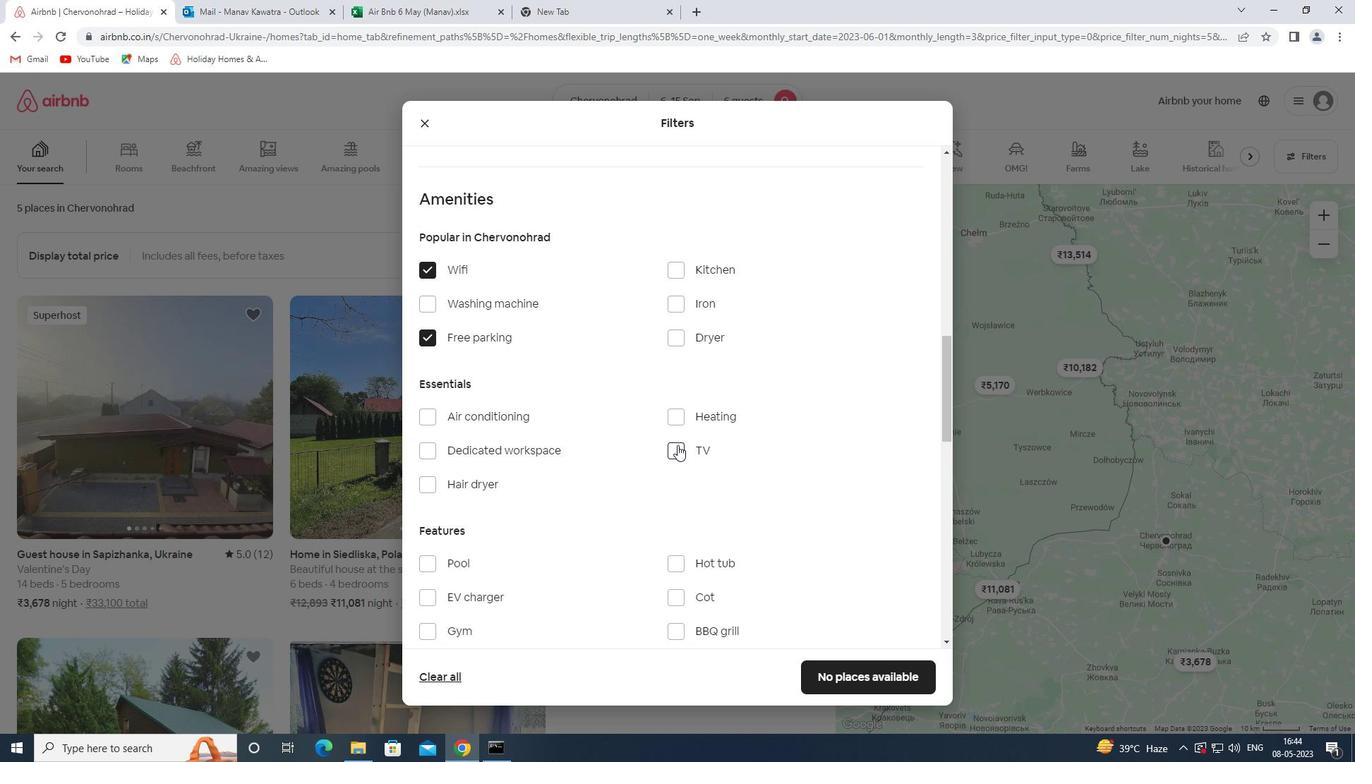 
Action: Mouse pressed left at (683, 449)
Screenshot: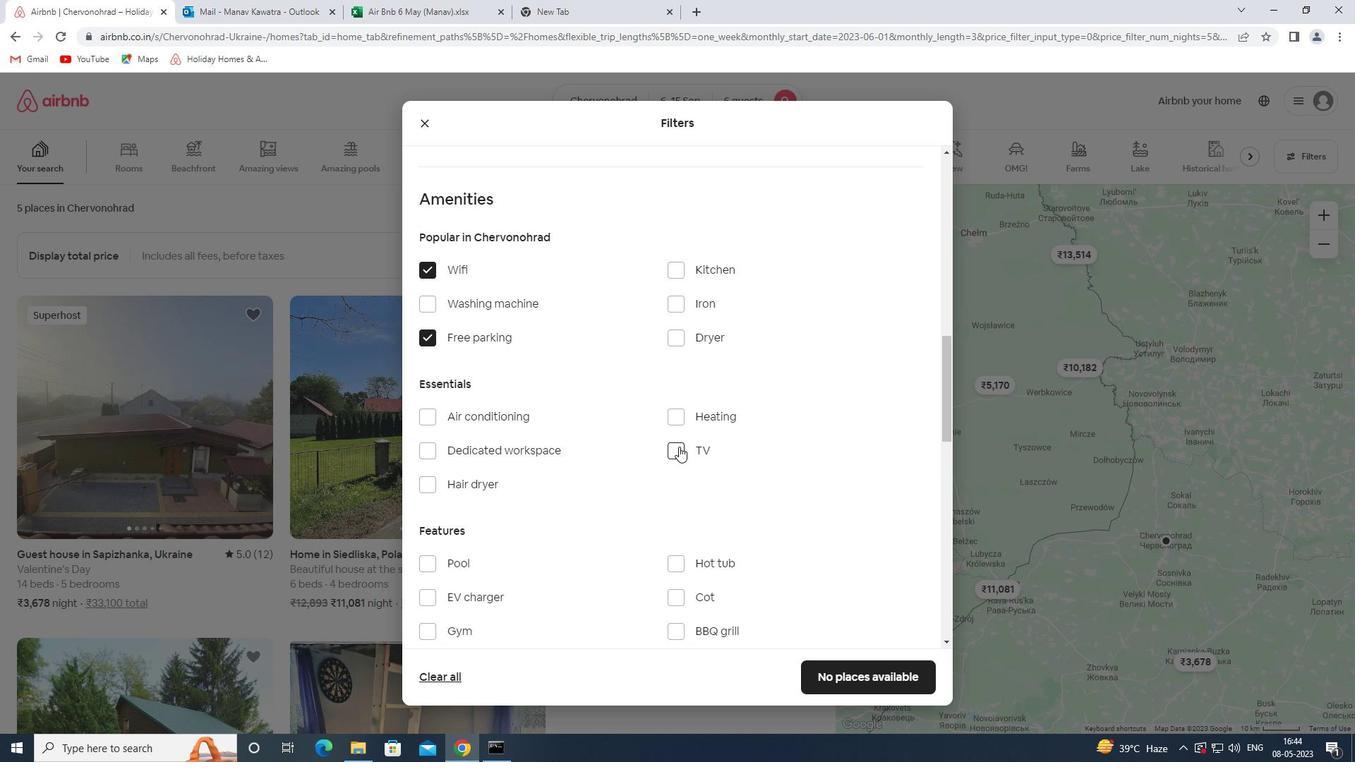
Action: Mouse moved to (663, 454)
Screenshot: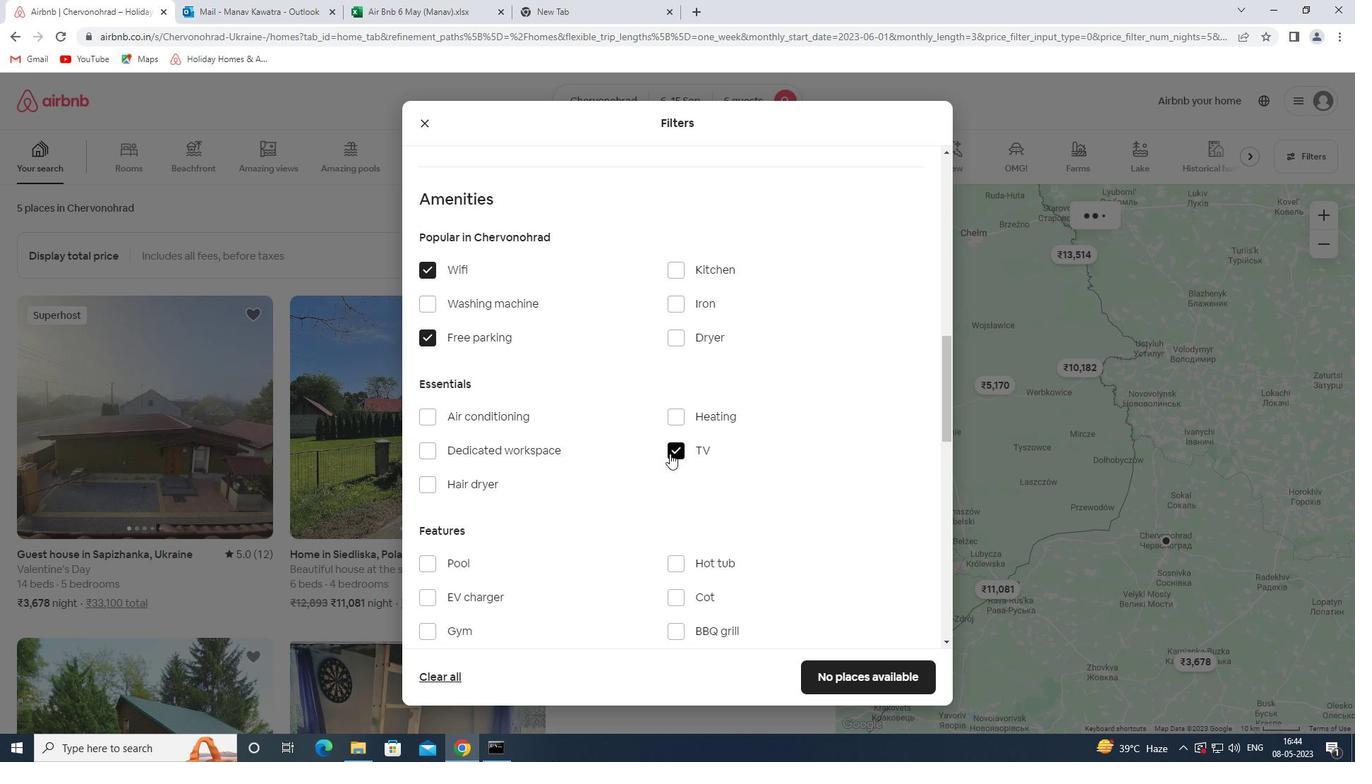 
Action: Mouse scrolled (663, 453) with delta (0, 0)
Screenshot: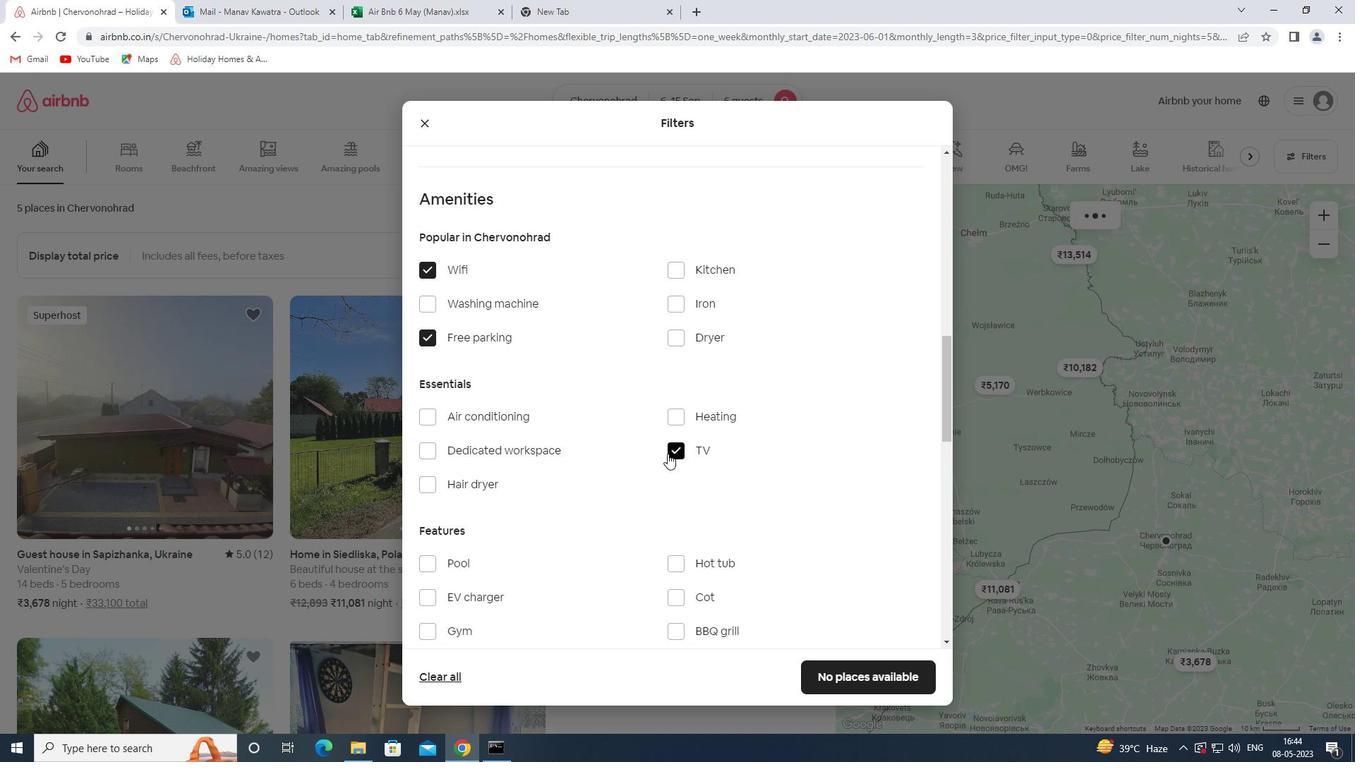 
Action: Mouse scrolled (663, 453) with delta (0, 0)
Screenshot: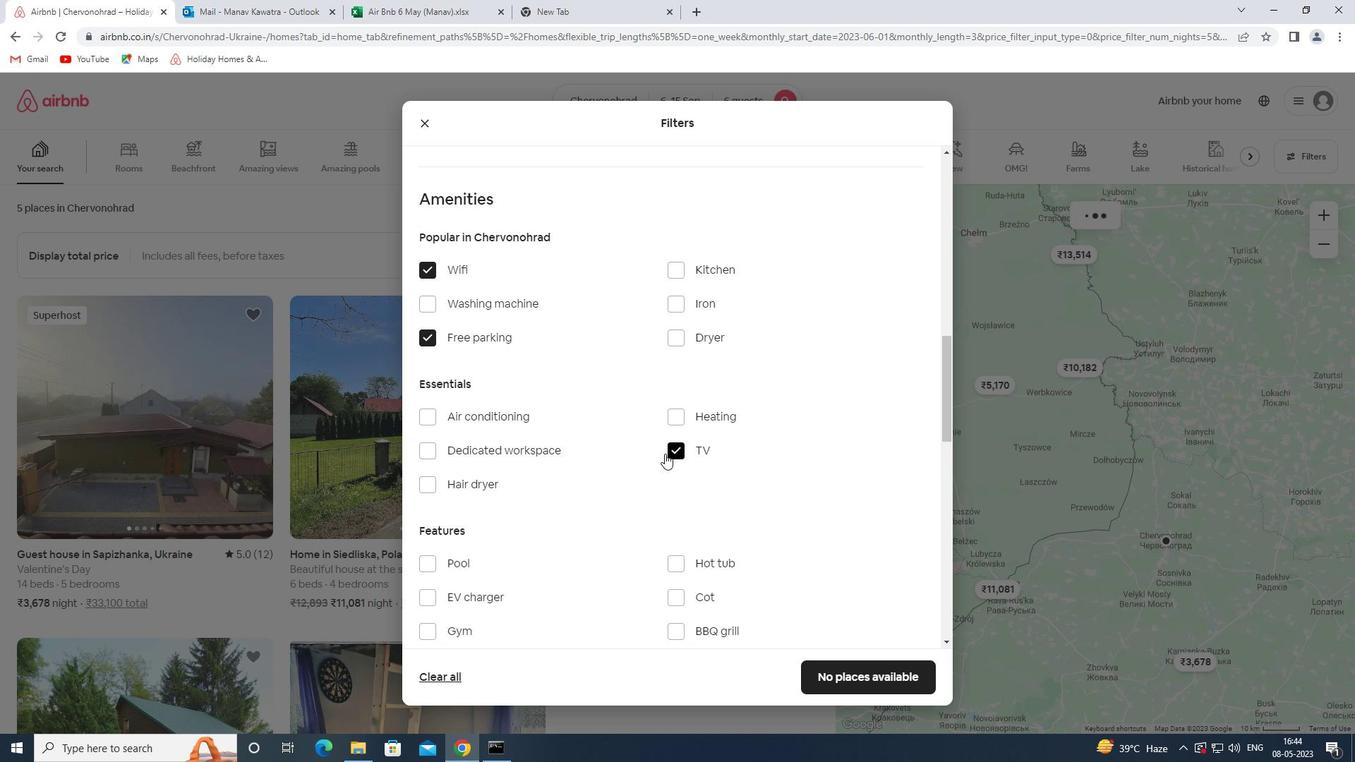 
Action: Mouse scrolled (663, 453) with delta (0, 0)
Screenshot: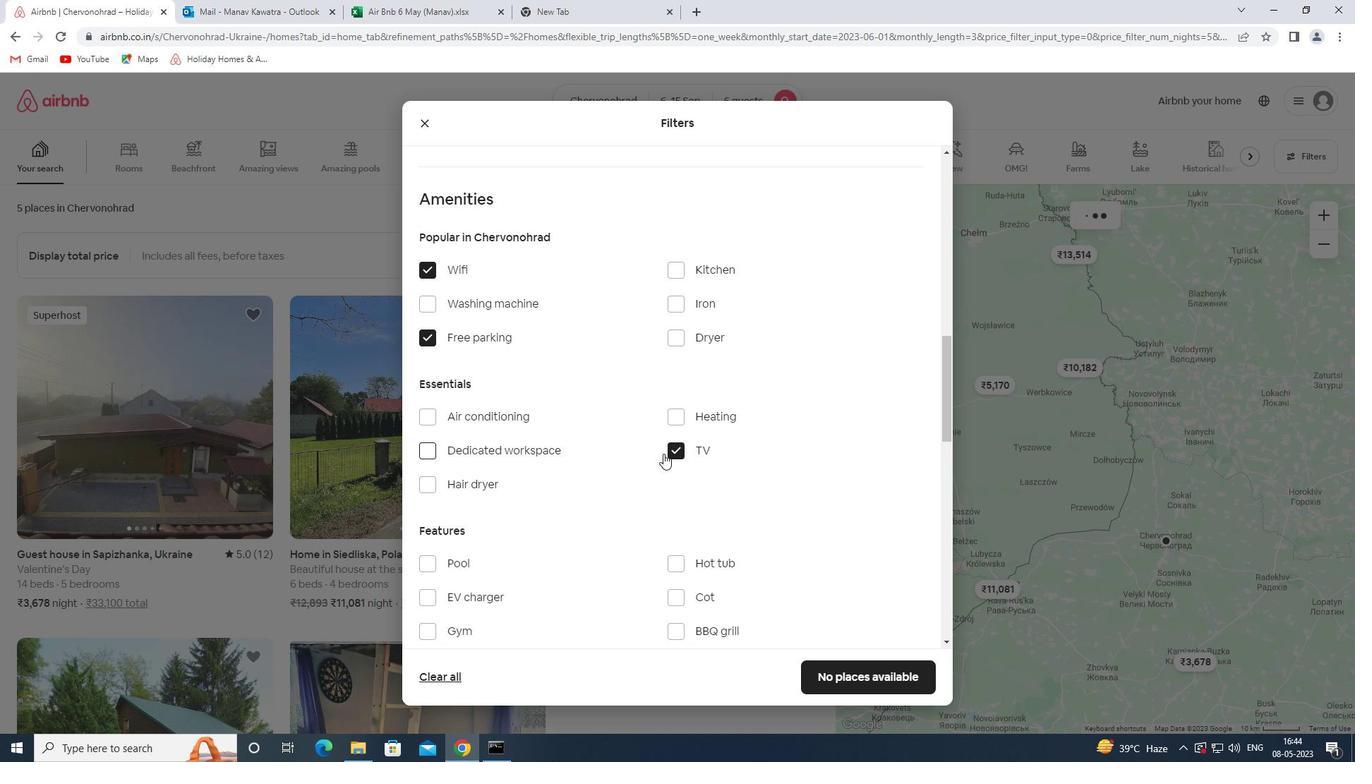 
Action: Mouse scrolled (663, 453) with delta (0, 0)
Screenshot: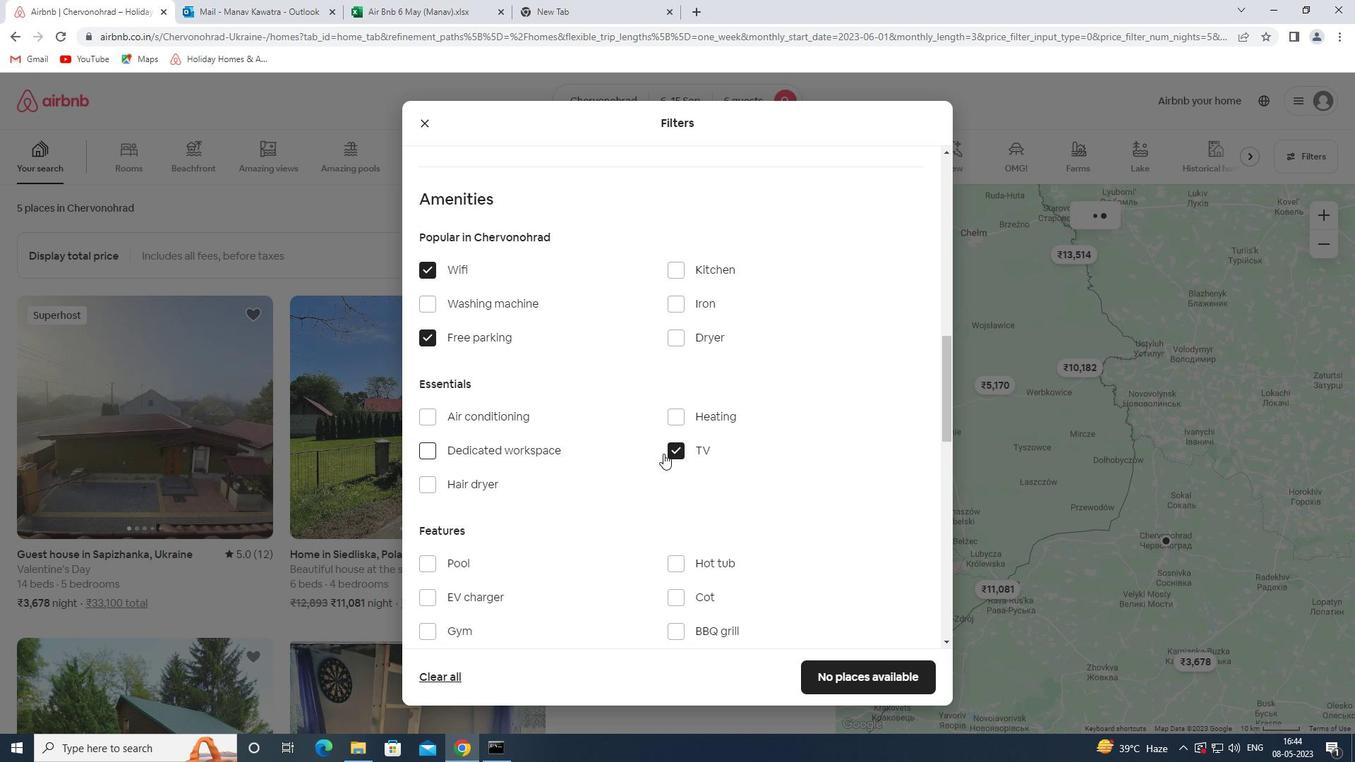 
Action: Mouse moved to (470, 352)
Screenshot: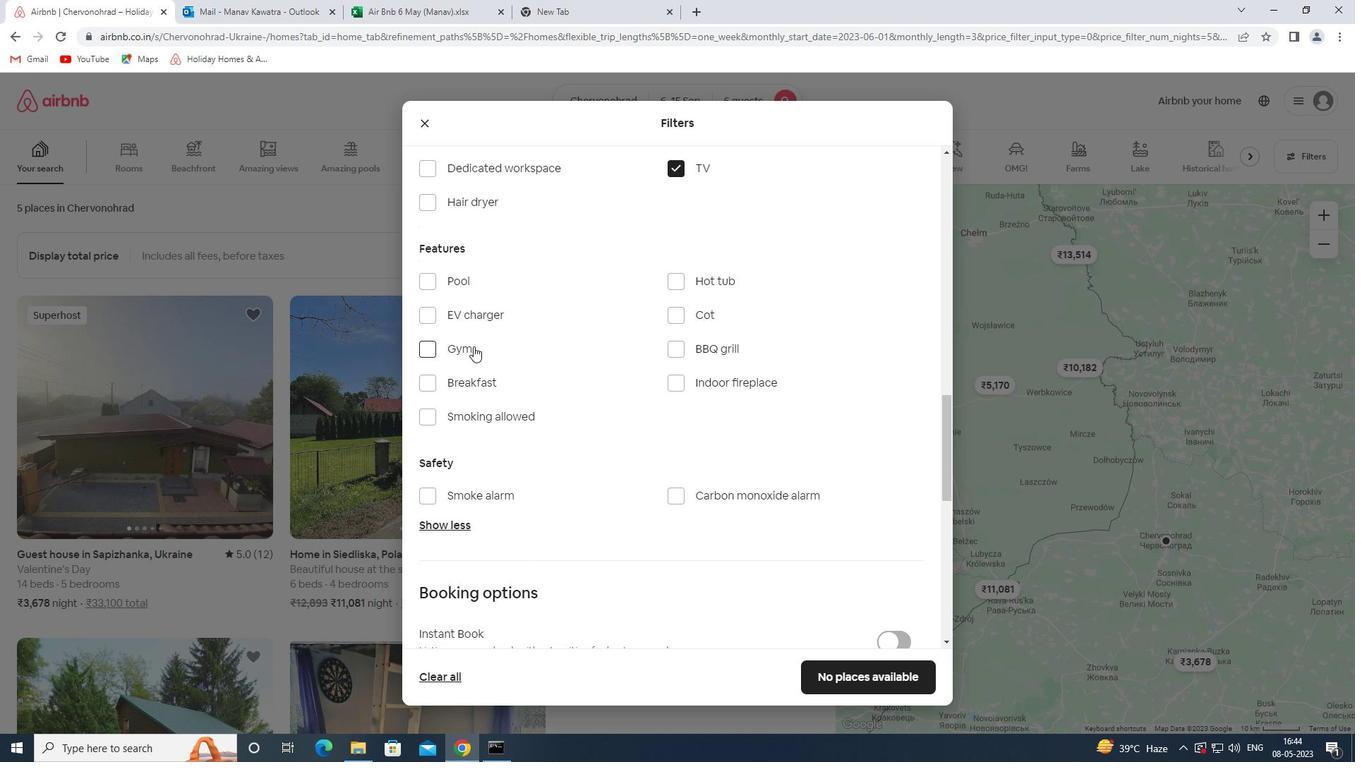 
Action: Mouse pressed left at (470, 352)
Screenshot: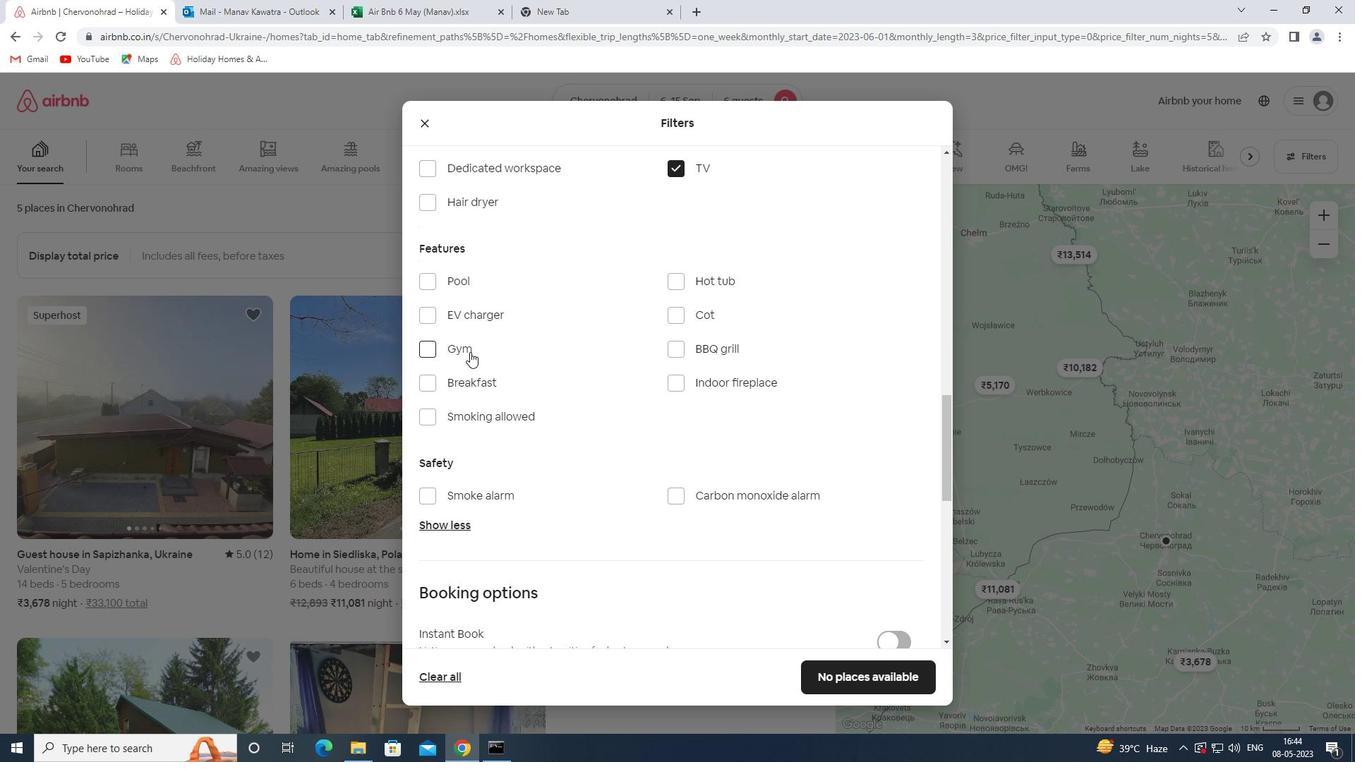 
Action: Mouse moved to (469, 384)
Screenshot: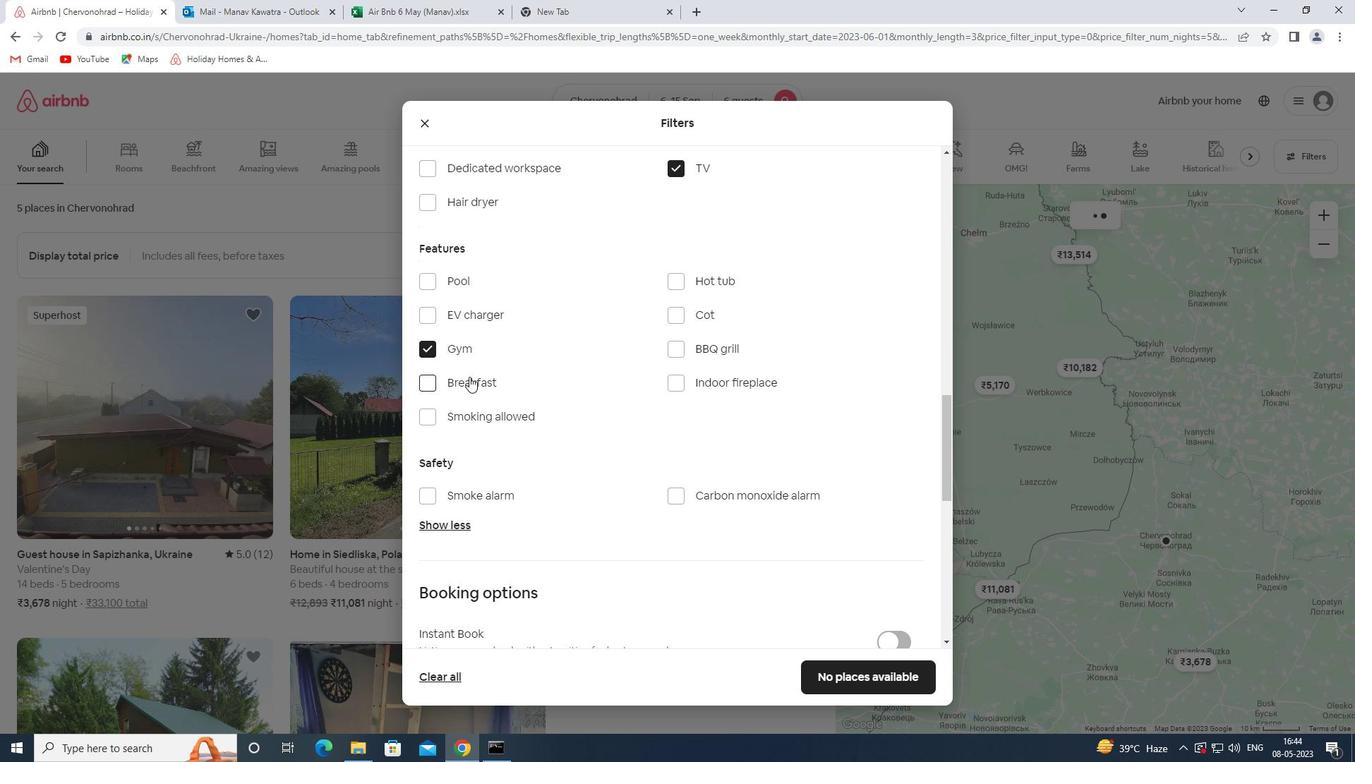 
Action: Mouse pressed left at (469, 384)
Screenshot: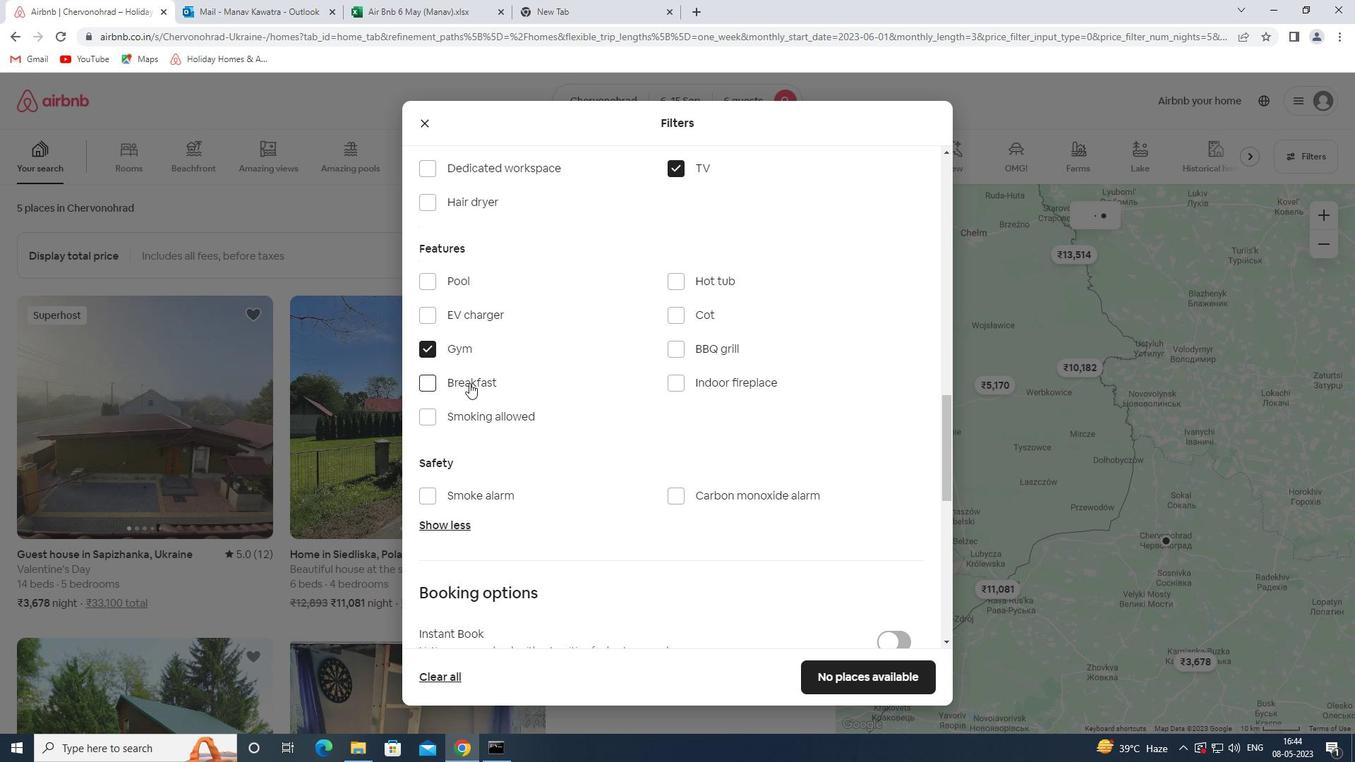 
Action: Mouse moved to (656, 449)
Screenshot: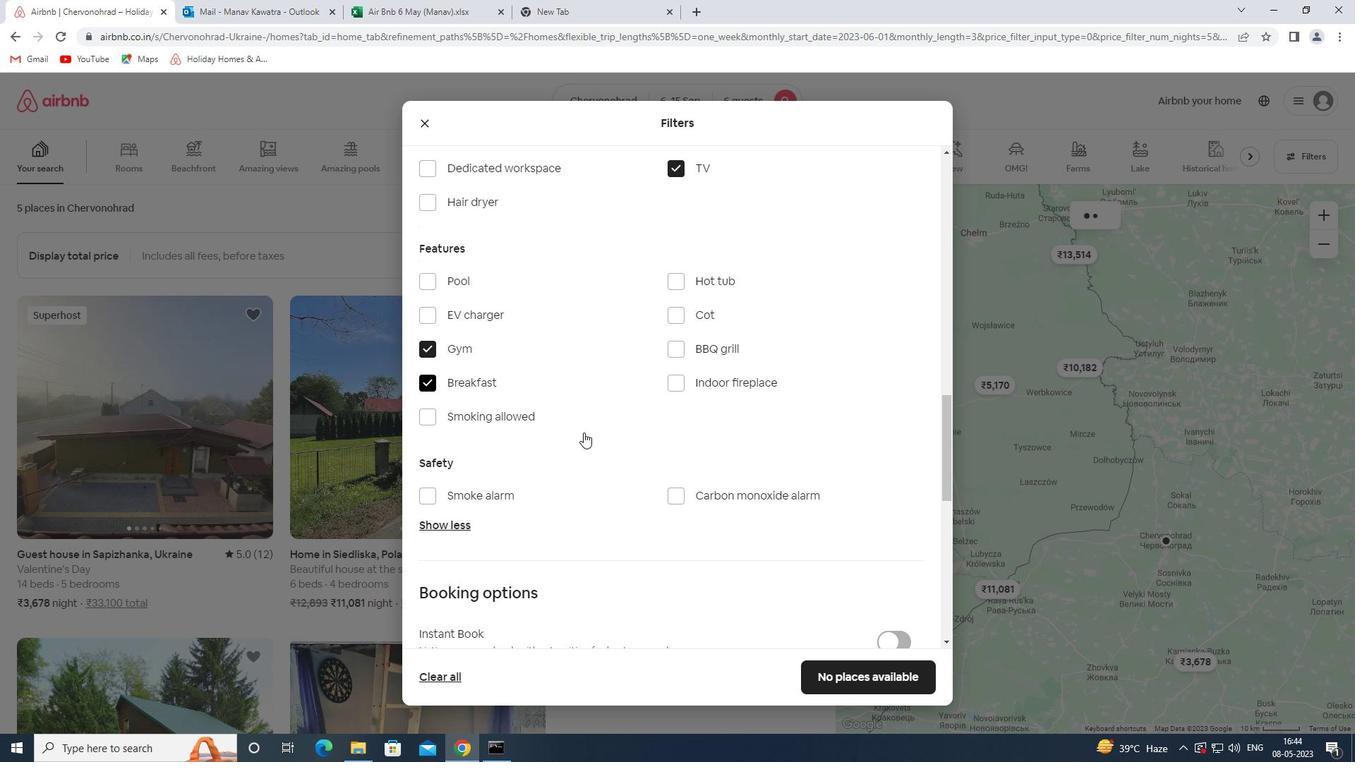 
Action: Mouse scrolled (656, 449) with delta (0, 0)
Screenshot: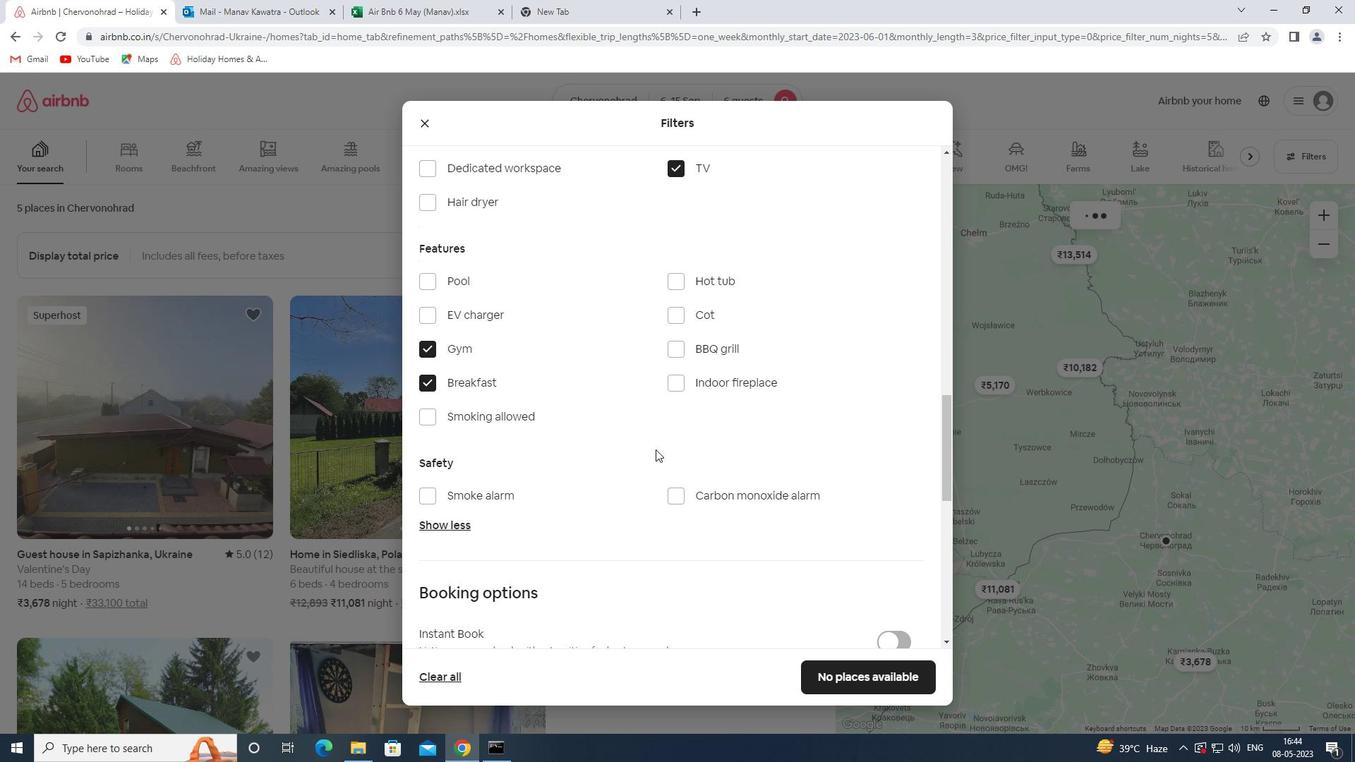 
Action: Mouse scrolled (656, 449) with delta (0, 0)
Screenshot: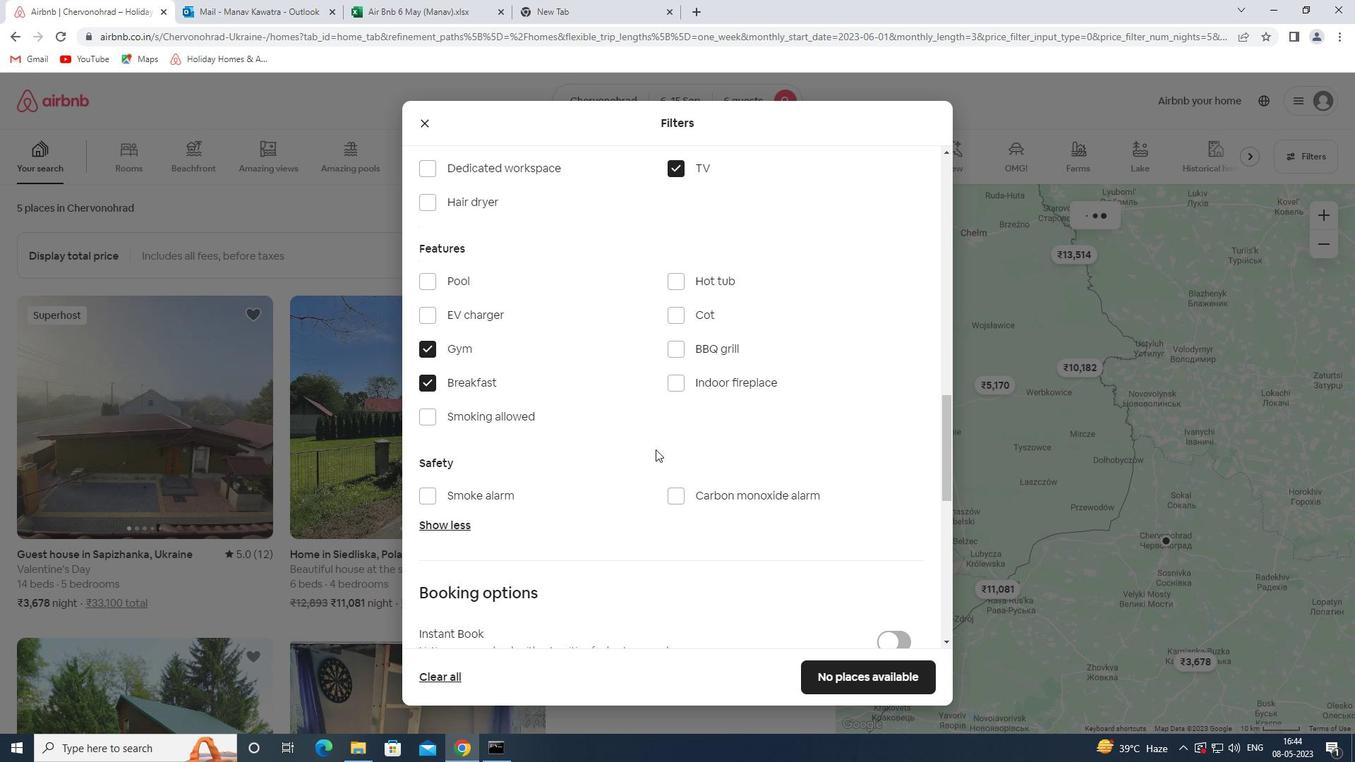 
Action: Mouse scrolled (656, 449) with delta (0, 0)
Screenshot: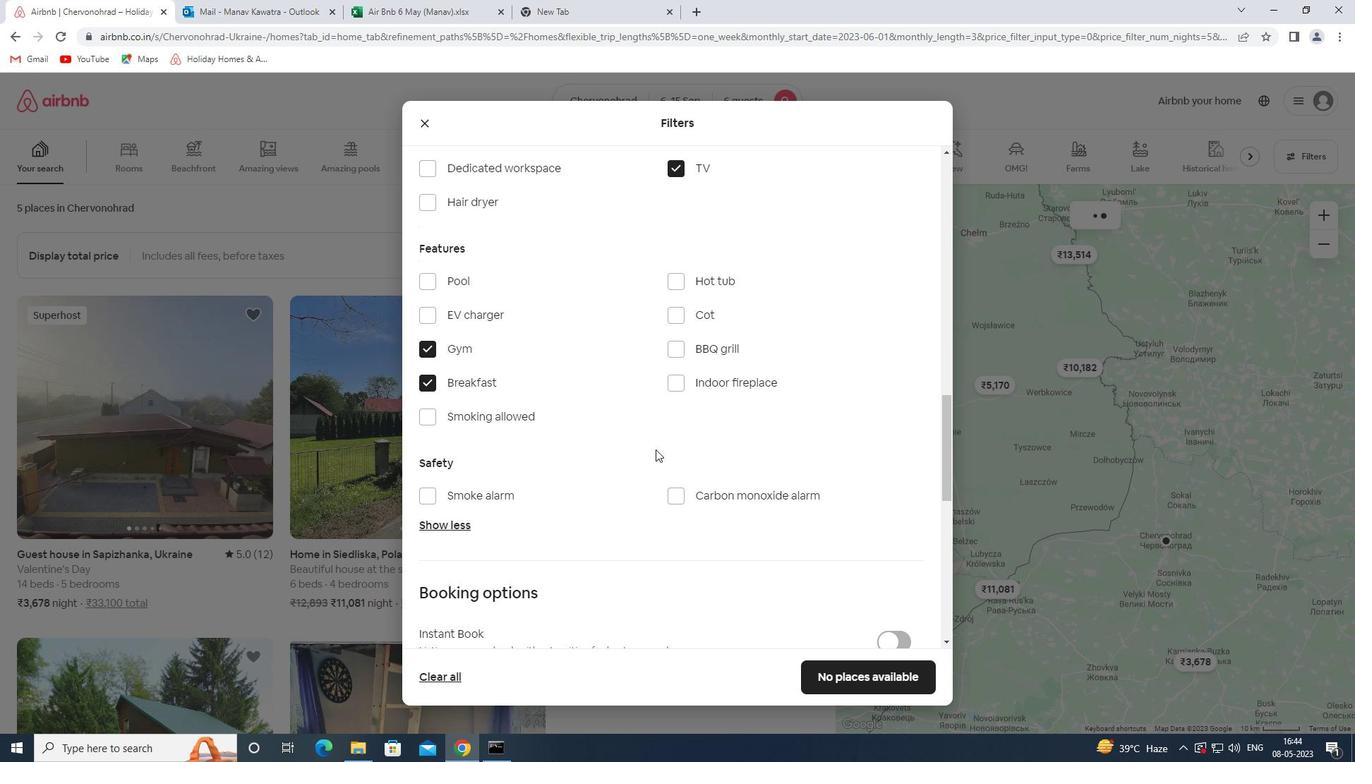 
Action: Mouse moved to (888, 475)
Screenshot: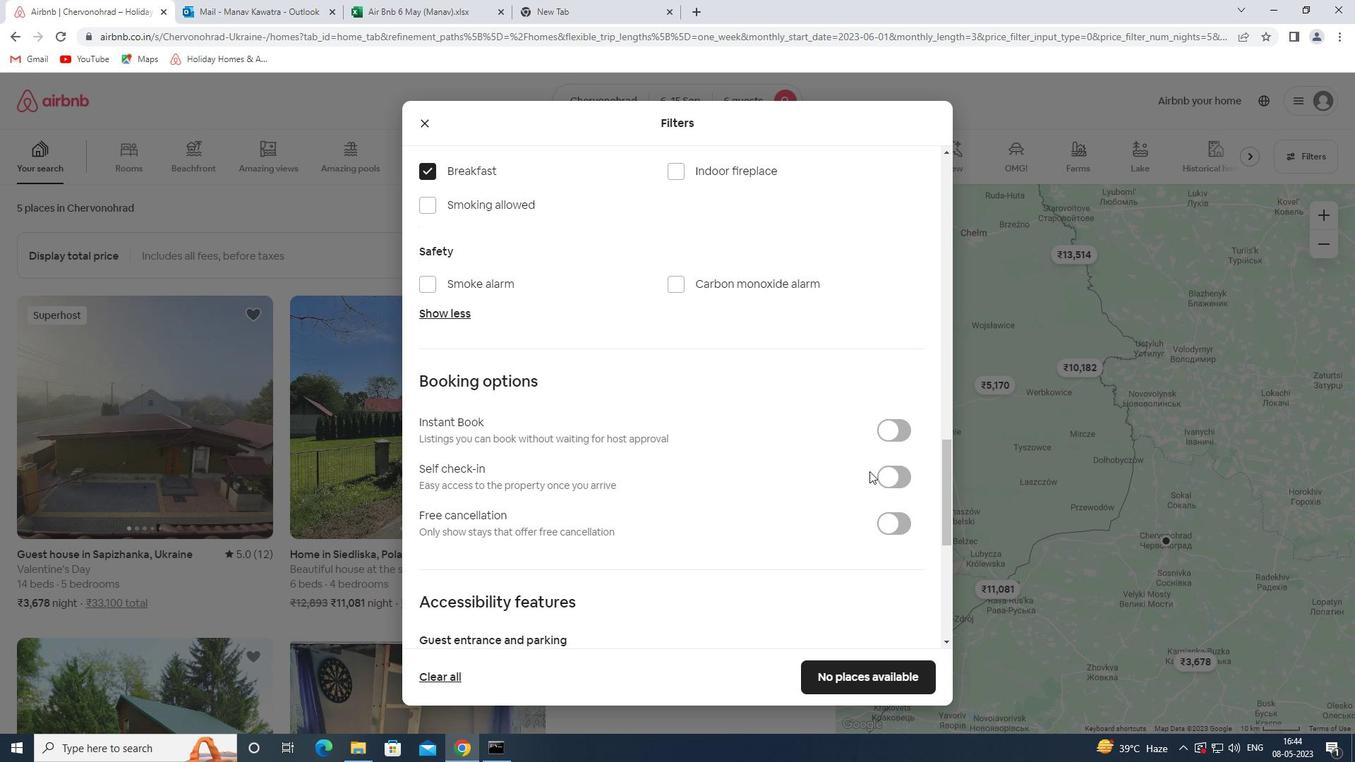 
Action: Mouse pressed left at (888, 475)
Screenshot: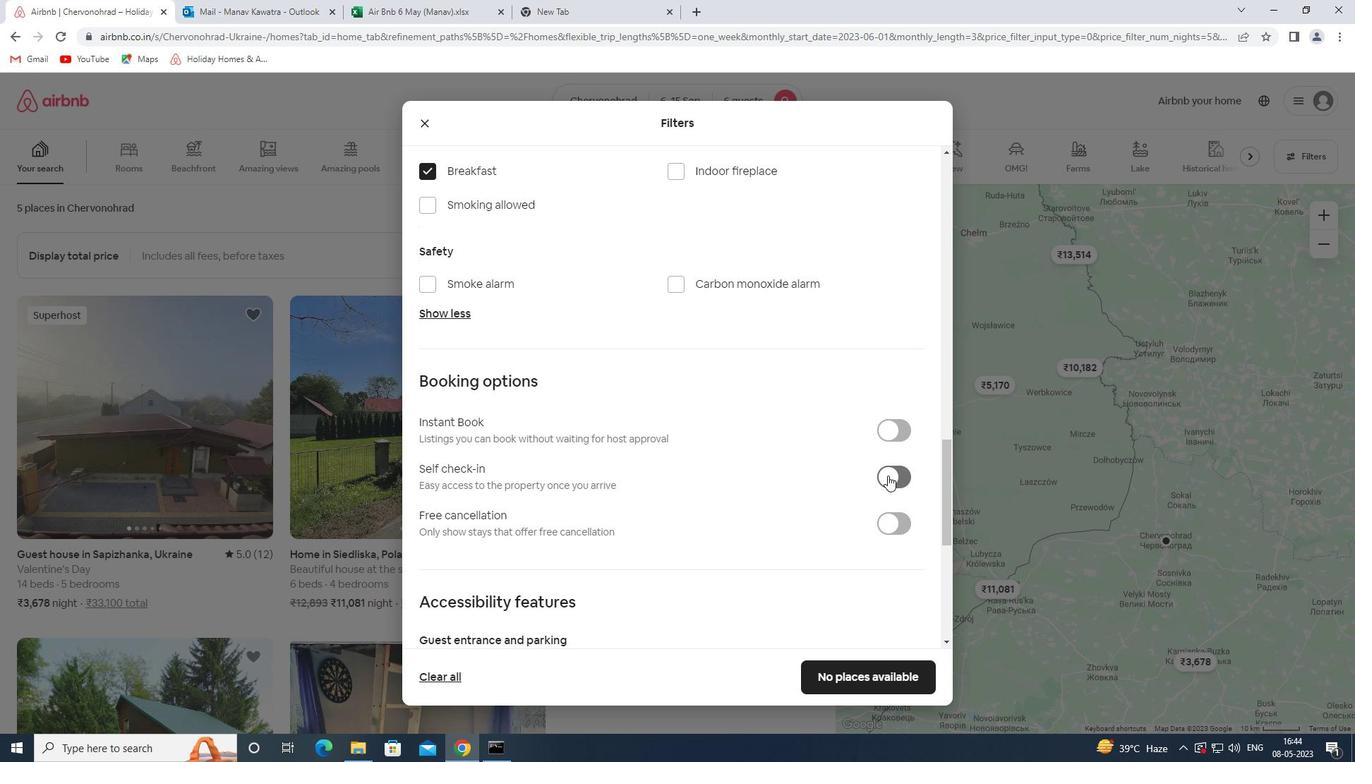 
Action: Mouse moved to (735, 453)
Screenshot: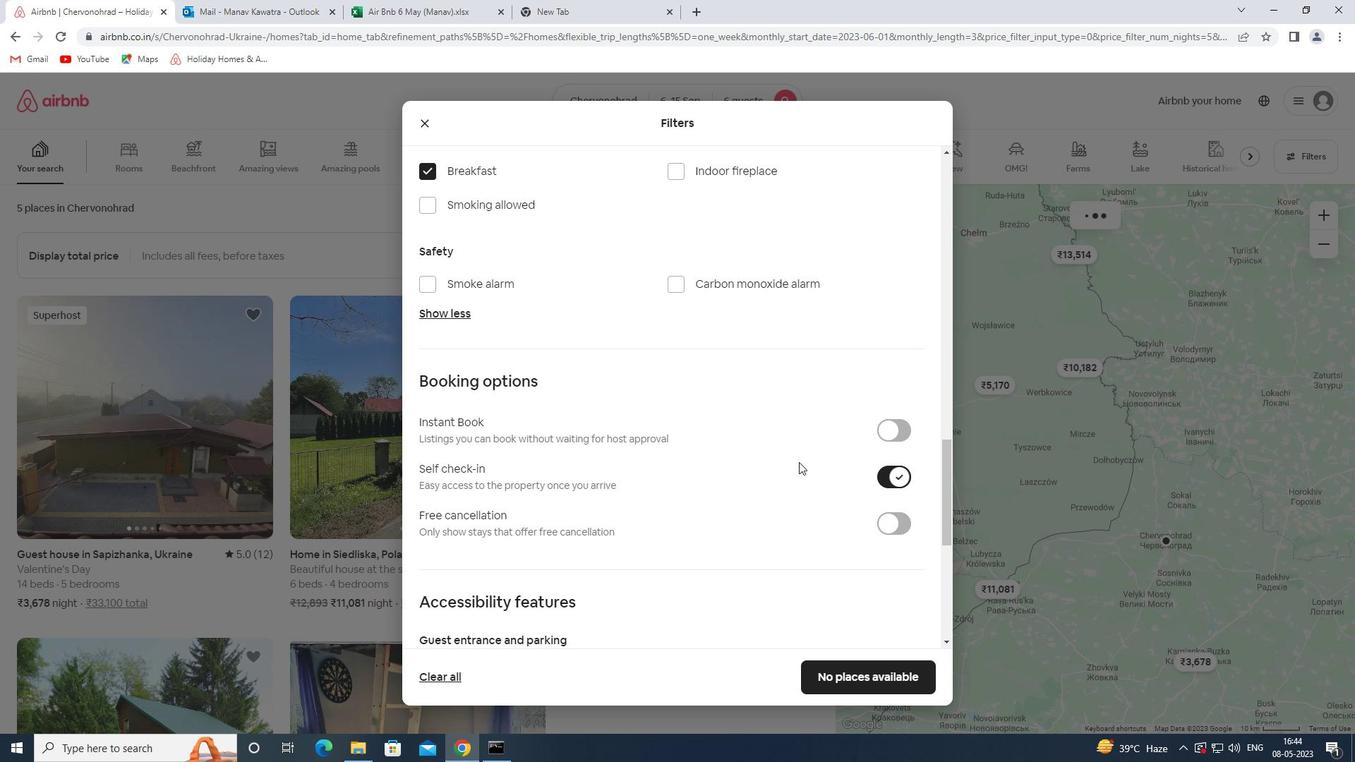 
Action: Mouse scrolled (735, 452) with delta (0, 0)
Screenshot: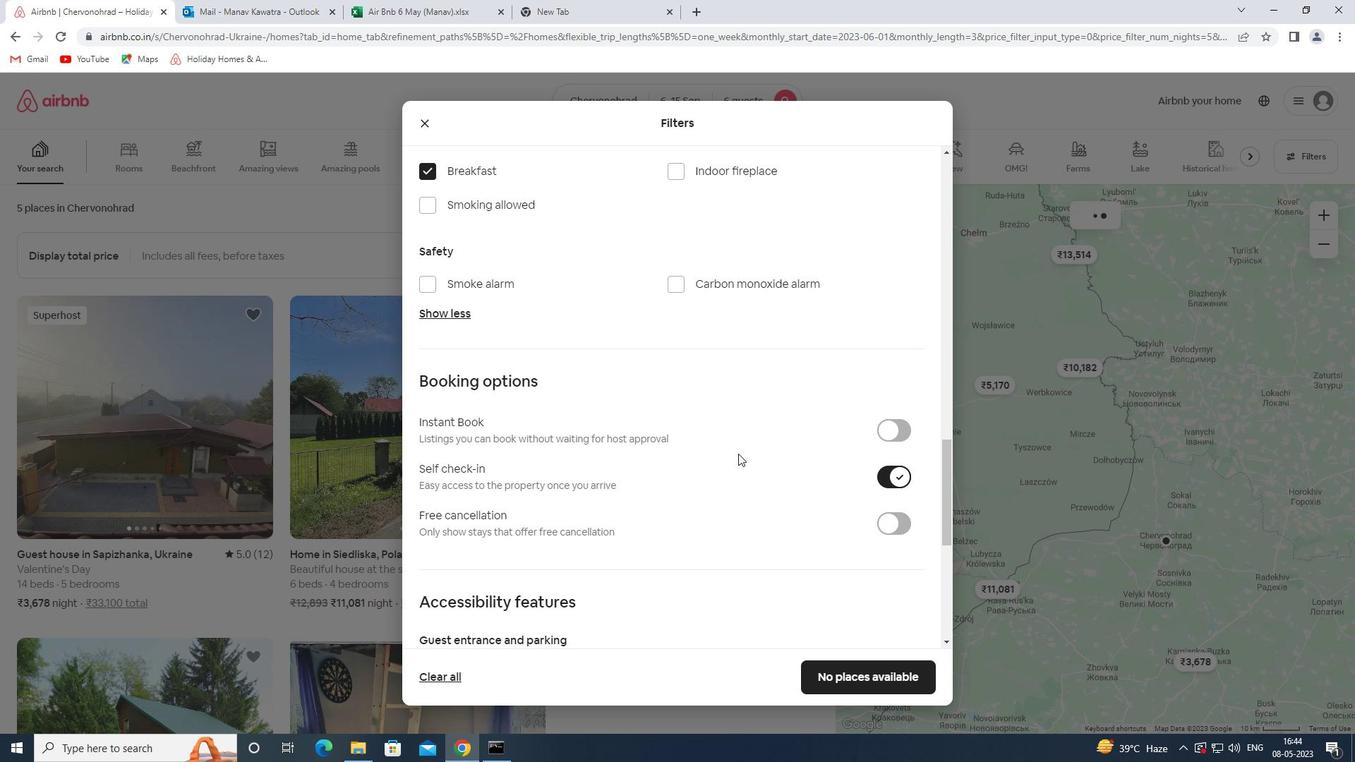 
Action: Mouse scrolled (735, 452) with delta (0, 0)
Screenshot: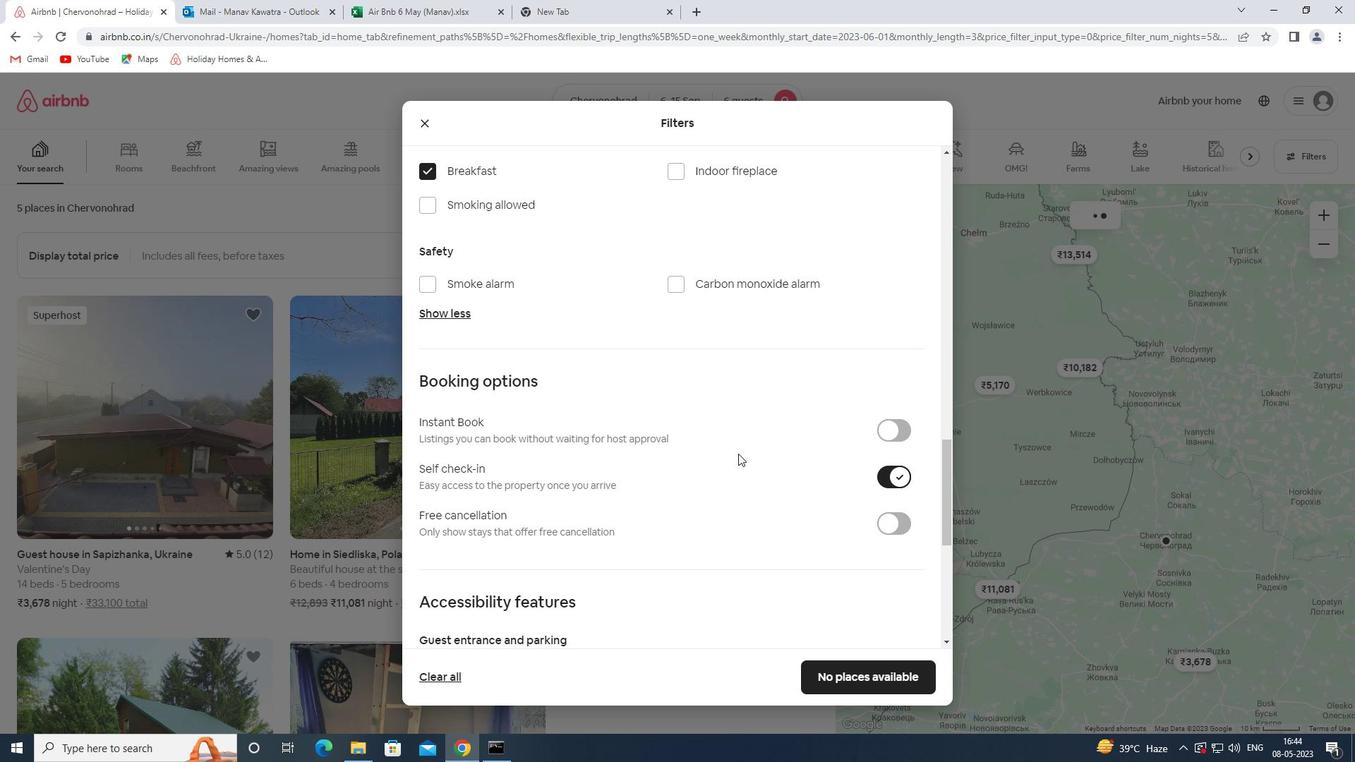 
Action: Mouse scrolled (735, 452) with delta (0, 0)
Screenshot: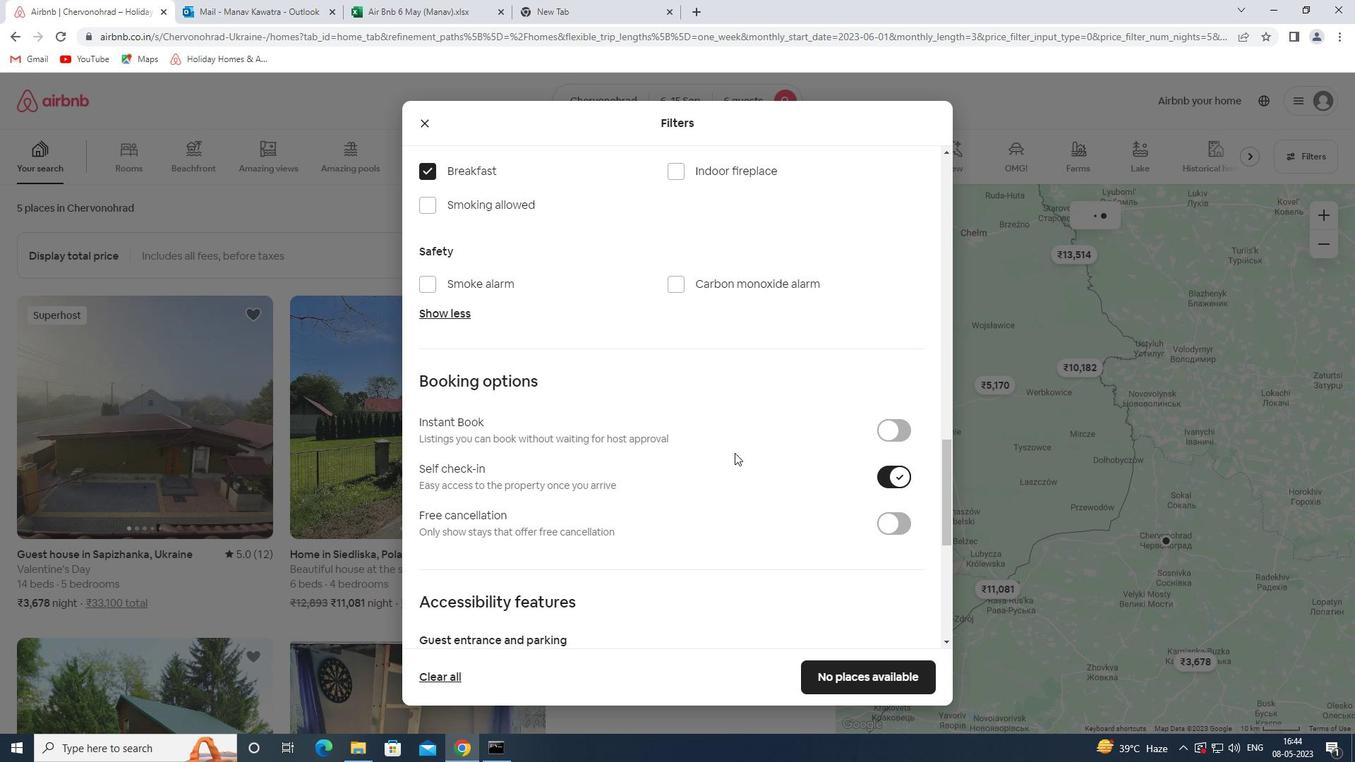 
Action: Mouse scrolled (735, 452) with delta (0, 0)
Screenshot: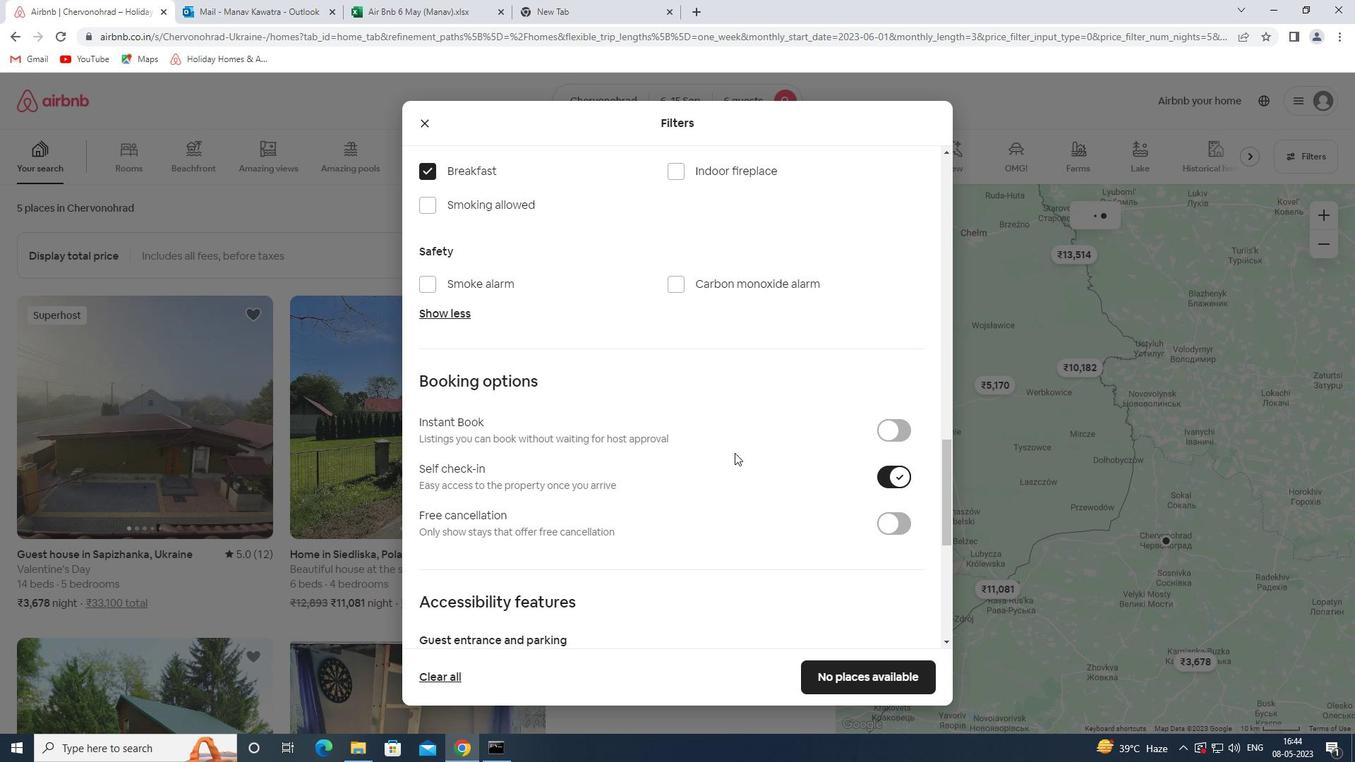 
Action: Mouse moved to (600, 518)
Screenshot: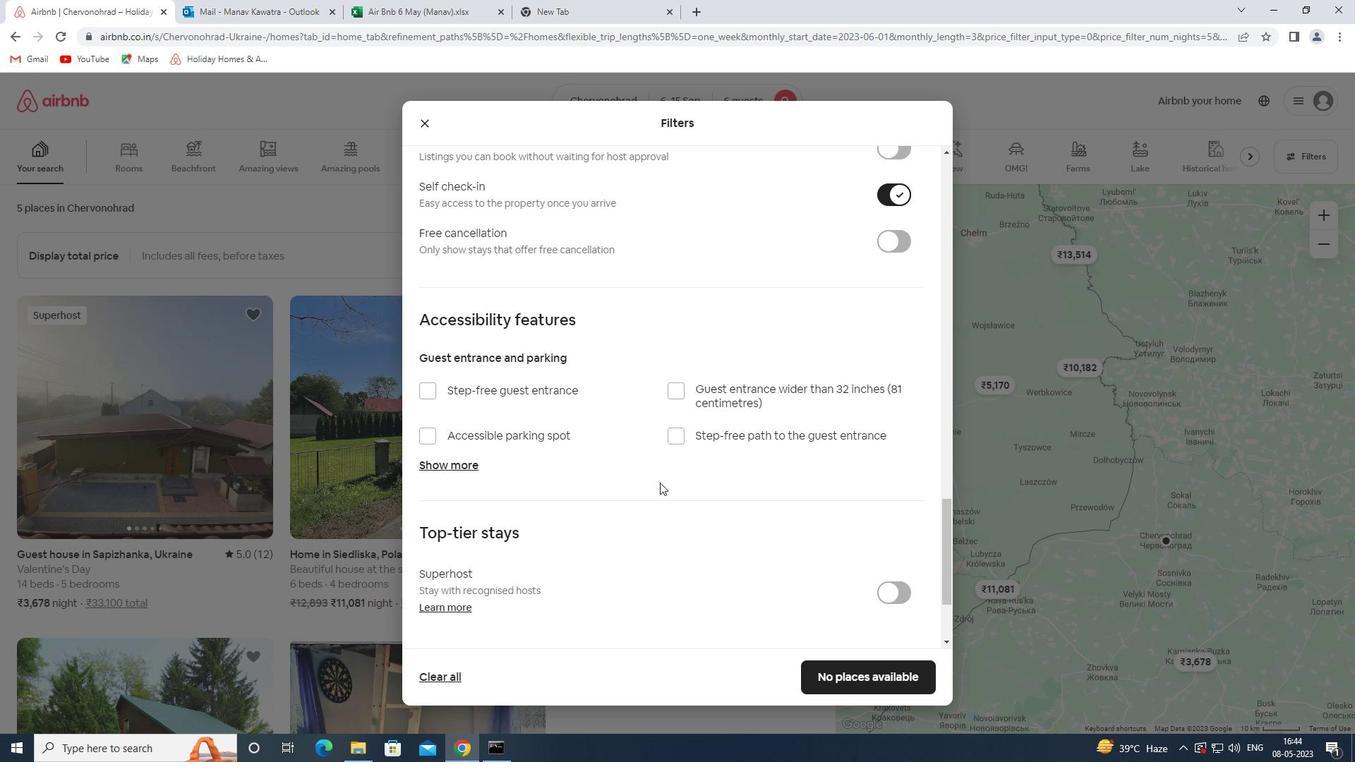 
Action: Mouse scrolled (600, 517) with delta (0, 0)
Screenshot: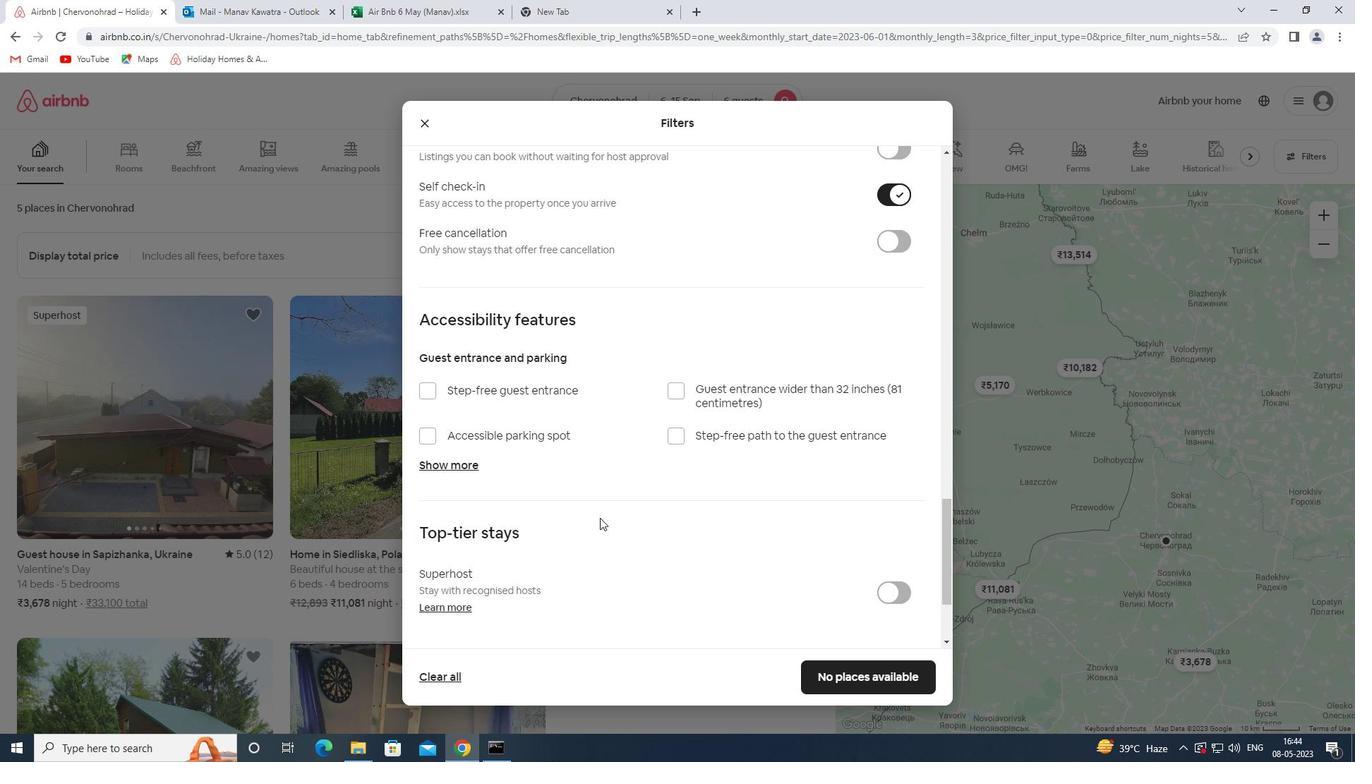 
Action: Mouse scrolled (600, 517) with delta (0, 0)
Screenshot: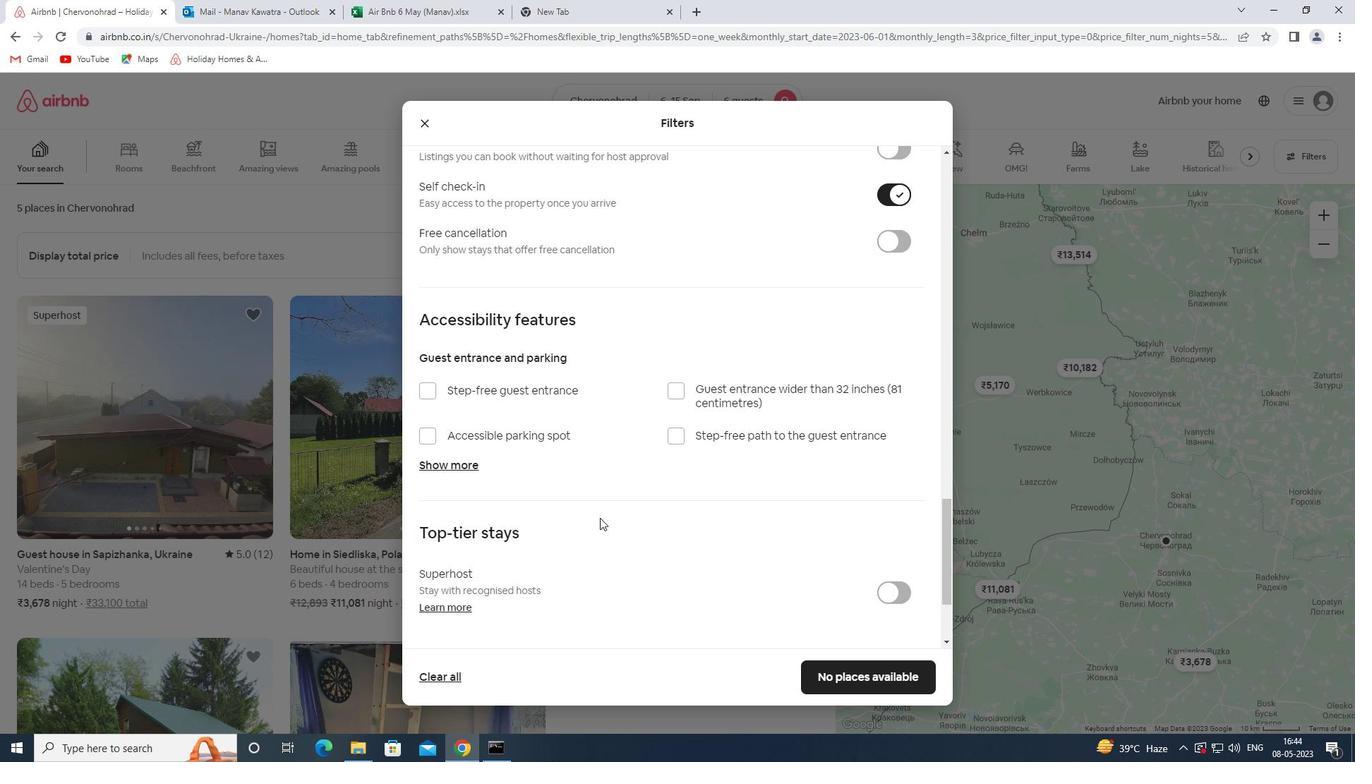 
Action: Mouse scrolled (600, 517) with delta (0, 0)
Screenshot: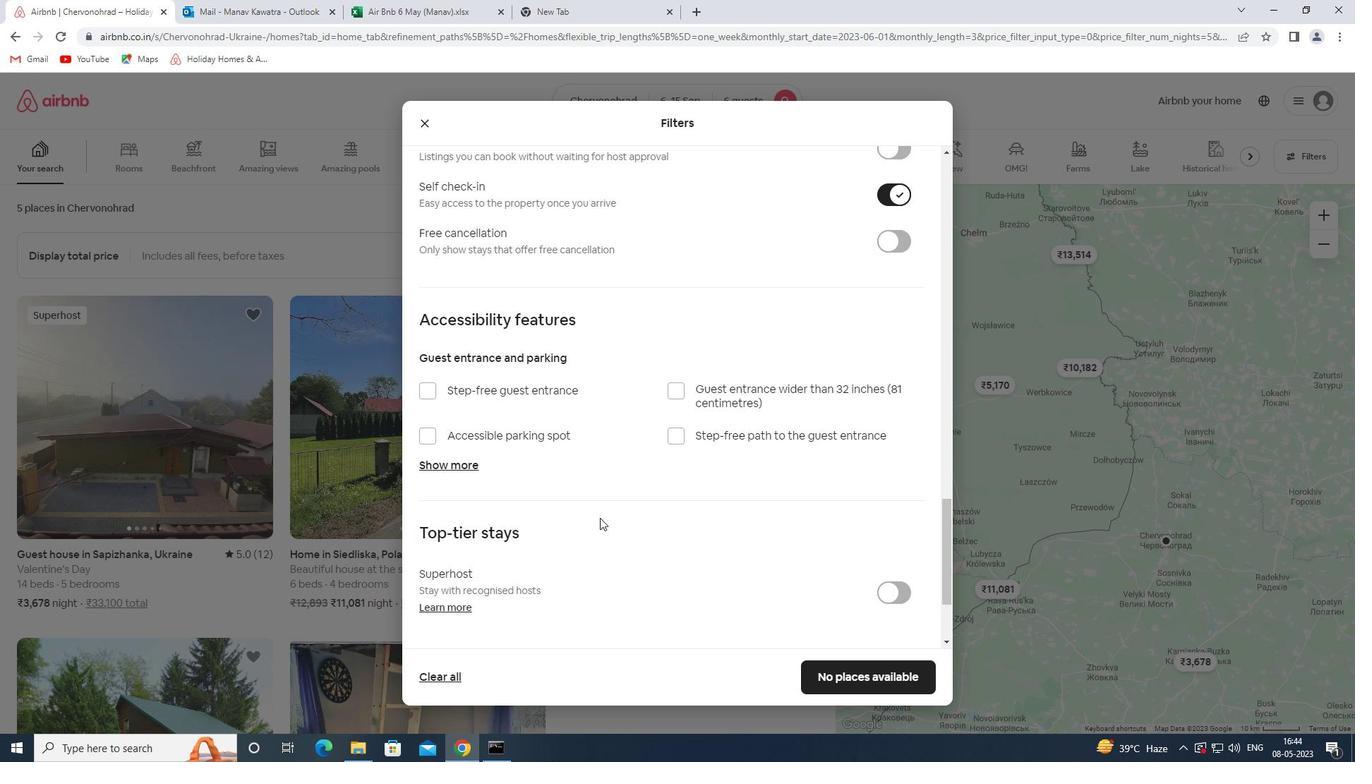 
Action: Mouse scrolled (600, 517) with delta (0, 0)
Screenshot: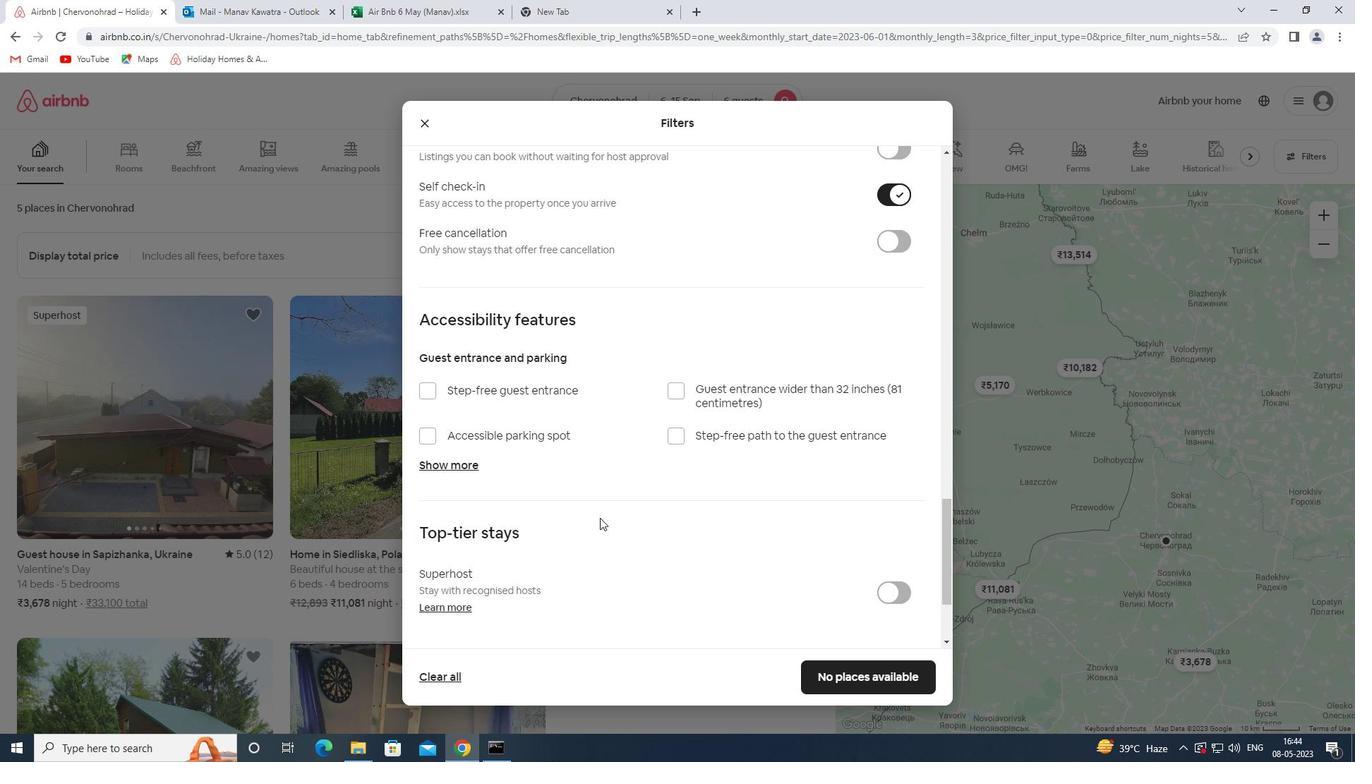 
Action: Mouse scrolled (600, 517) with delta (0, 0)
Screenshot: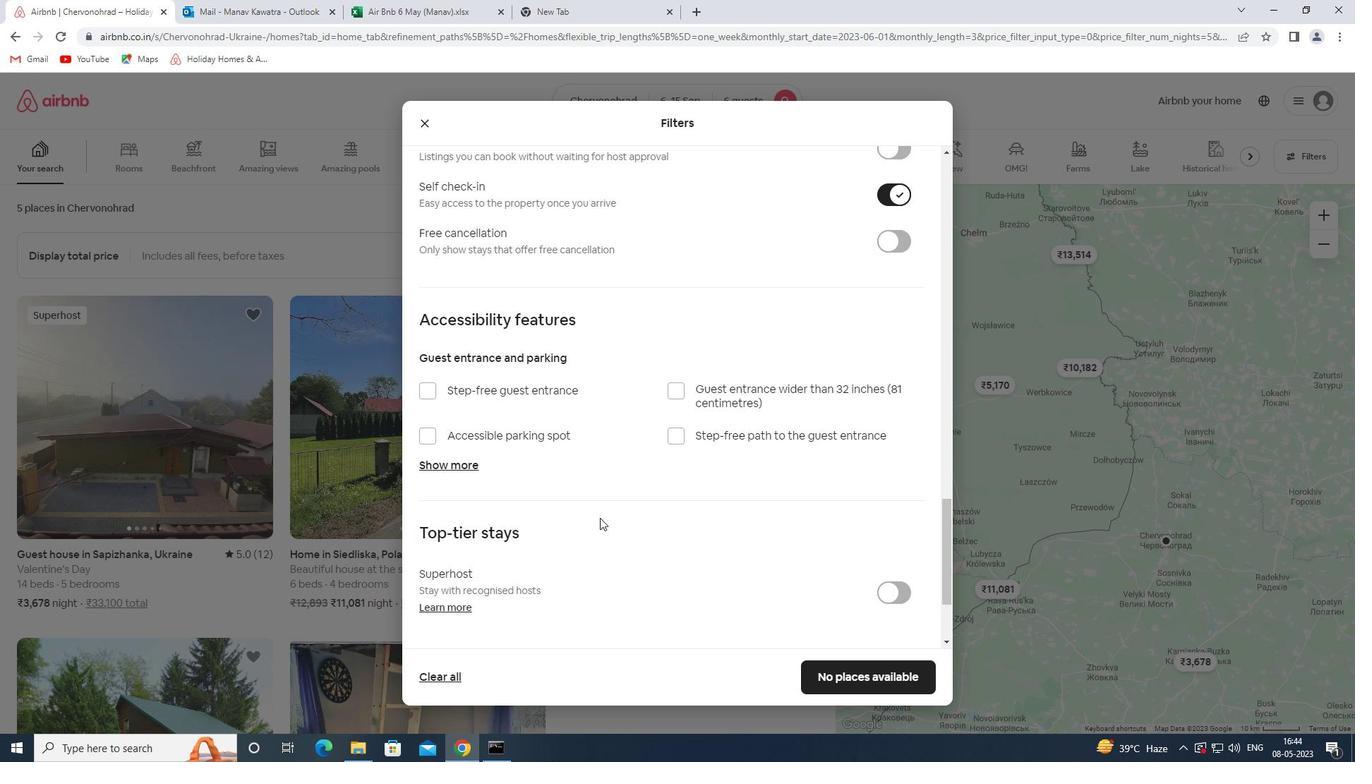 
Action: Mouse moved to (471, 572)
Screenshot: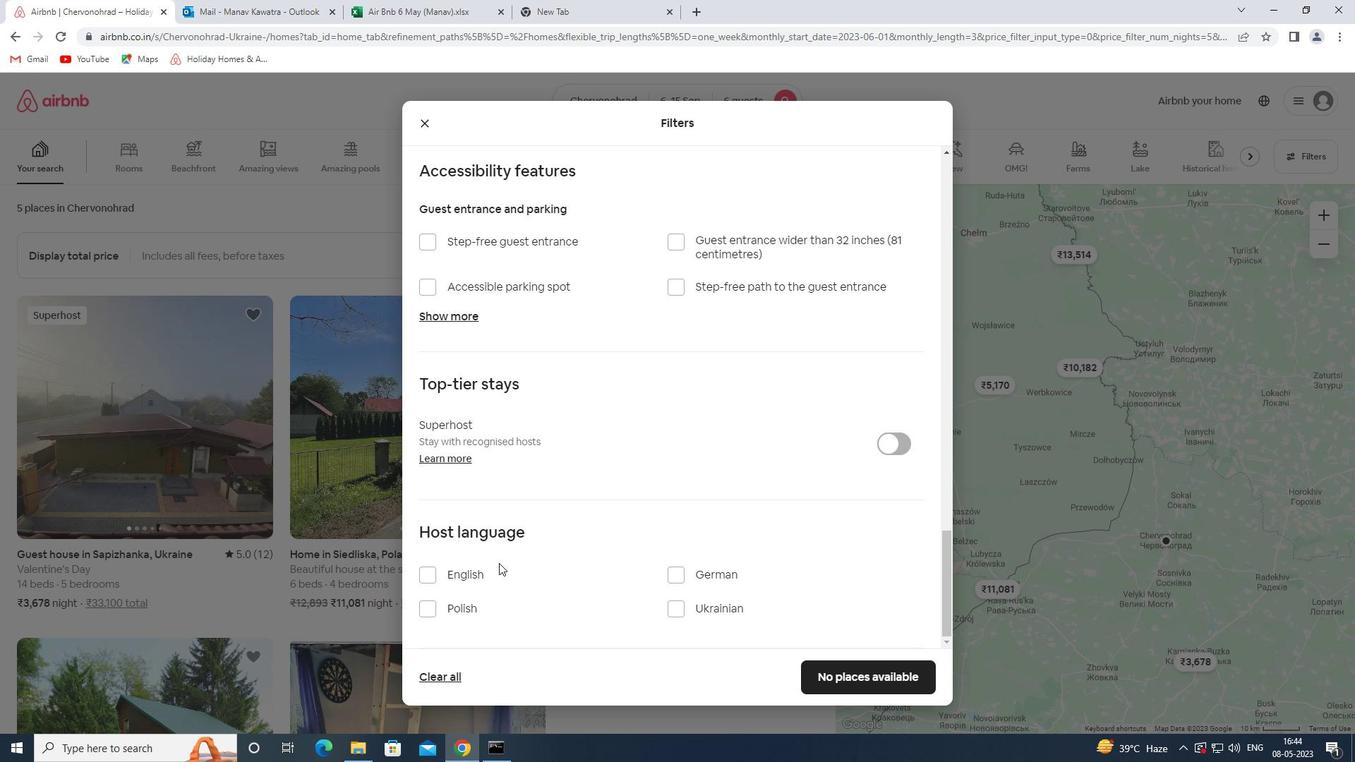 
Action: Mouse pressed left at (471, 572)
Screenshot: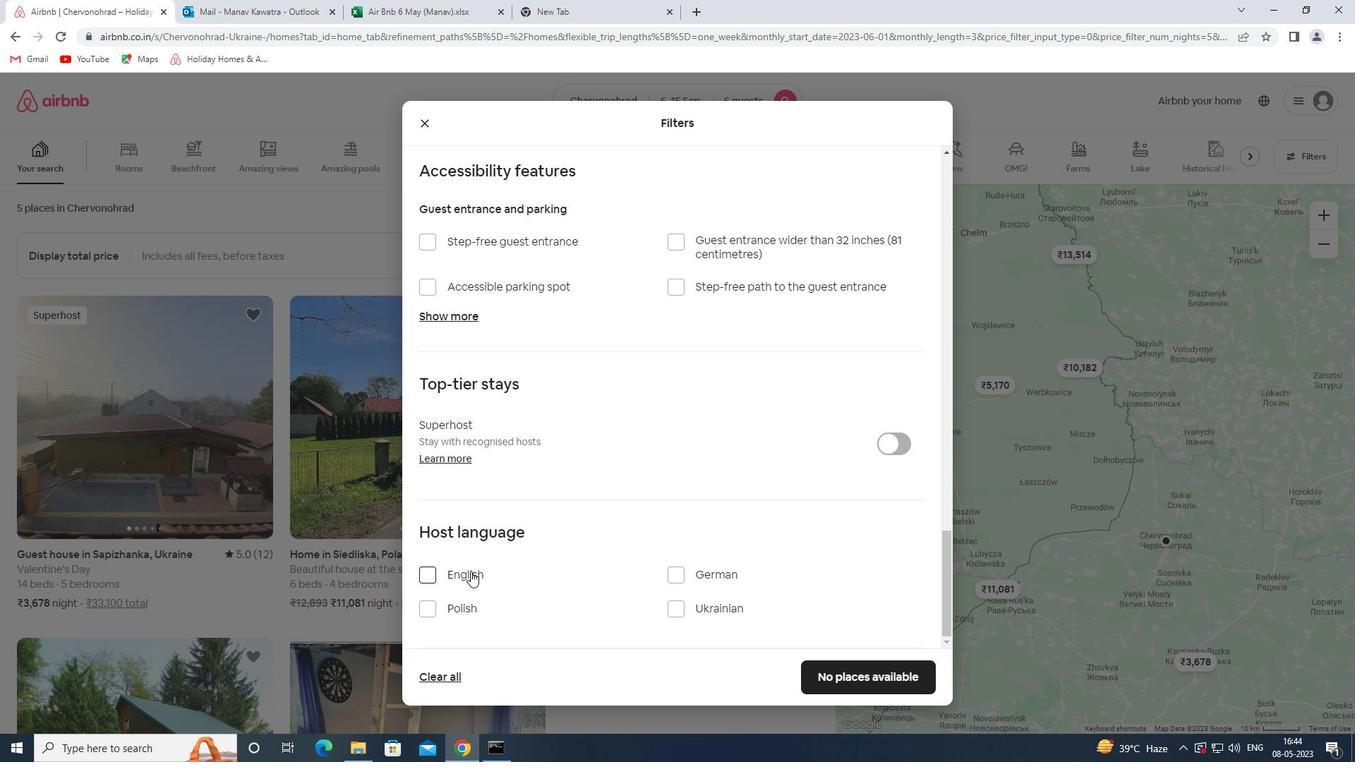 
Action: Mouse moved to (843, 674)
Screenshot: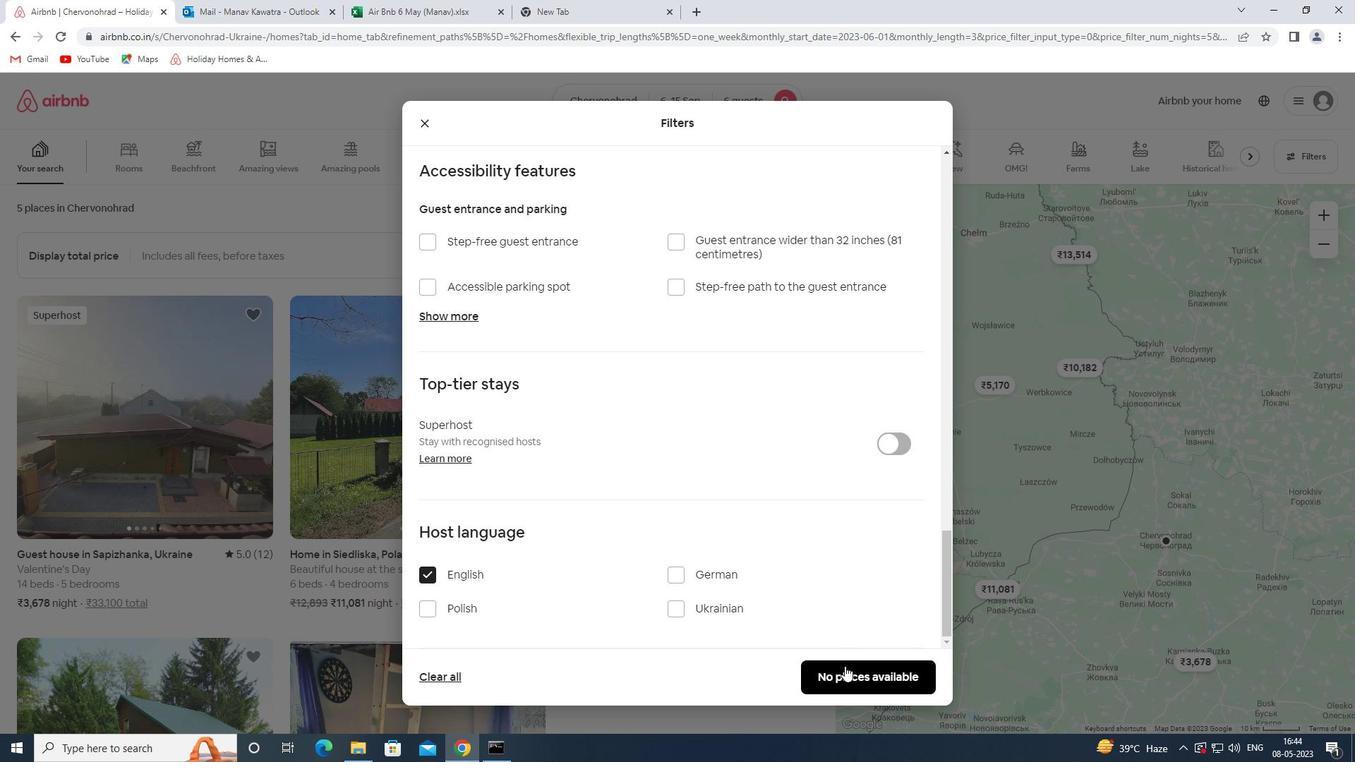 
Action: Mouse pressed left at (843, 674)
Screenshot: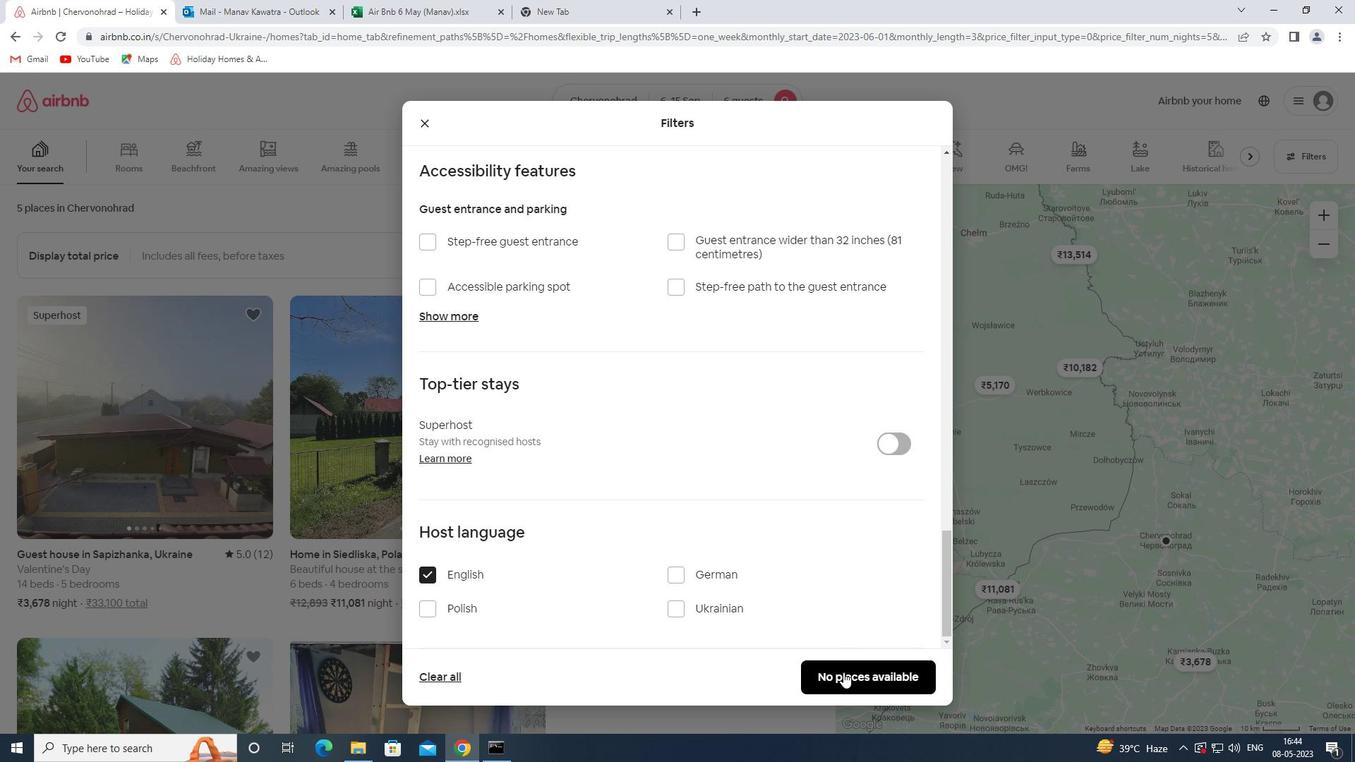 
